 Task: Create in the project AgileCollab and in the Backlog issue 'Develop a new tool for automated testing of load testing and stress testing for web applications' a child issue 'Code optimization for energy-efficient image recognition', and assign it to team member softage.3@softage.net. Create in the project AgileCollab and in the Backlog issue 'Upgrade the user interface of a mobile application to improve usability and aesthetics' a child issue 'Email campaign open rate tracking and analysis', and assign it to team member softage.4@softage.net
Action: Mouse moved to (249, 71)
Screenshot: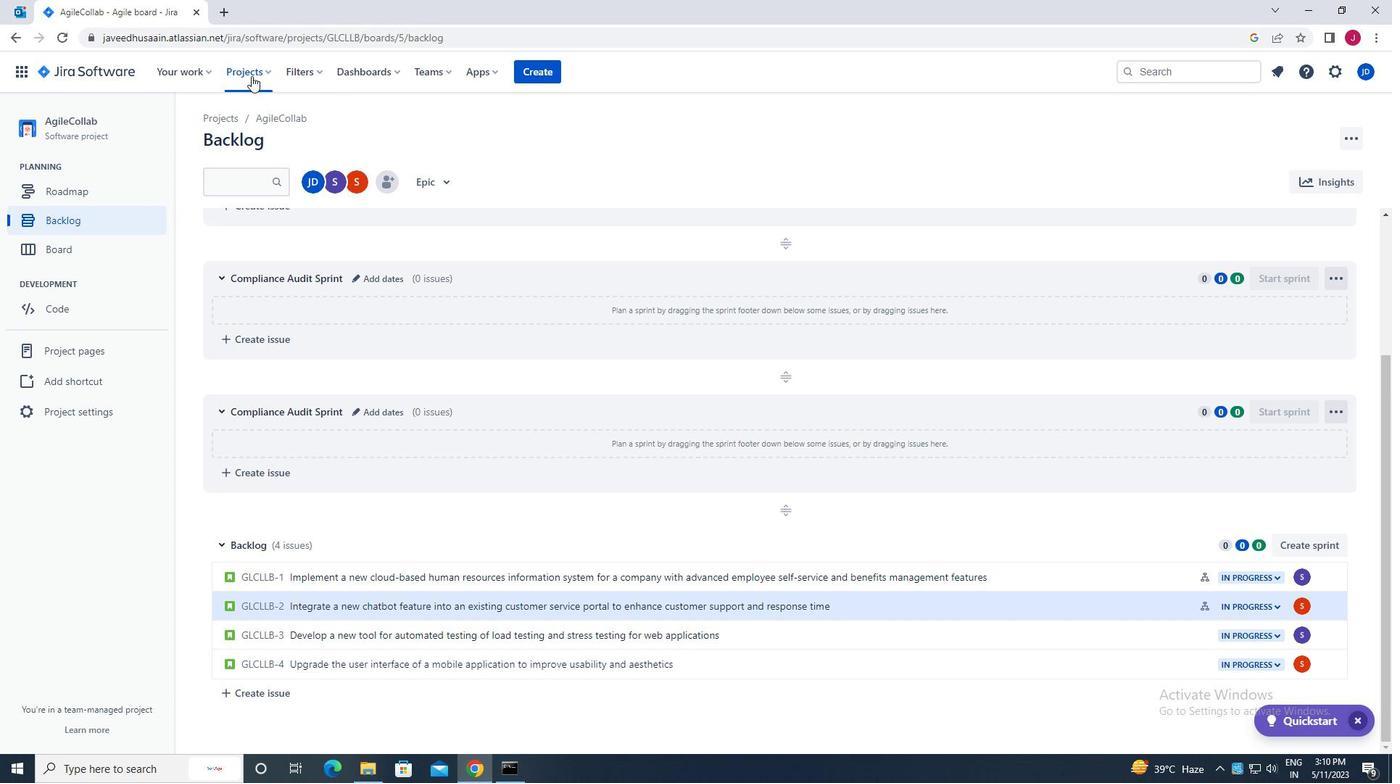 
Action: Mouse pressed left at (249, 71)
Screenshot: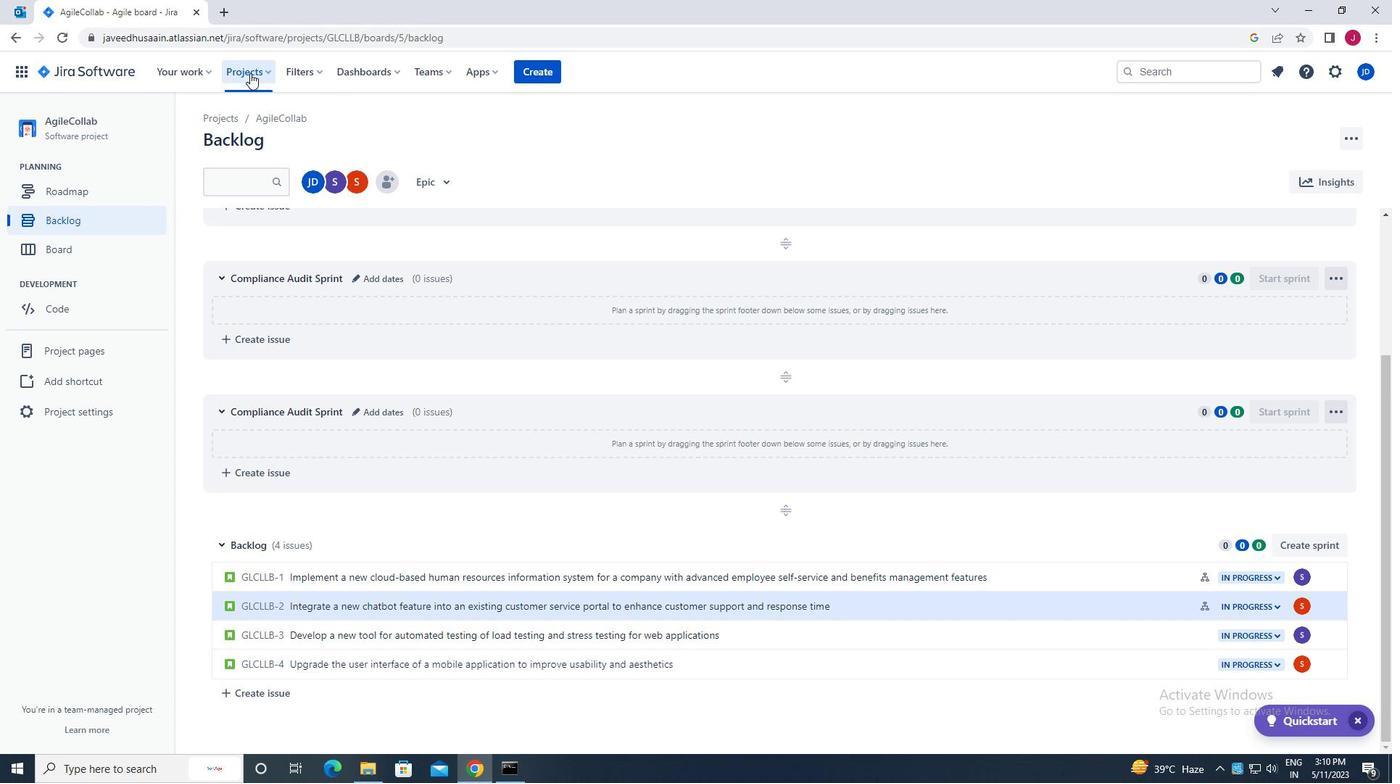 
Action: Mouse moved to (330, 134)
Screenshot: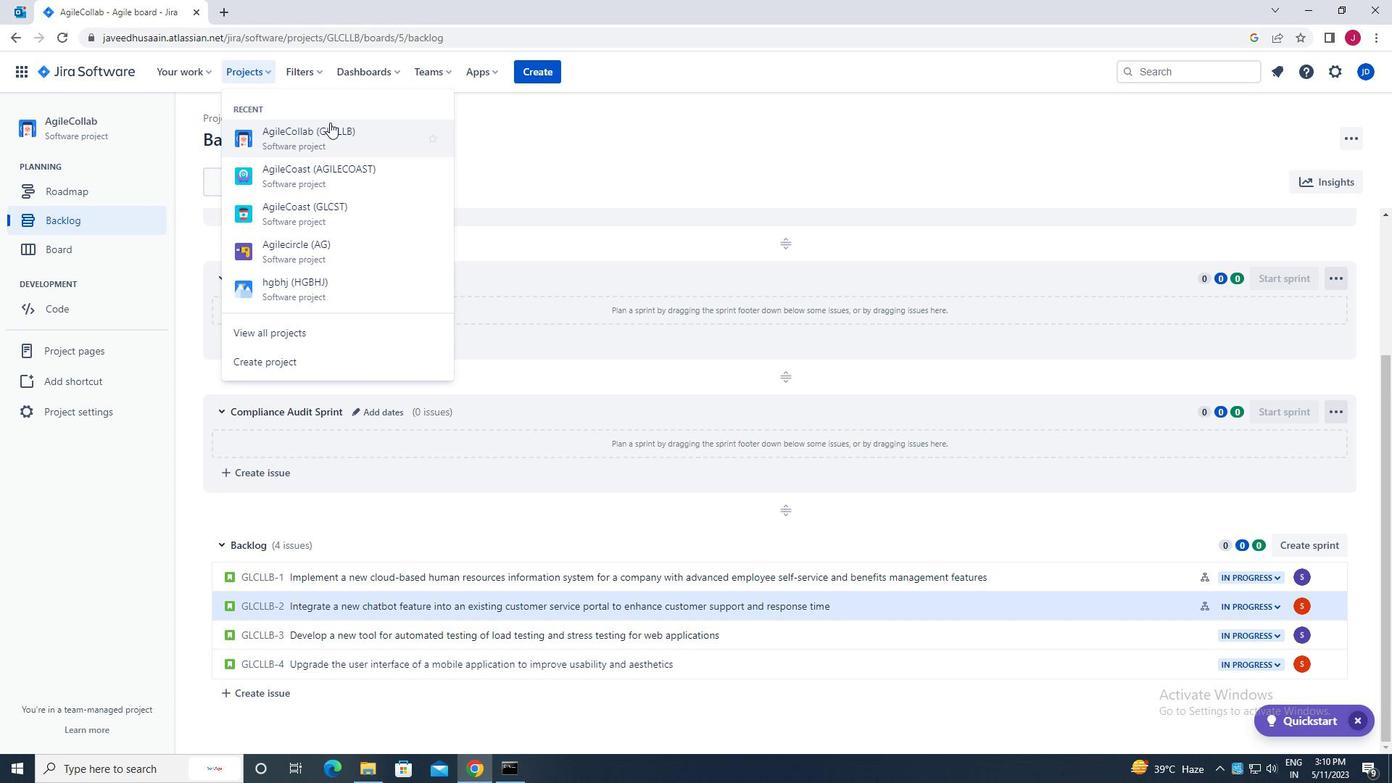 
Action: Mouse pressed left at (330, 134)
Screenshot: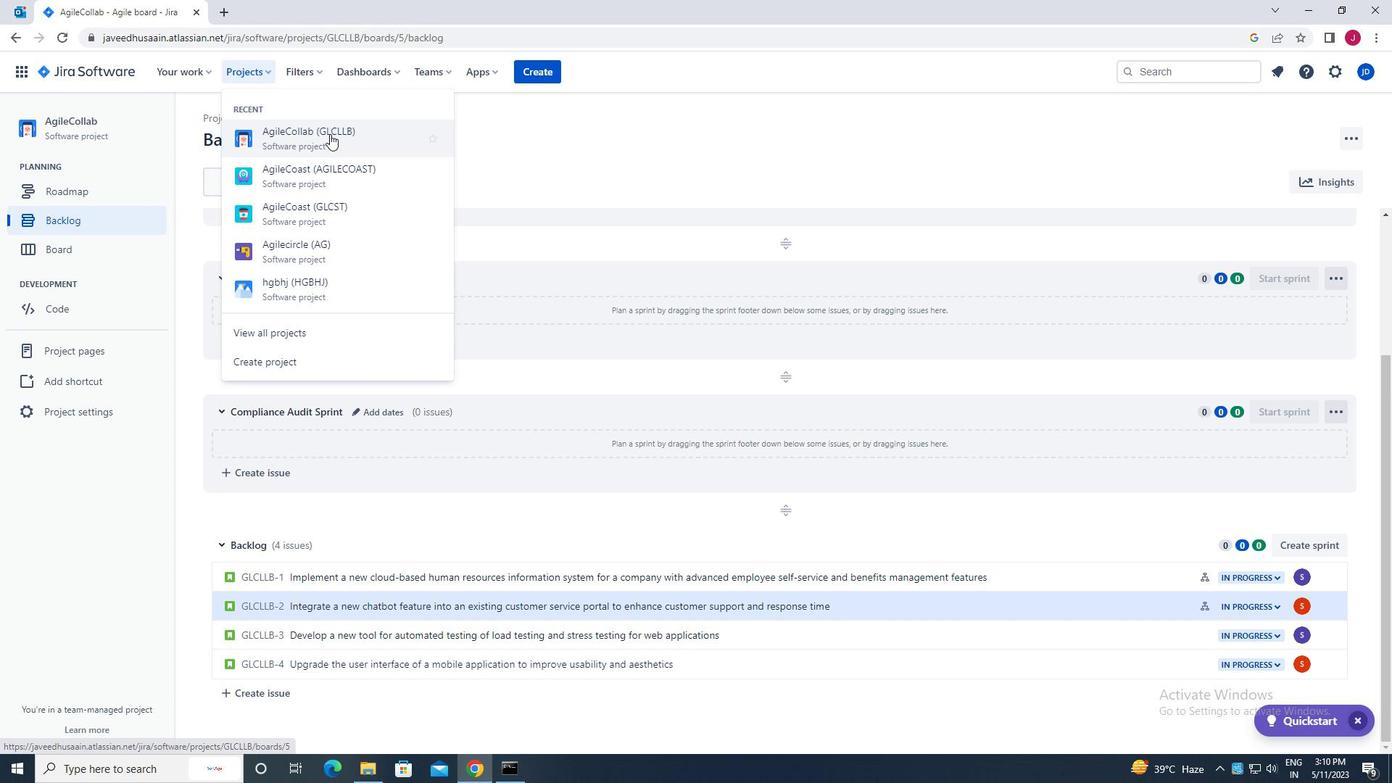 
Action: Mouse moved to (91, 222)
Screenshot: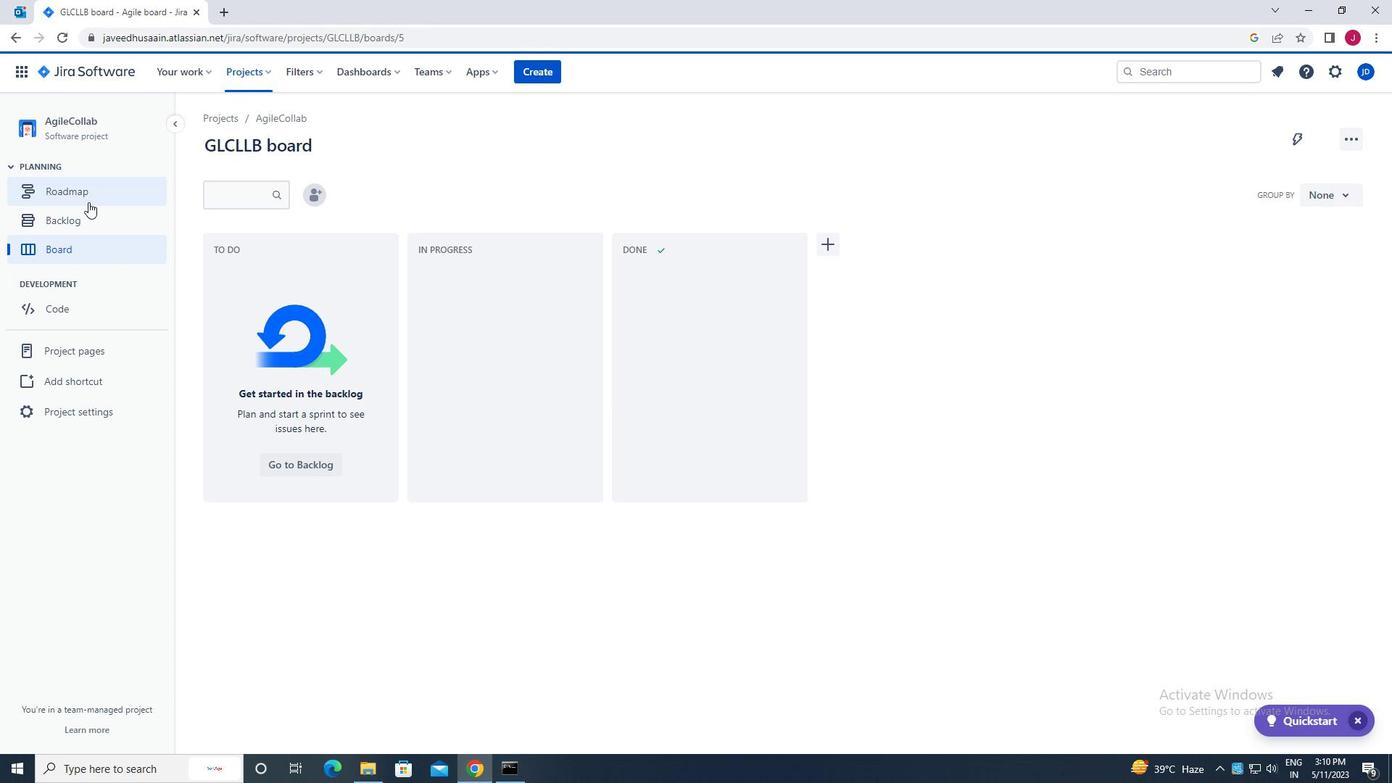 
Action: Mouse pressed left at (91, 222)
Screenshot: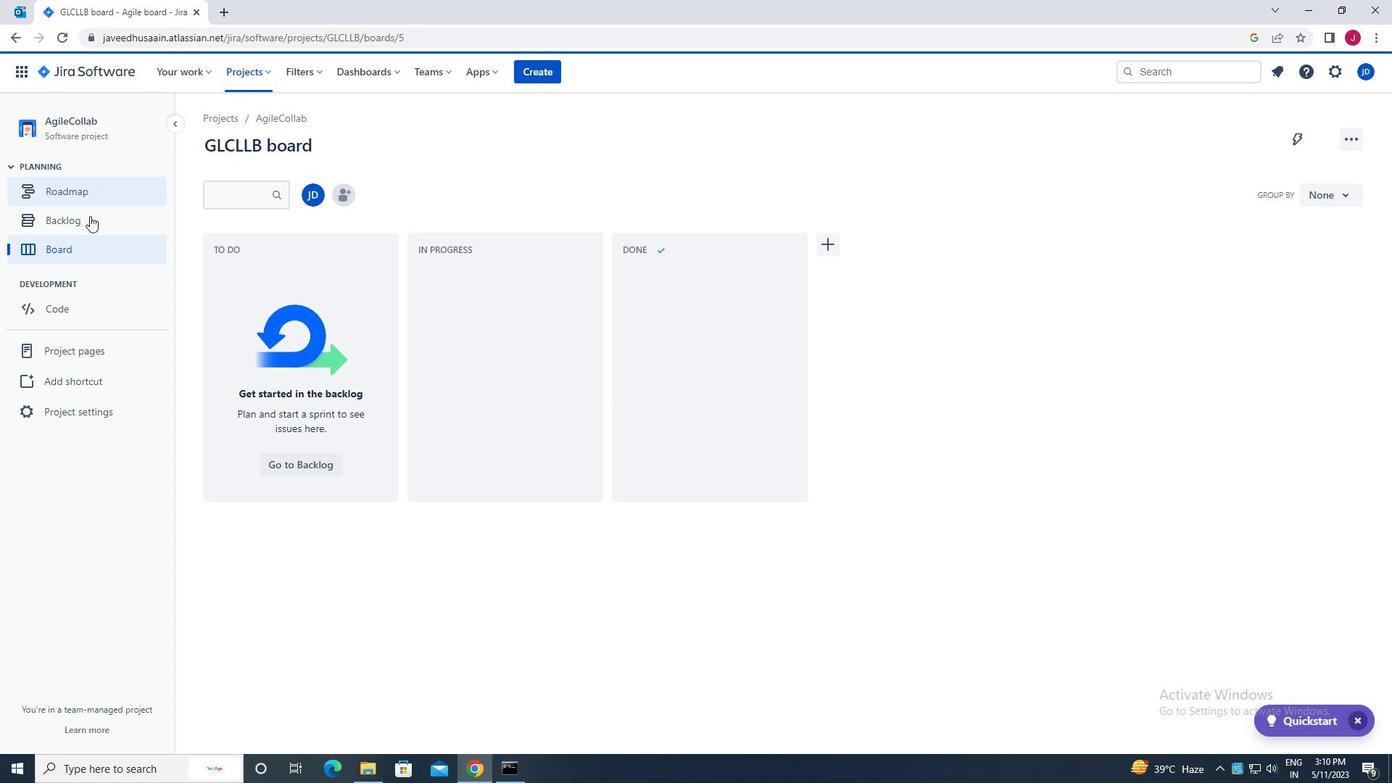 
Action: Mouse moved to (402, 516)
Screenshot: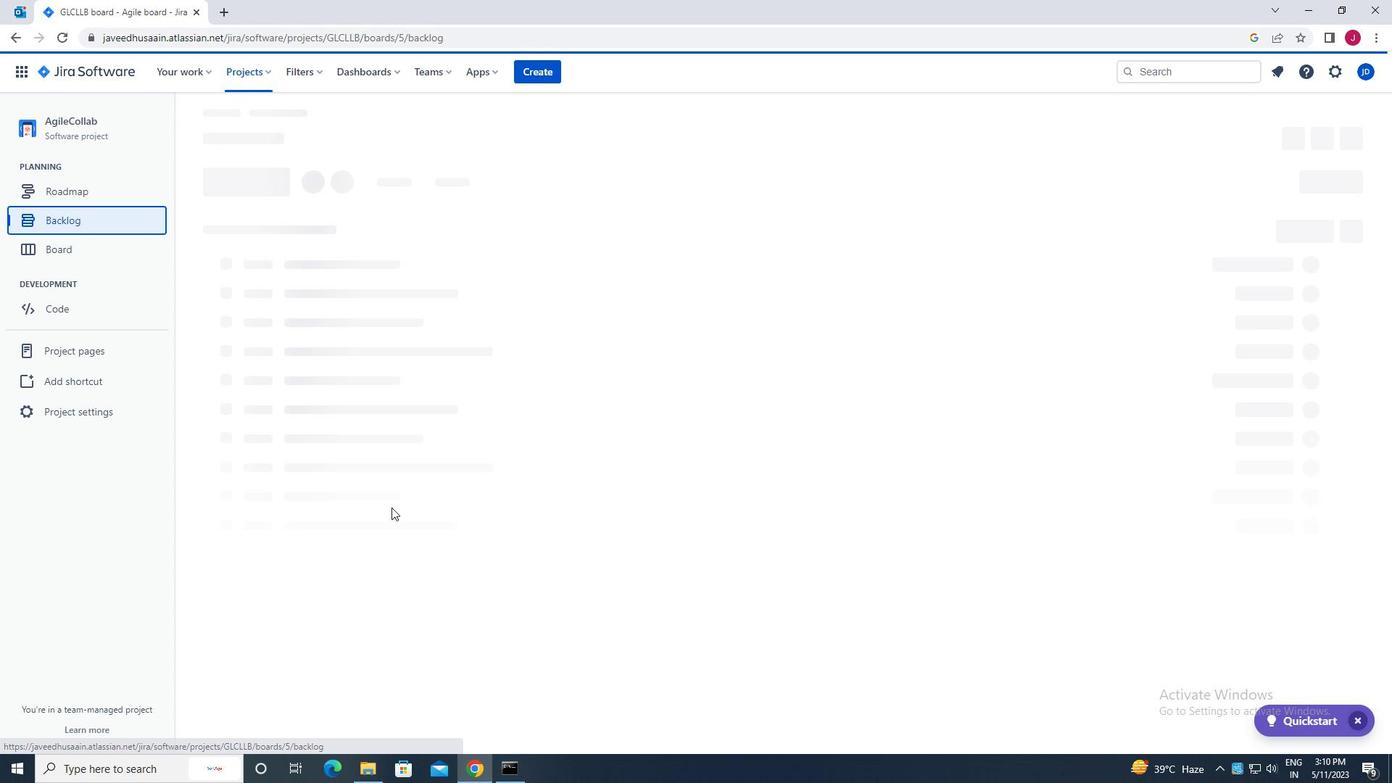 
Action: Mouse scrolled (402, 515) with delta (0, 0)
Screenshot: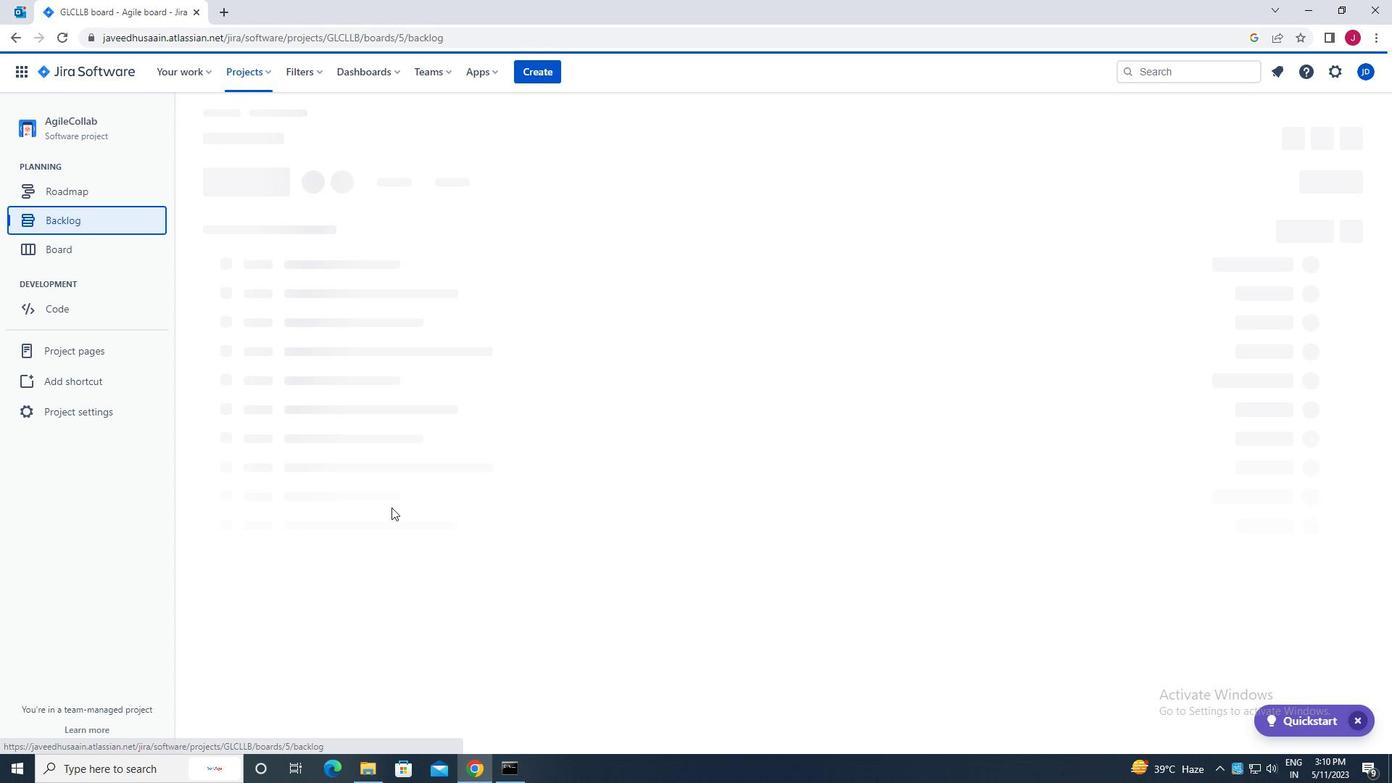 
Action: Mouse scrolled (402, 515) with delta (0, 0)
Screenshot: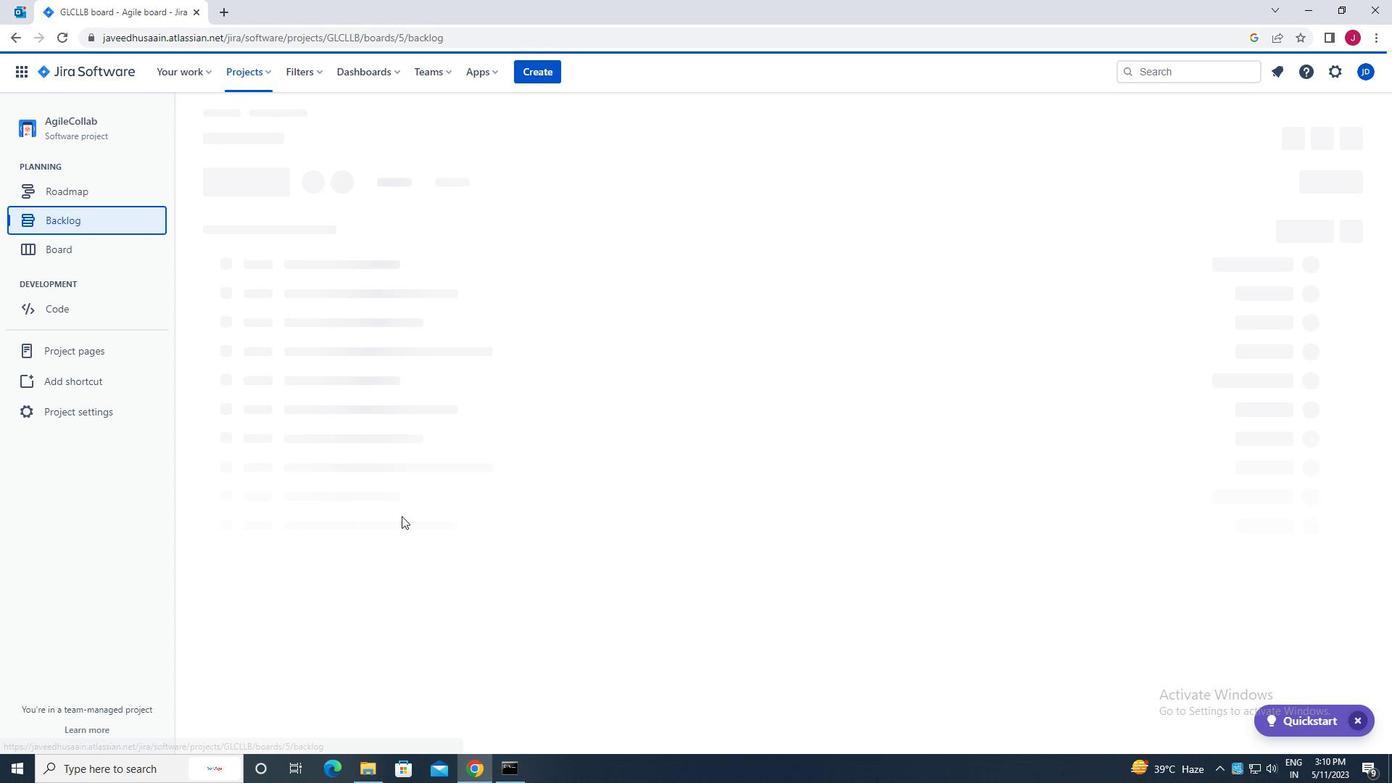 
Action: Mouse scrolled (402, 515) with delta (0, 0)
Screenshot: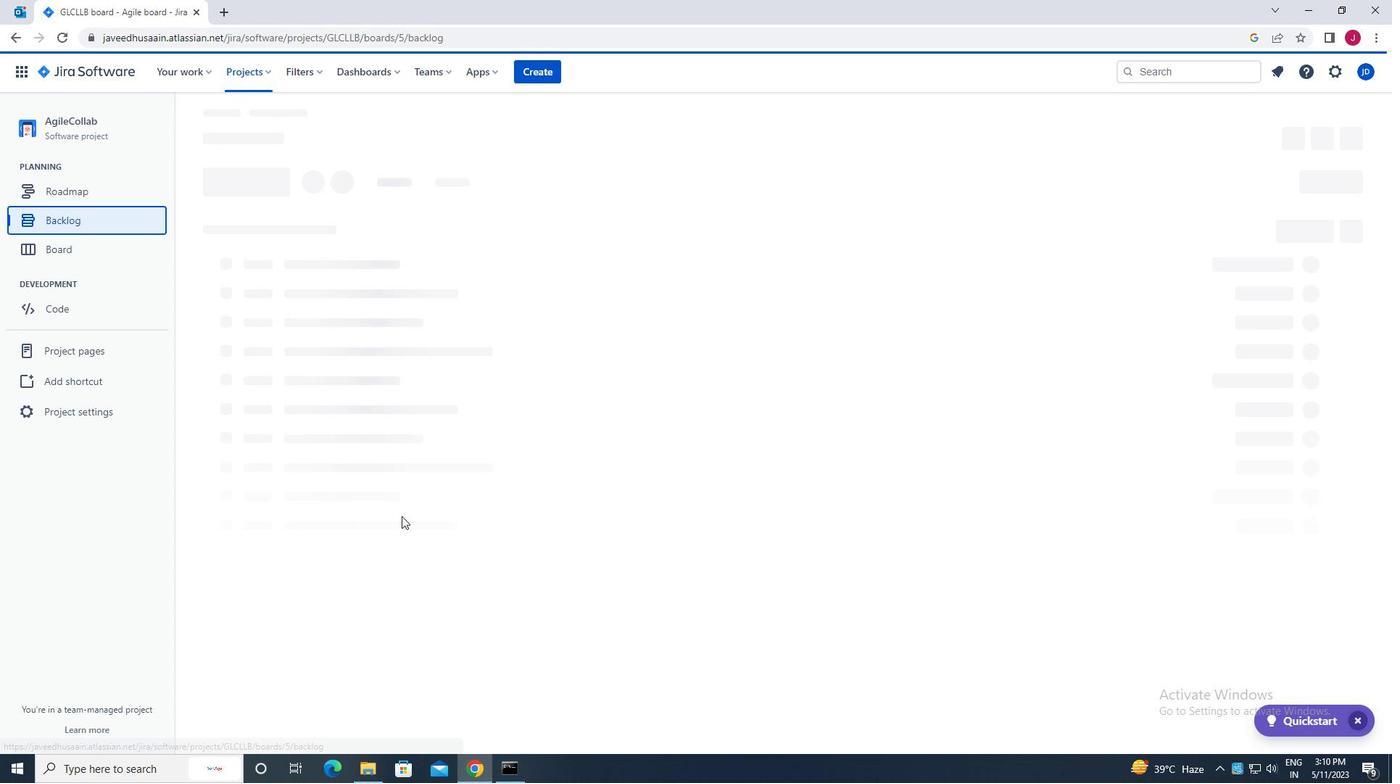 
Action: Mouse scrolled (402, 515) with delta (0, 0)
Screenshot: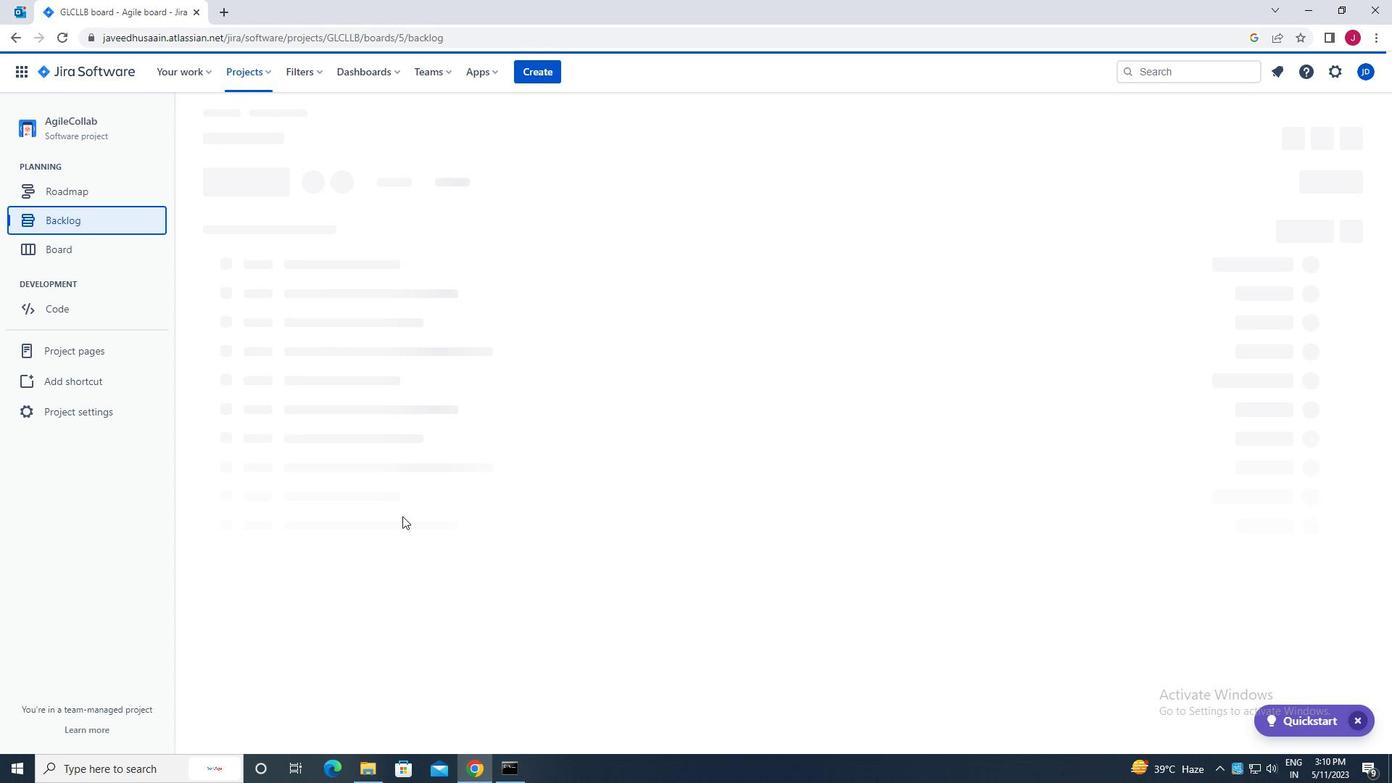 
Action: Mouse moved to (467, 560)
Screenshot: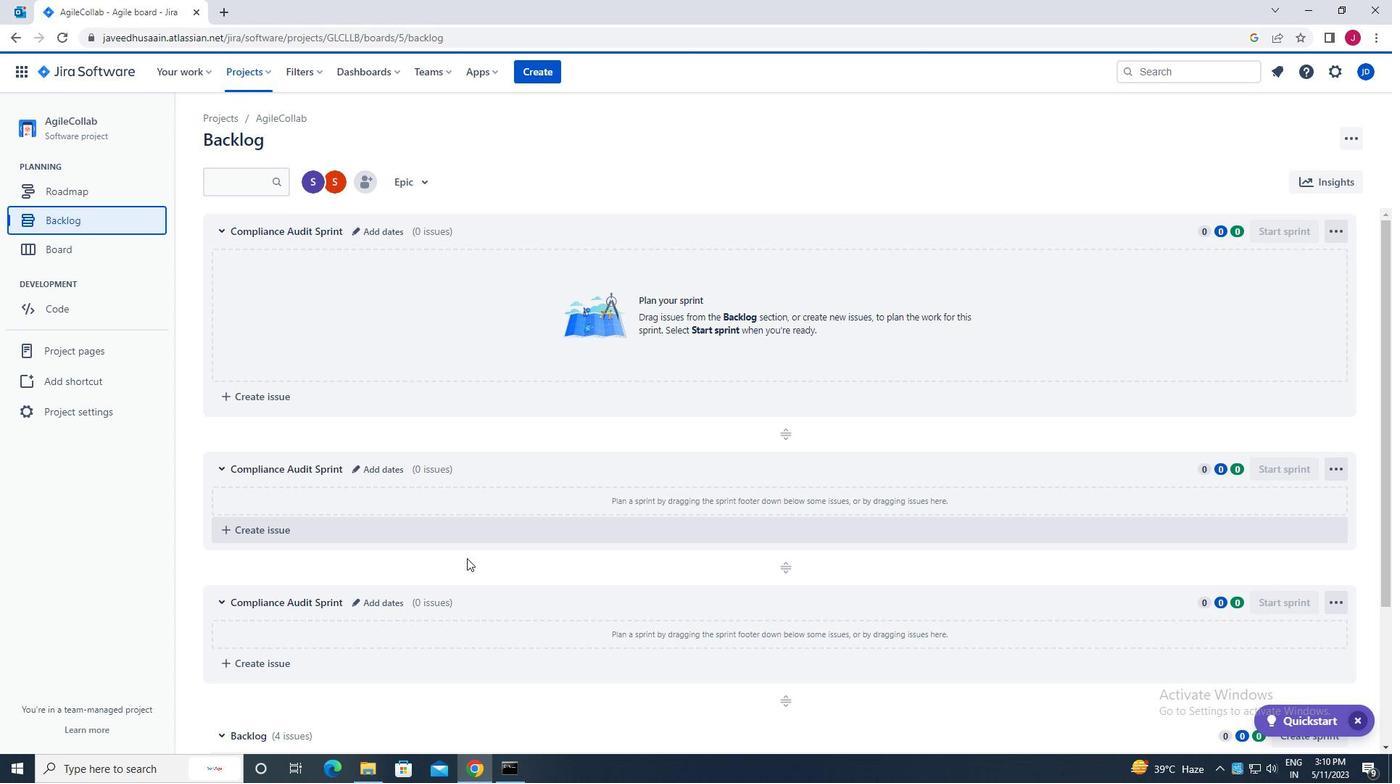 
Action: Mouse scrolled (467, 559) with delta (0, 0)
Screenshot: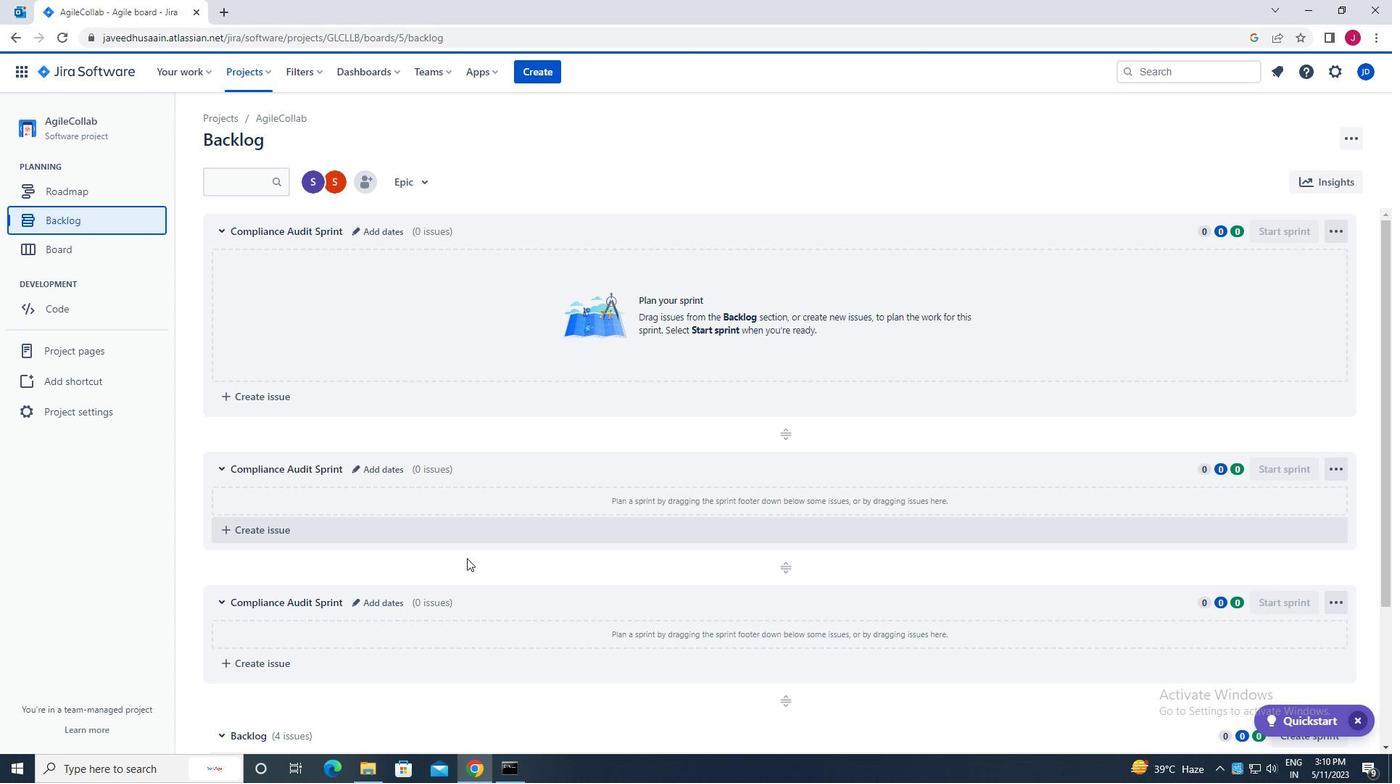 
Action: Mouse moved to (468, 560)
Screenshot: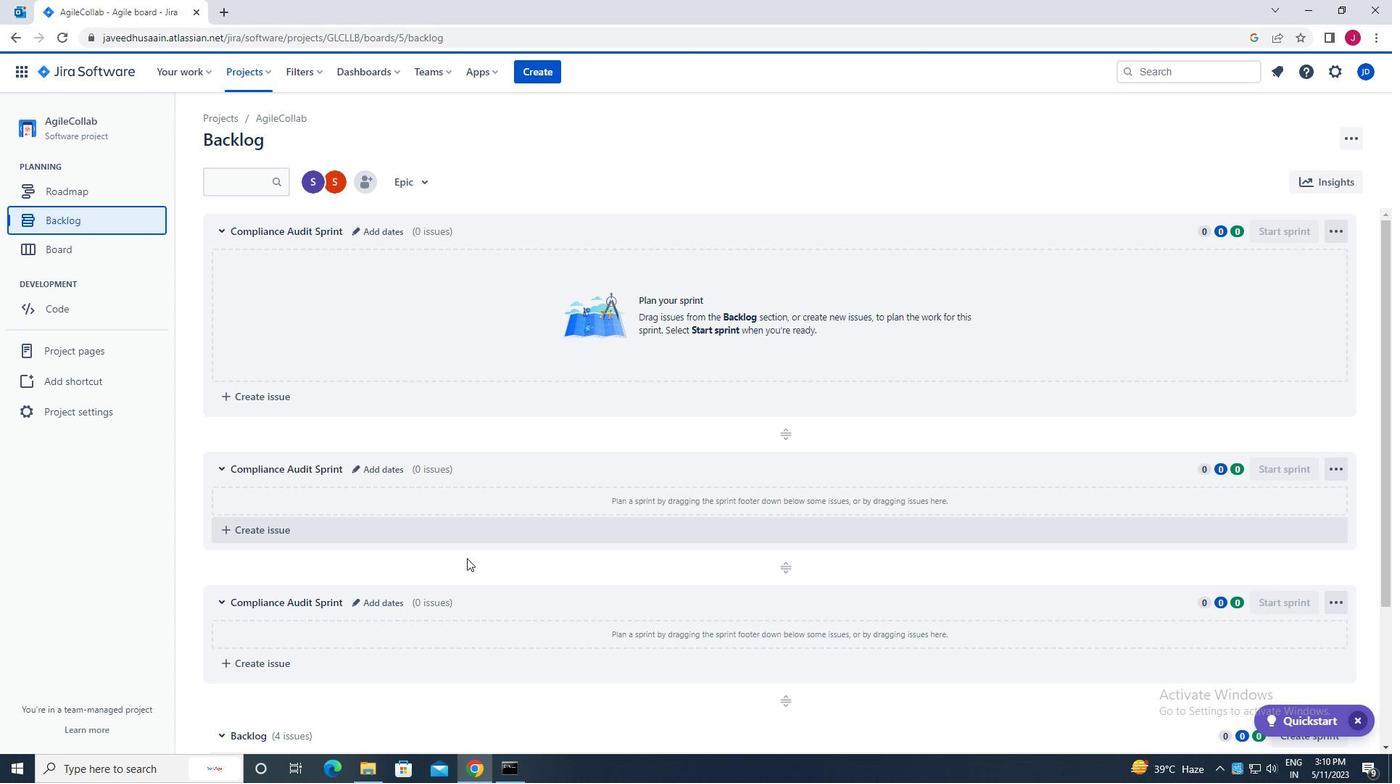 
Action: Mouse scrolled (468, 559) with delta (0, 0)
Screenshot: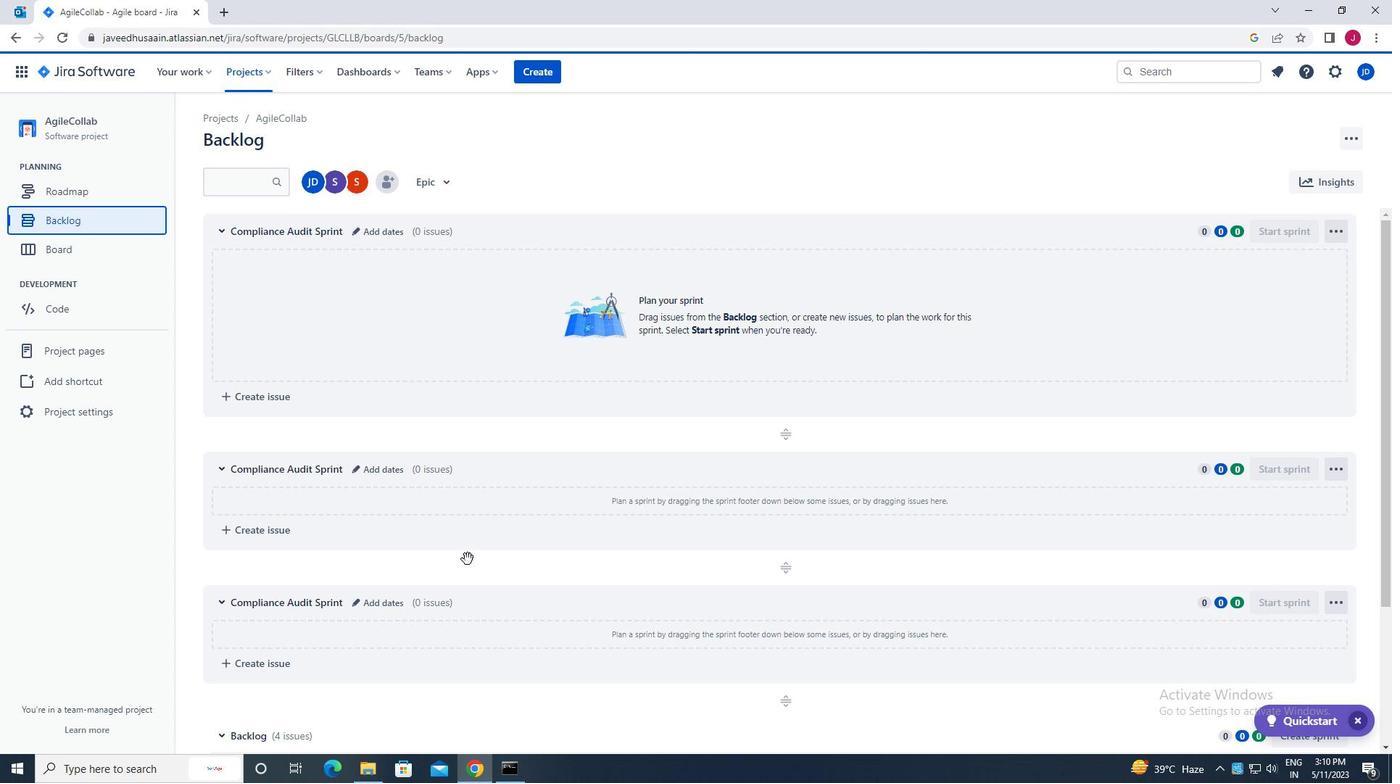 
Action: Mouse scrolled (468, 559) with delta (0, 0)
Screenshot: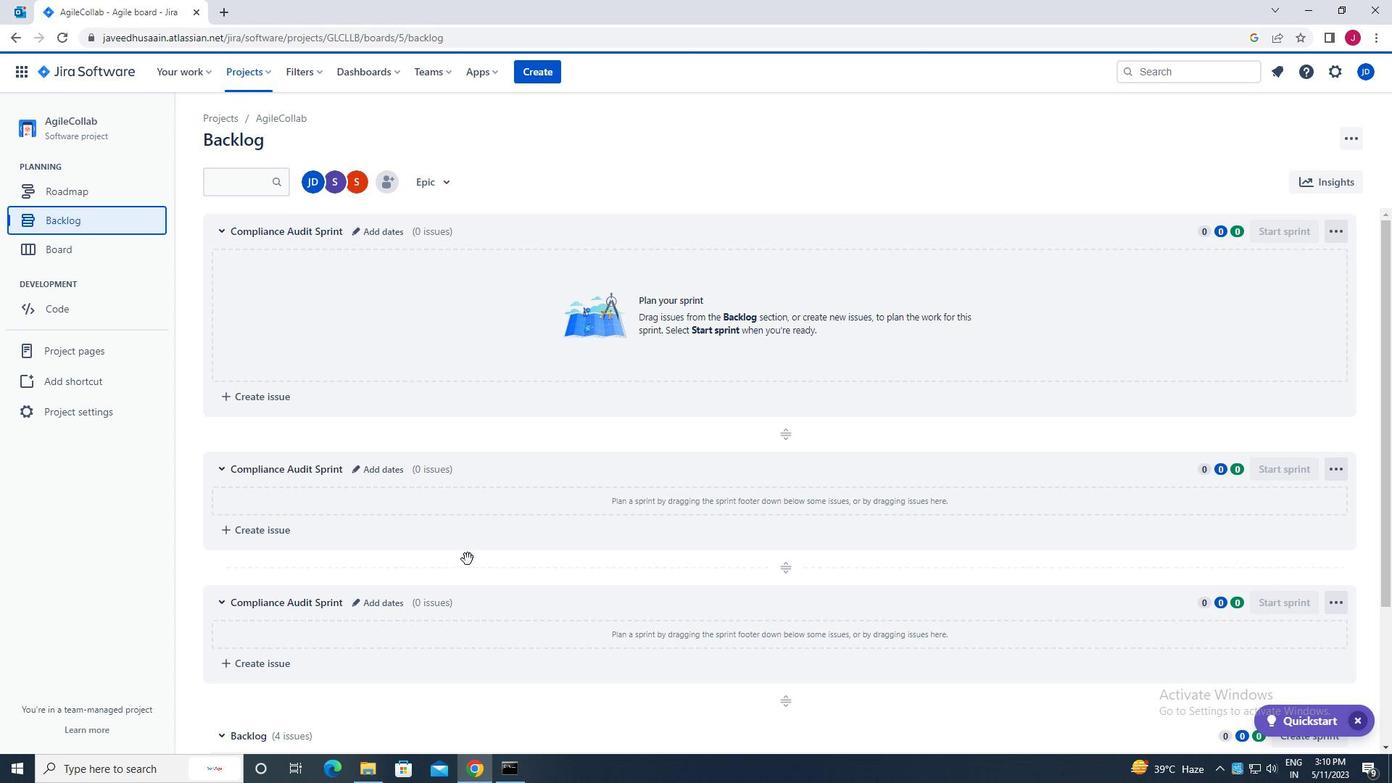 
Action: Mouse moved to (468, 560)
Screenshot: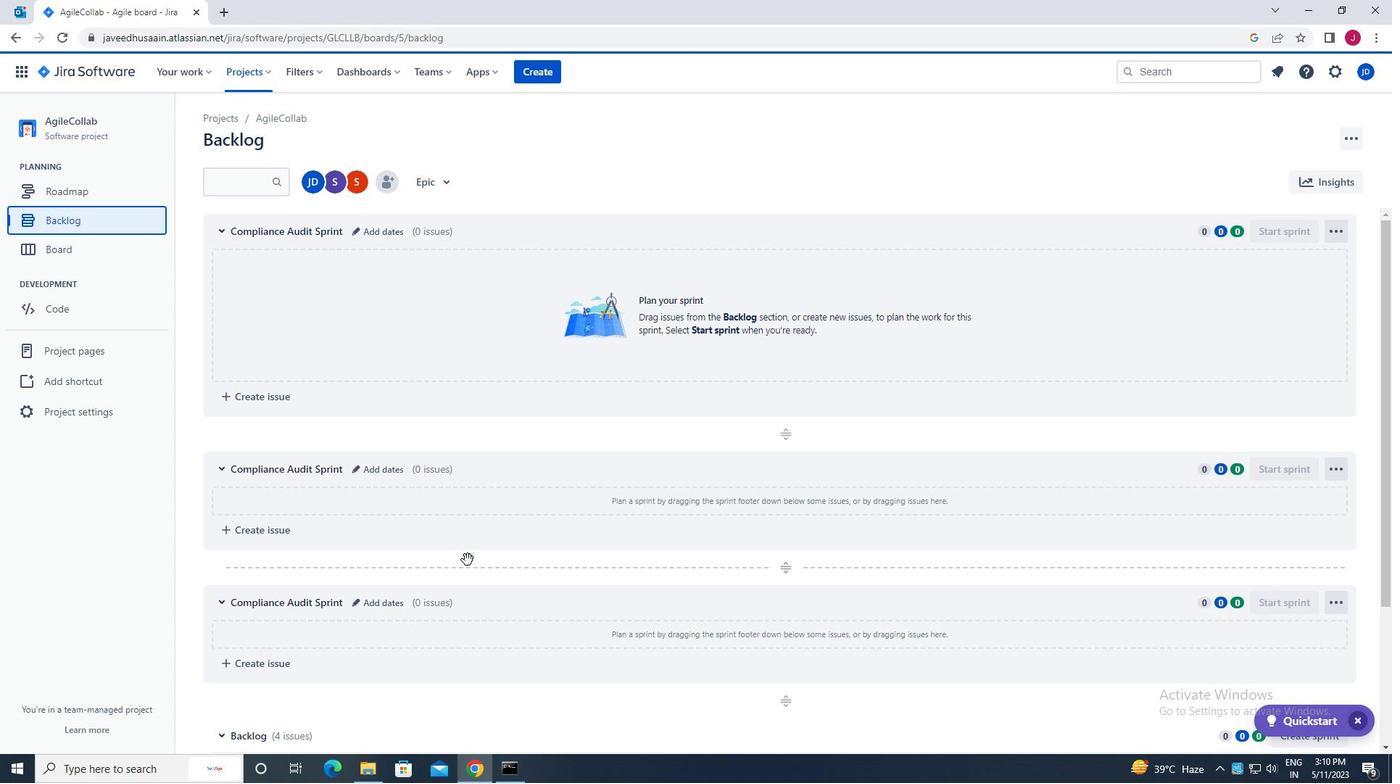 
Action: Mouse scrolled (468, 559) with delta (0, 0)
Screenshot: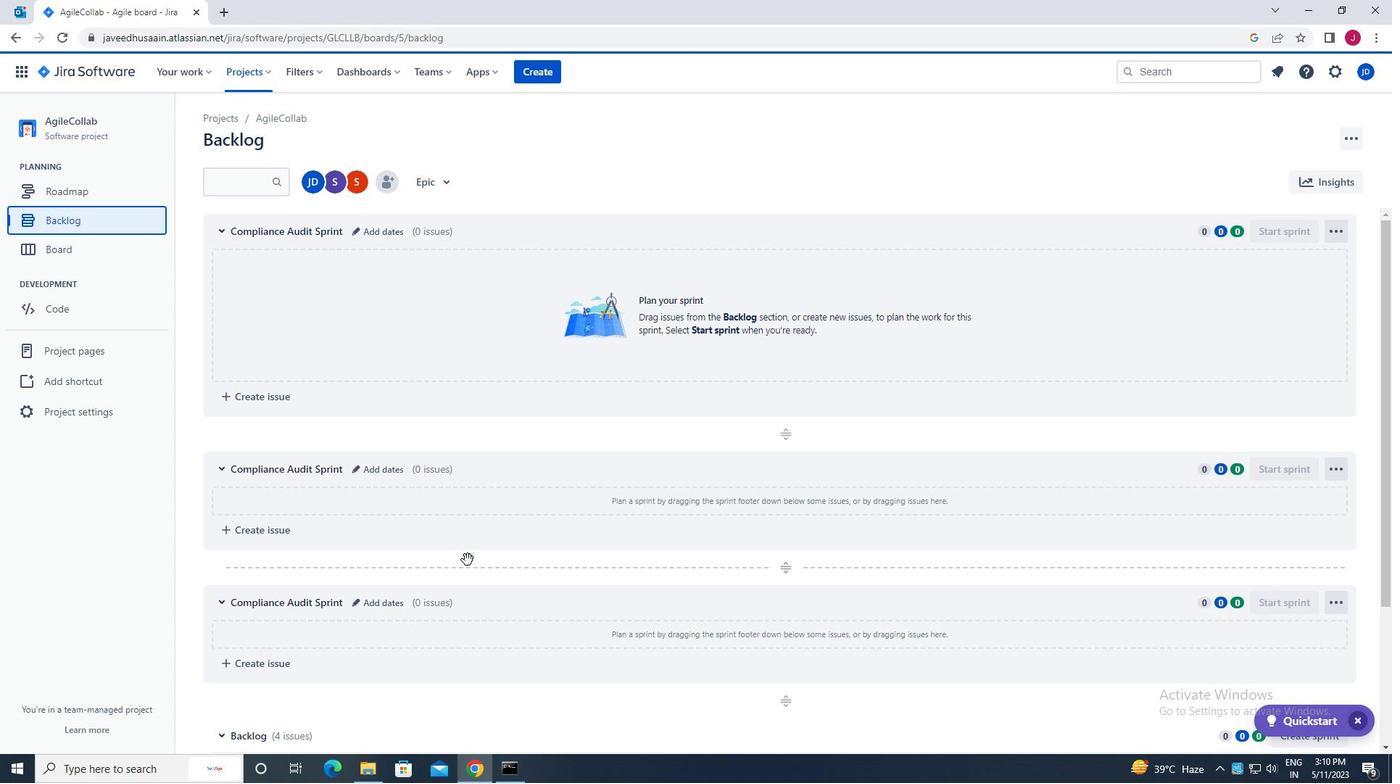 
Action: Mouse scrolled (468, 559) with delta (0, 0)
Screenshot: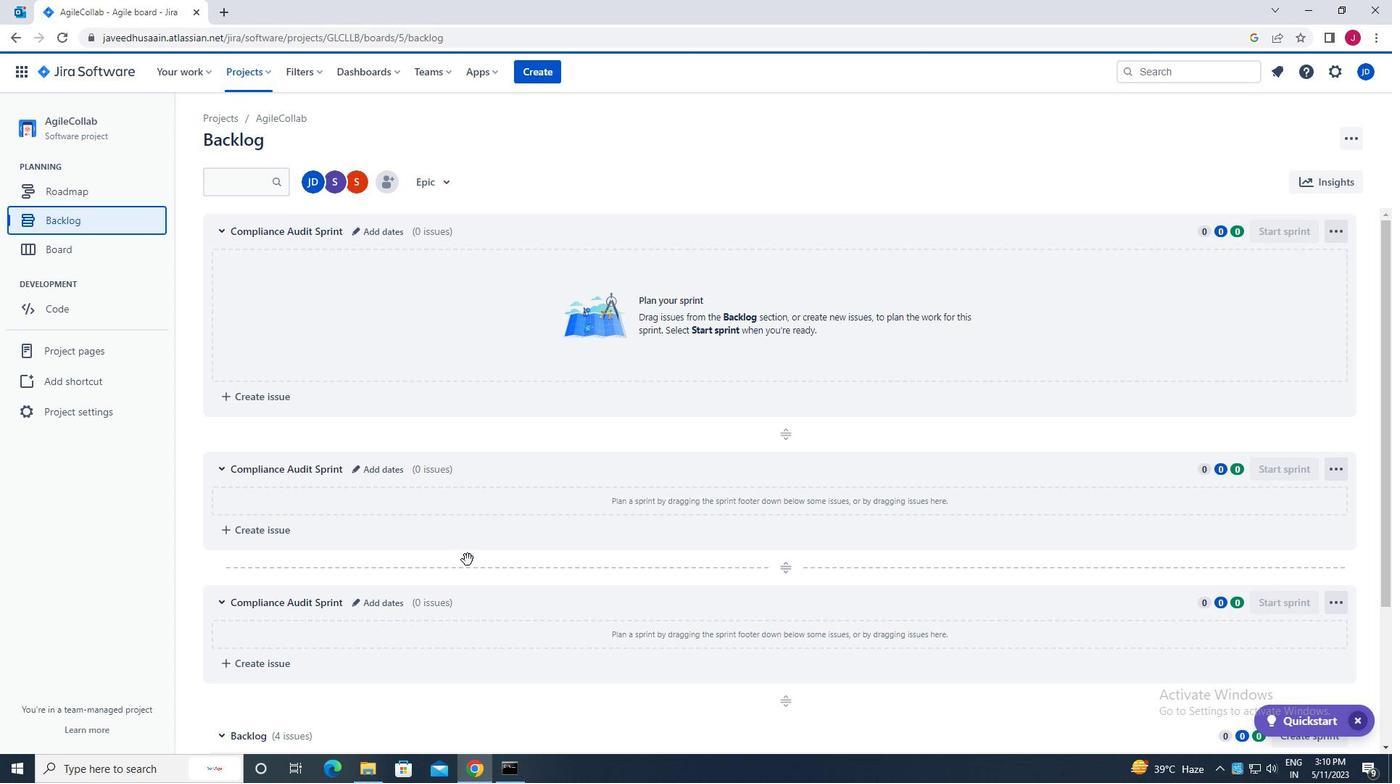 
Action: Mouse moved to (469, 561)
Screenshot: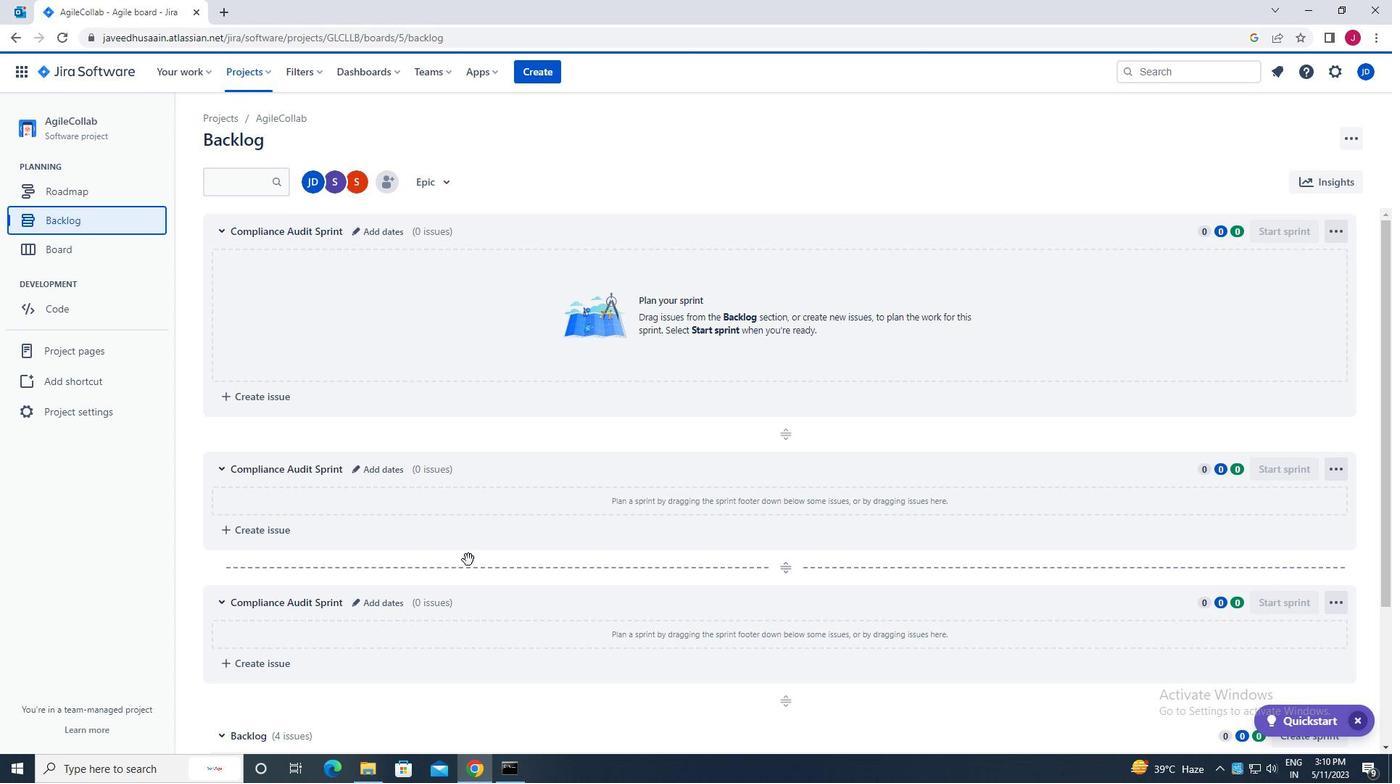 
Action: Mouse scrolled (469, 560) with delta (0, 0)
Screenshot: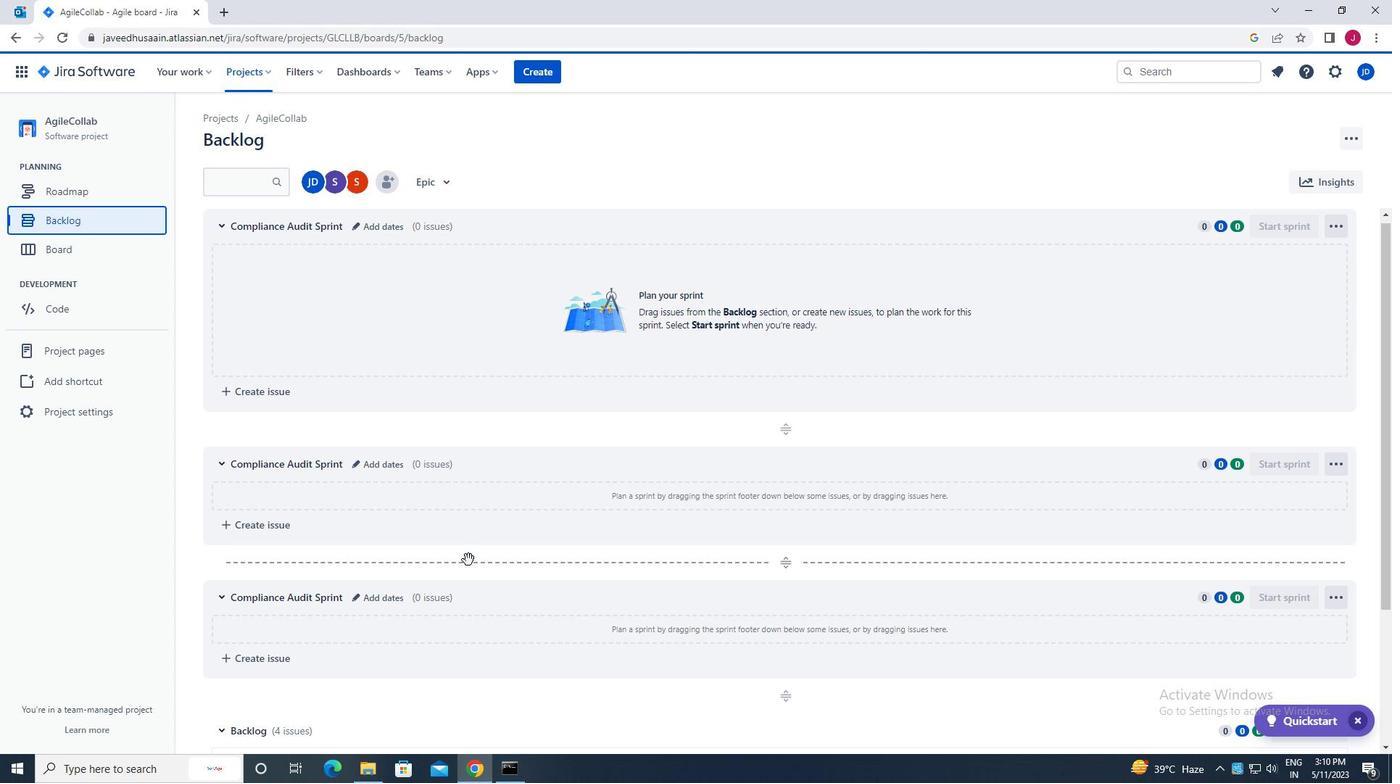 
Action: Mouse scrolled (469, 560) with delta (0, 0)
Screenshot: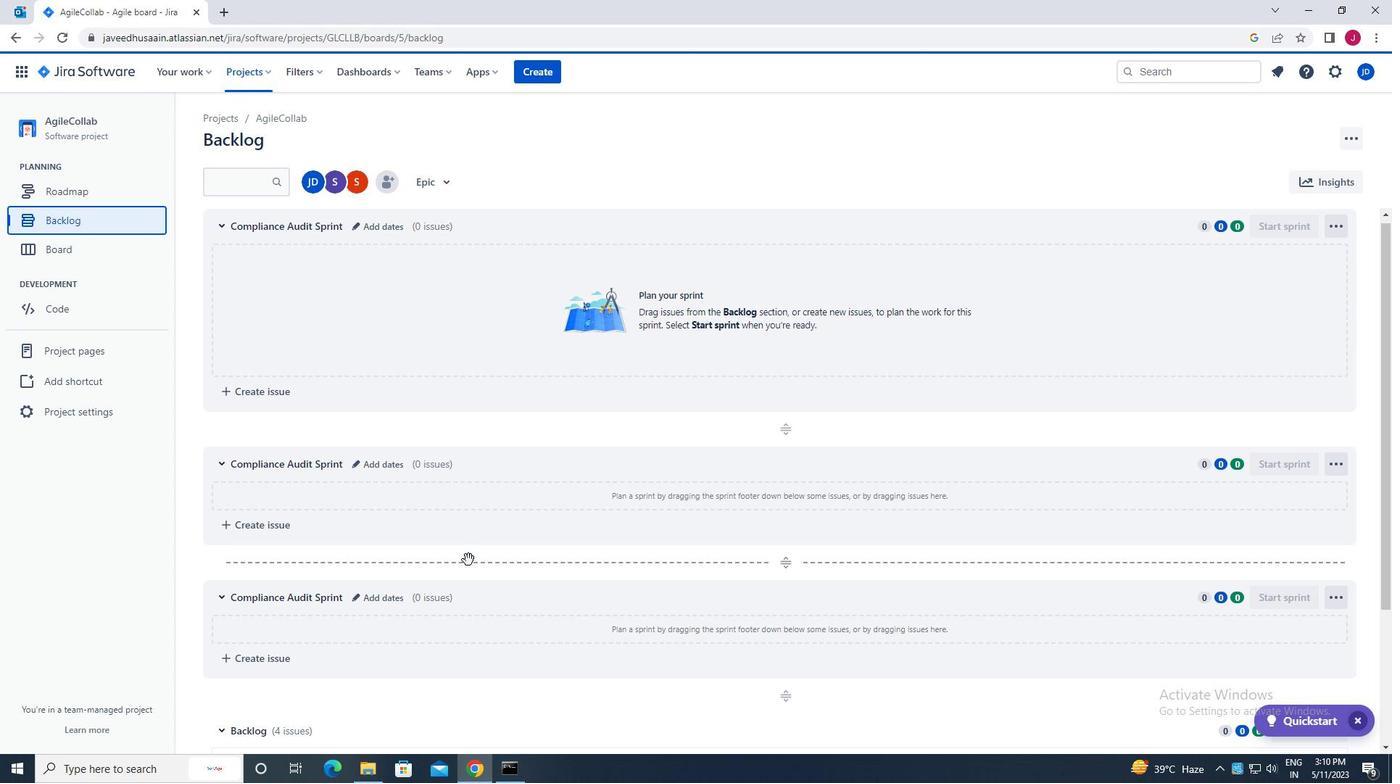 
Action: Mouse scrolled (469, 560) with delta (0, 0)
Screenshot: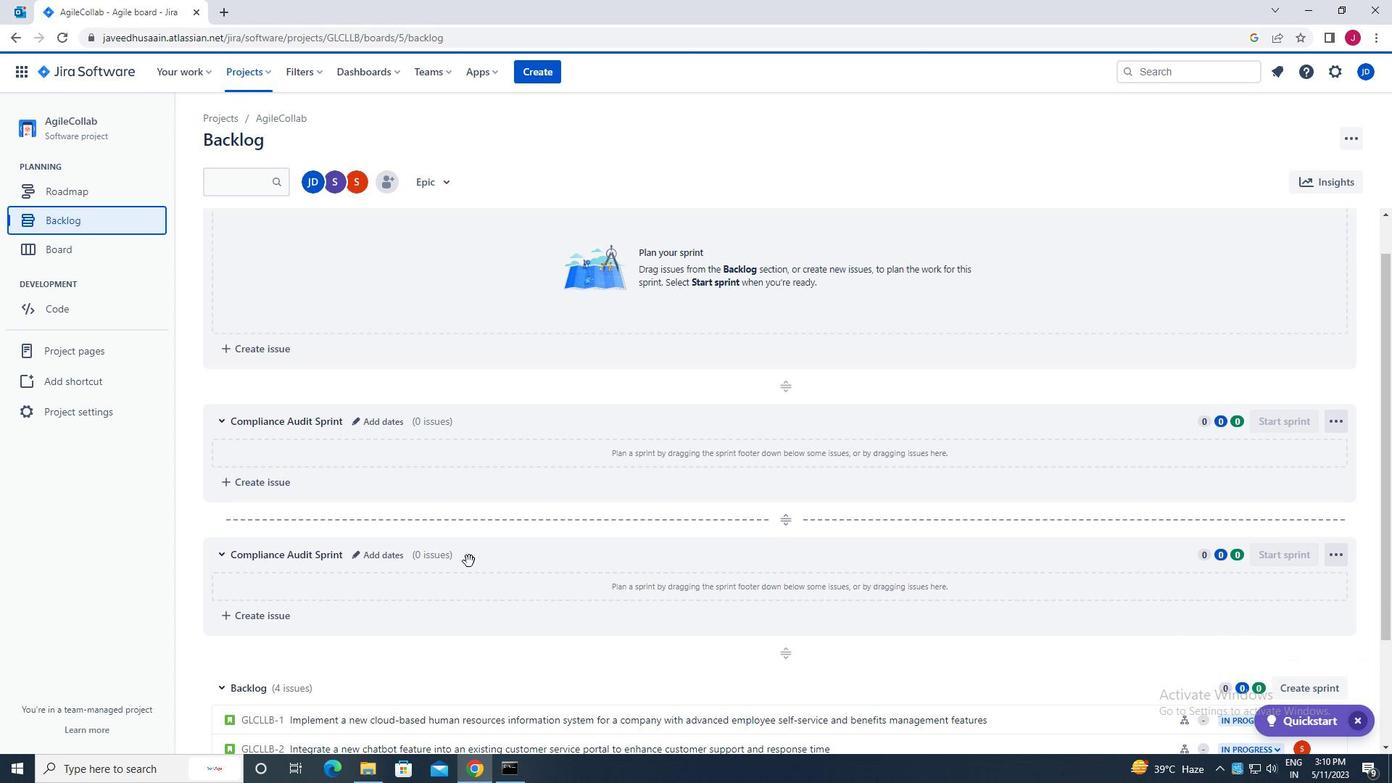 
Action: Mouse scrolled (469, 560) with delta (0, 0)
Screenshot: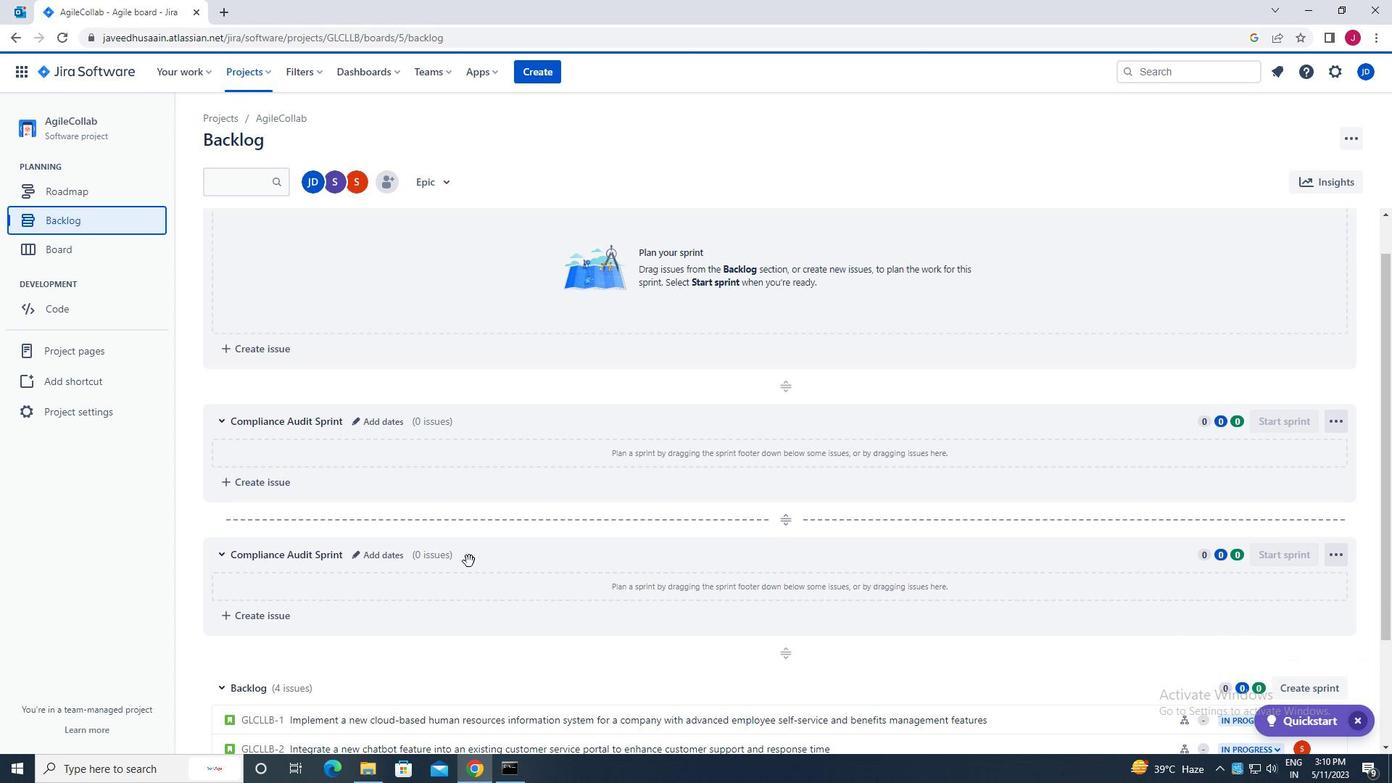 
Action: Mouse scrolled (469, 560) with delta (0, 0)
Screenshot: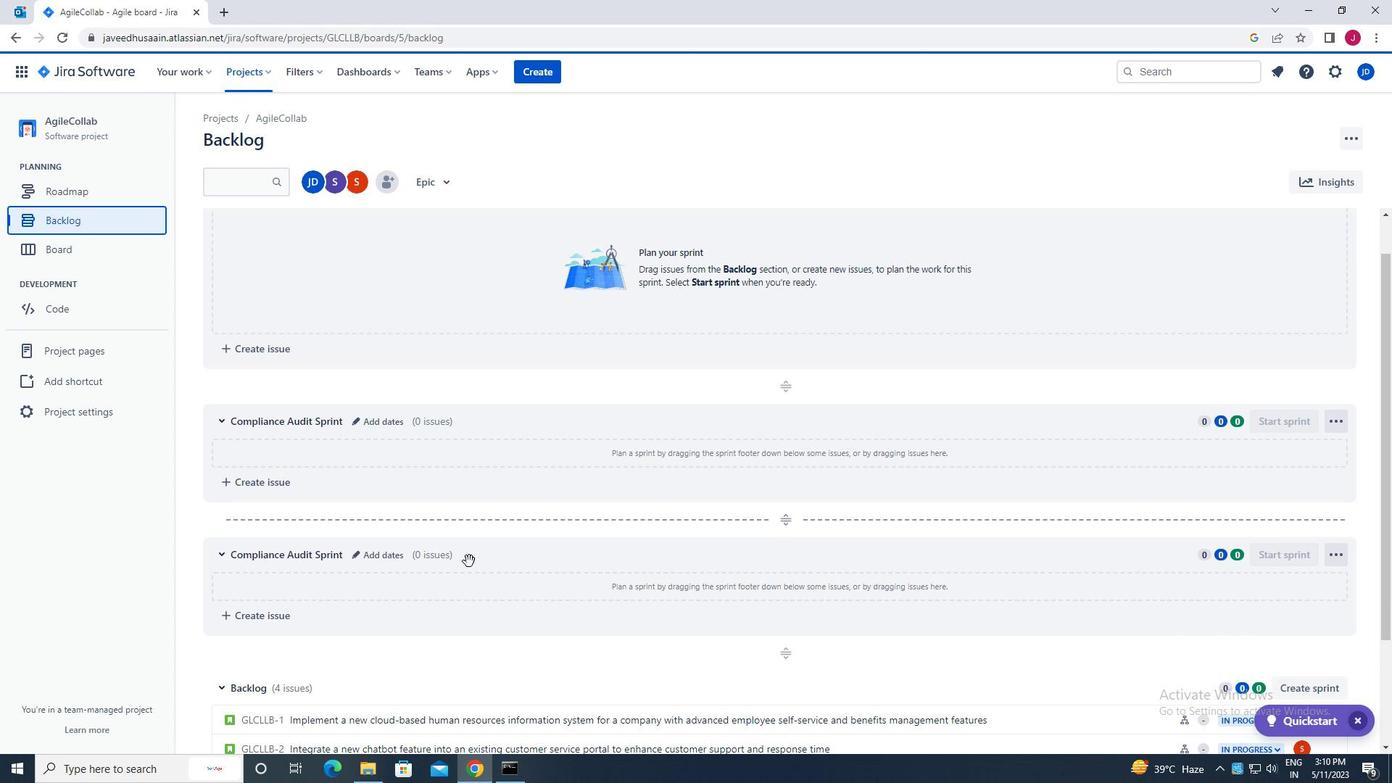 
Action: Mouse moved to (470, 564)
Screenshot: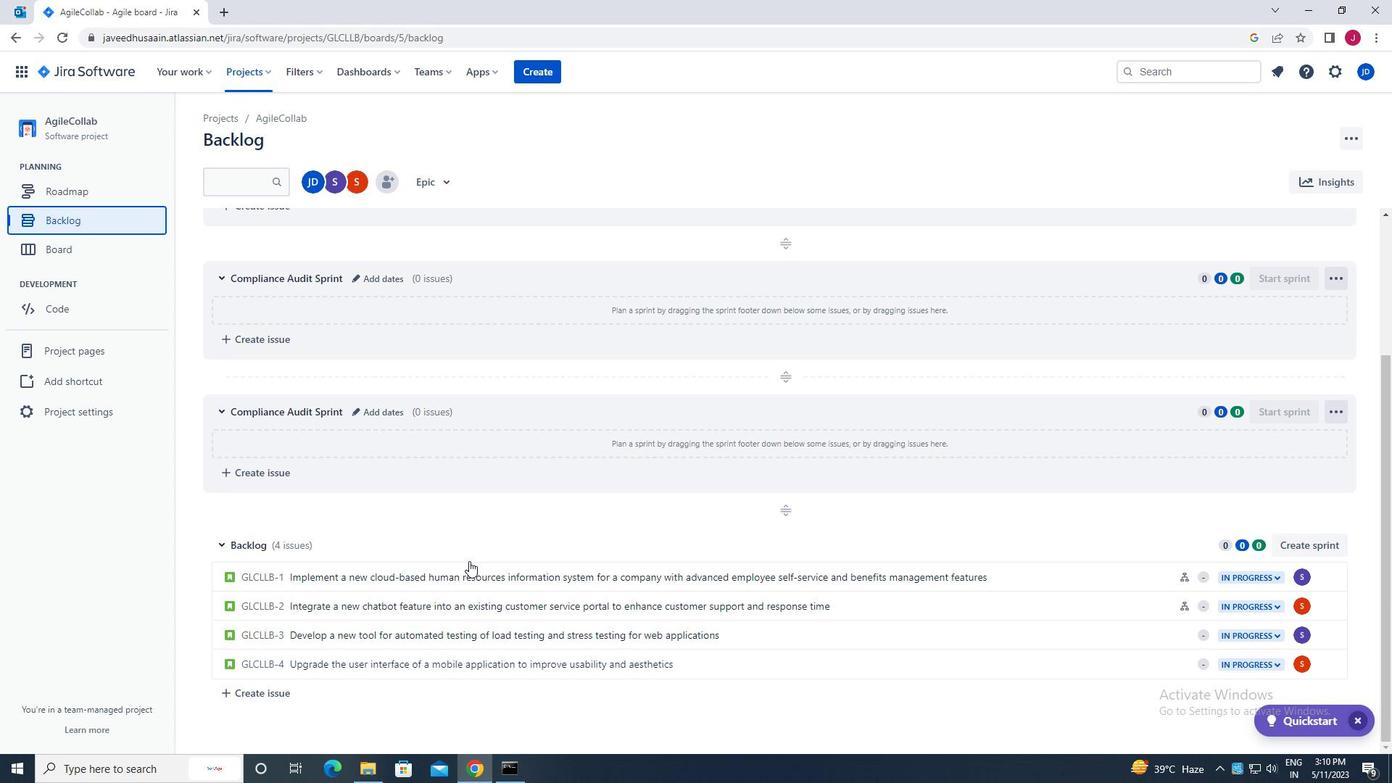 
Action: Mouse scrolled (470, 563) with delta (0, 0)
Screenshot: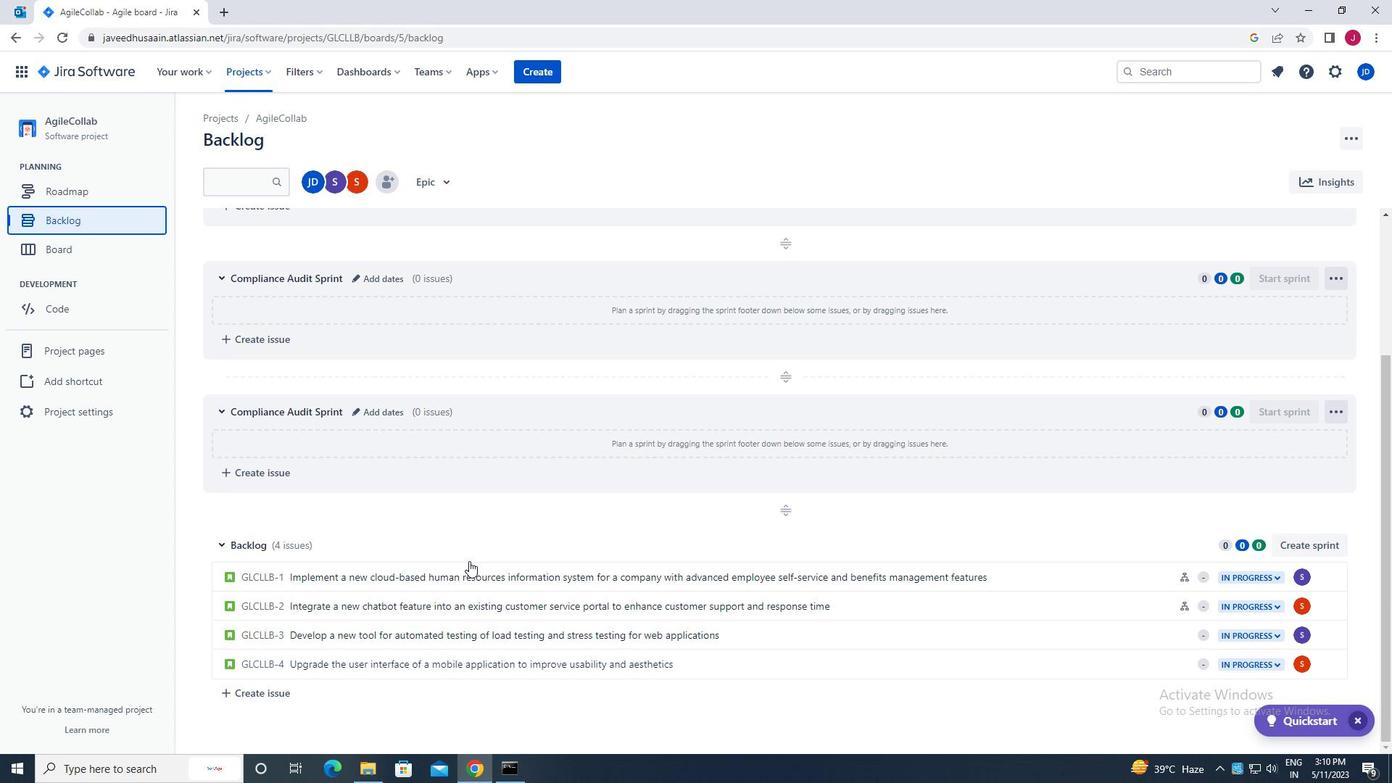 
Action: Mouse scrolled (470, 563) with delta (0, 0)
Screenshot: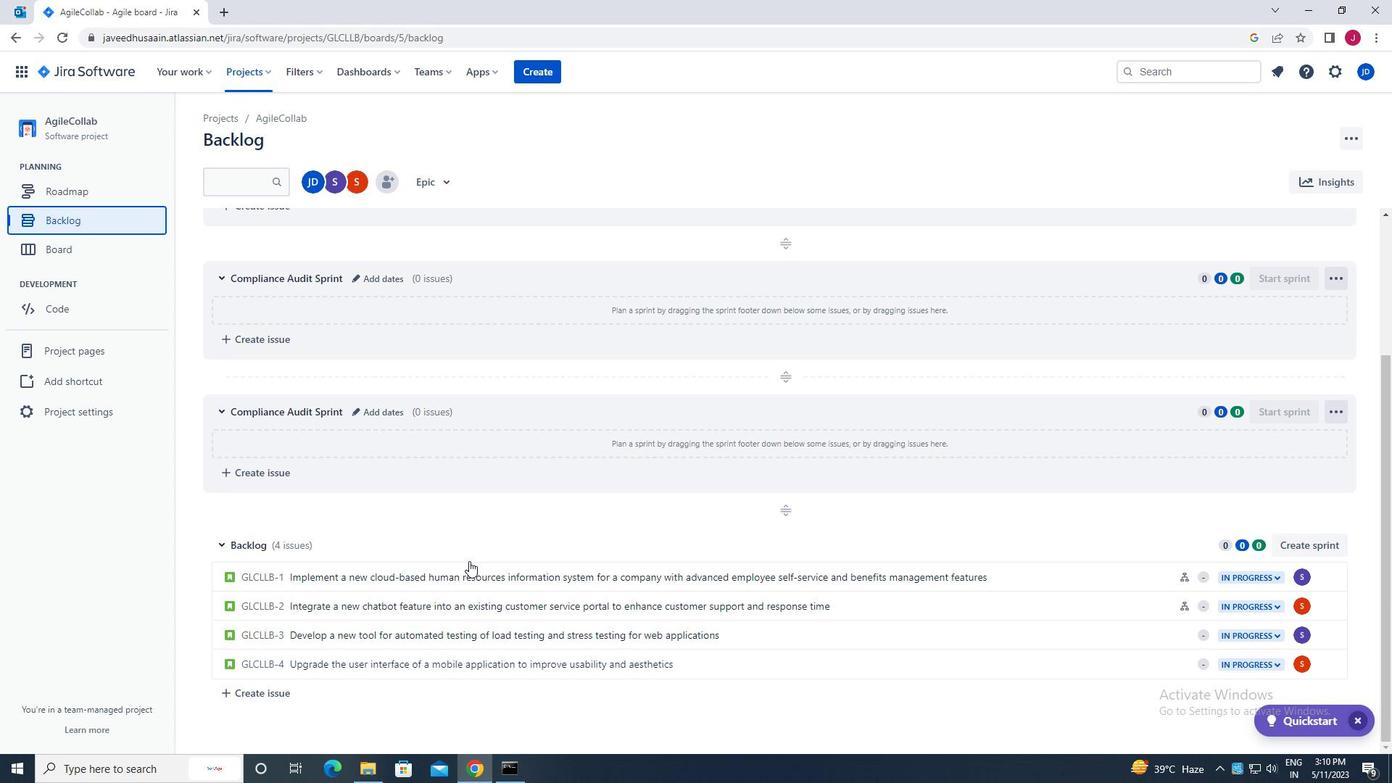 
Action: Mouse moved to (472, 564)
Screenshot: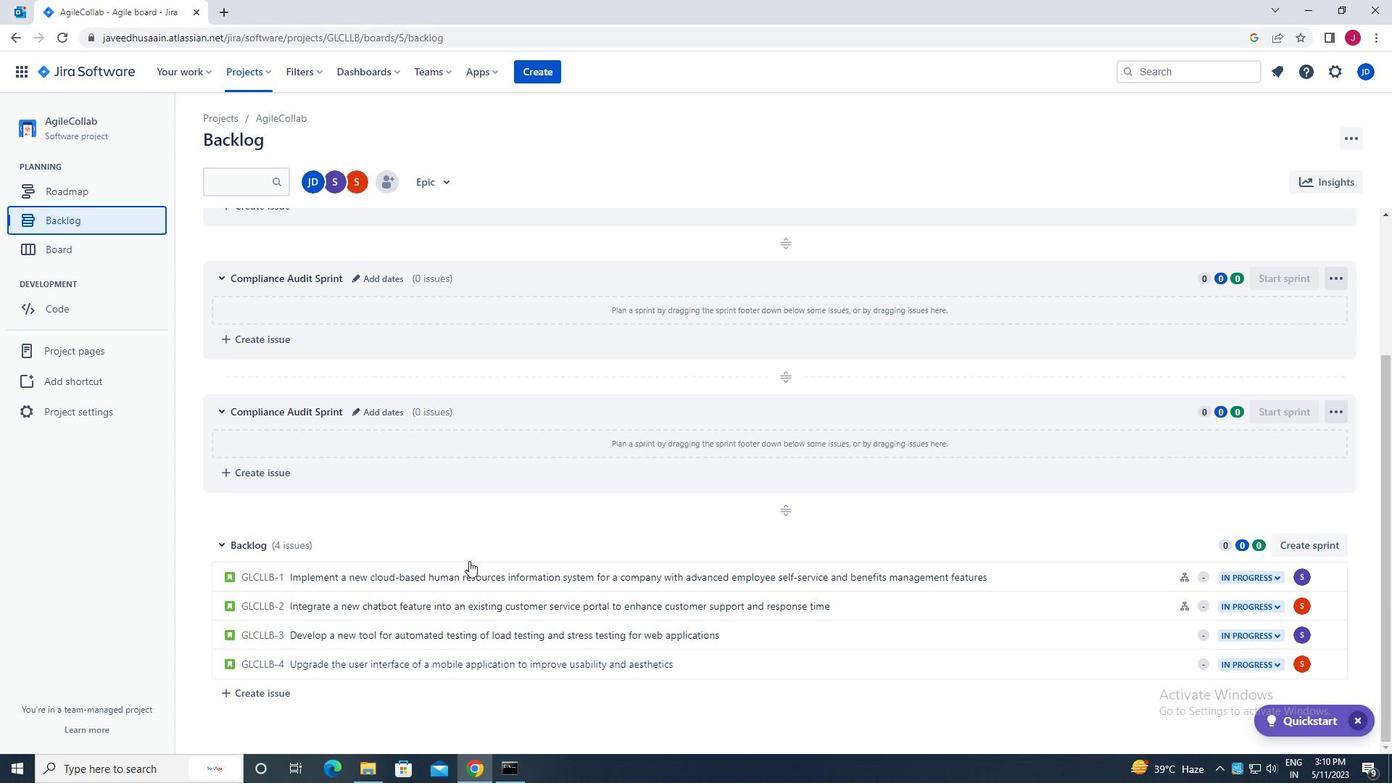 
Action: Mouse scrolled (472, 563) with delta (0, 0)
Screenshot: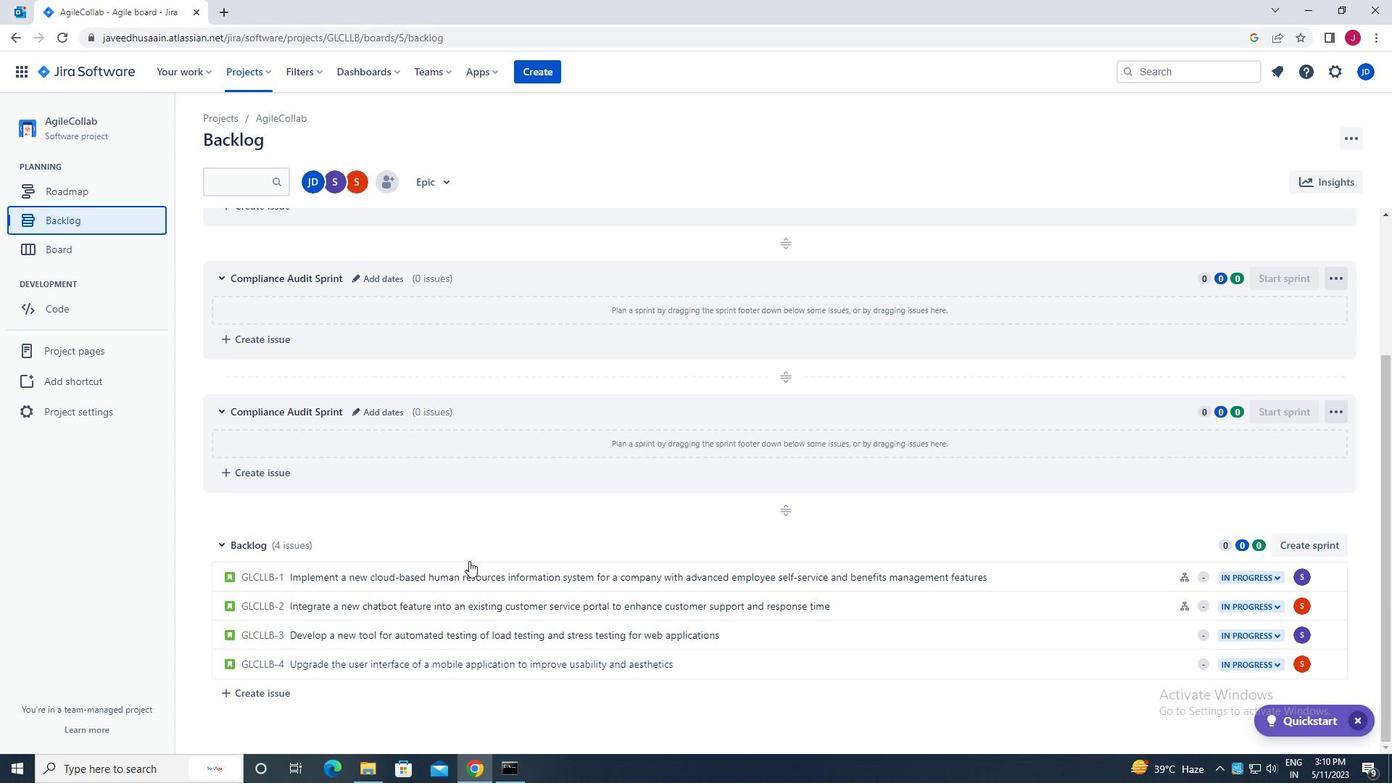
Action: Mouse scrolled (472, 563) with delta (0, 0)
Screenshot: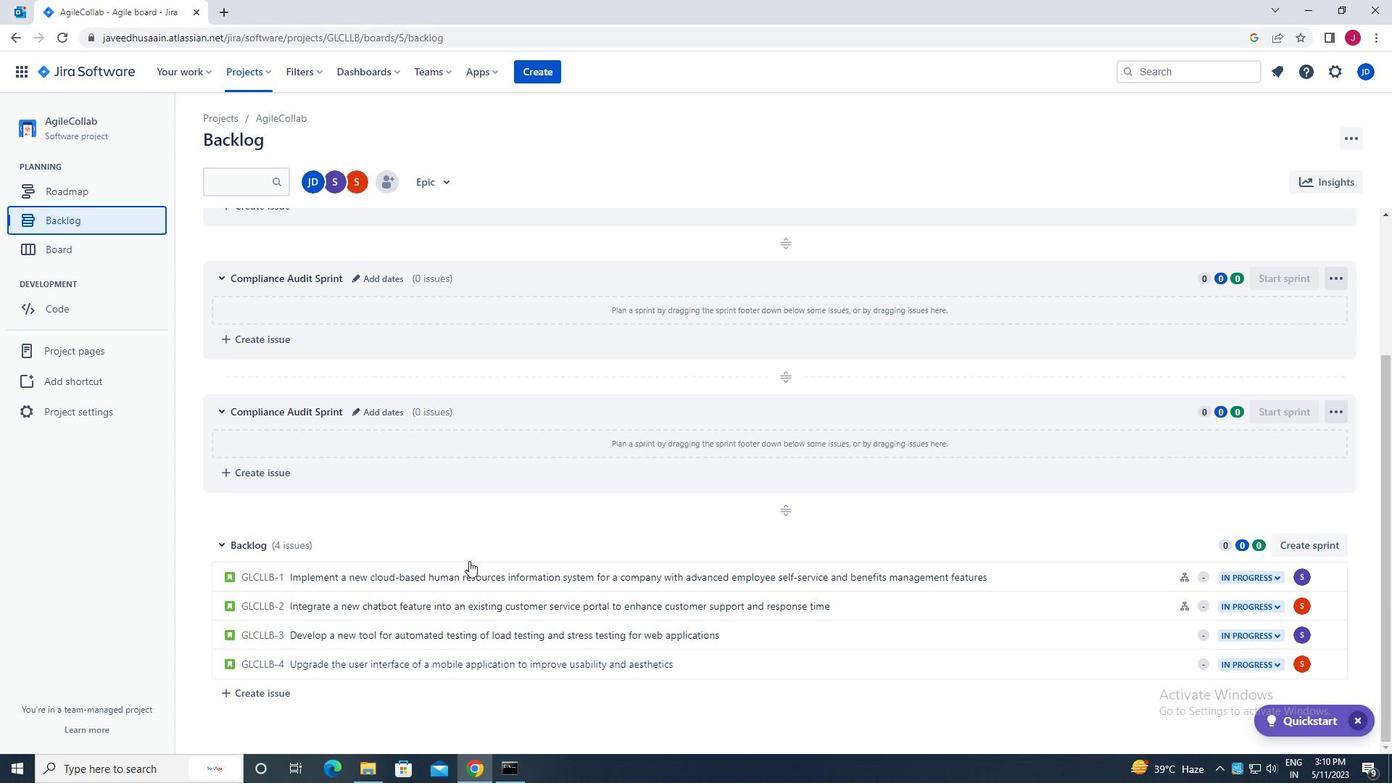 
Action: Mouse scrolled (472, 563) with delta (0, 0)
Screenshot: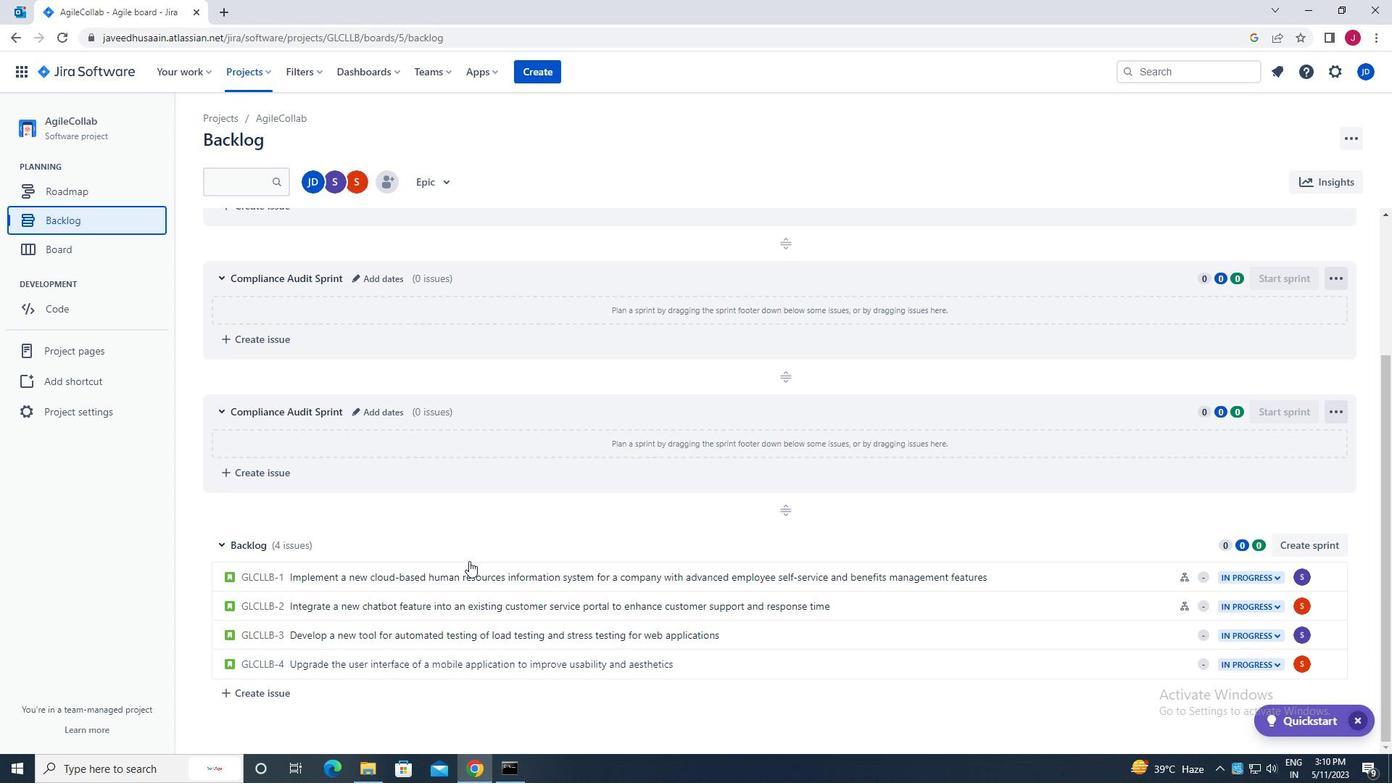 
Action: Mouse moved to (1128, 639)
Screenshot: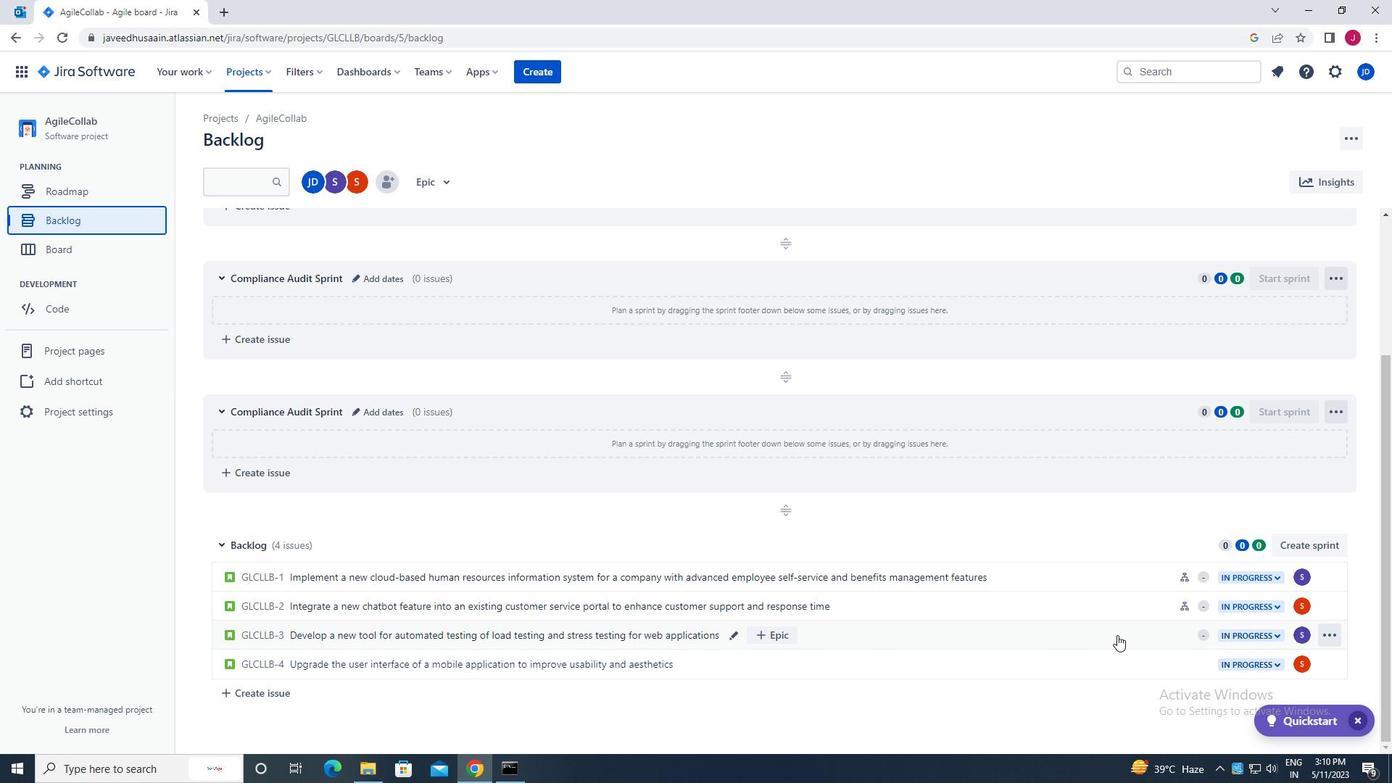 
Action: Mouse pressed left at (1128, 639)
Screenshot: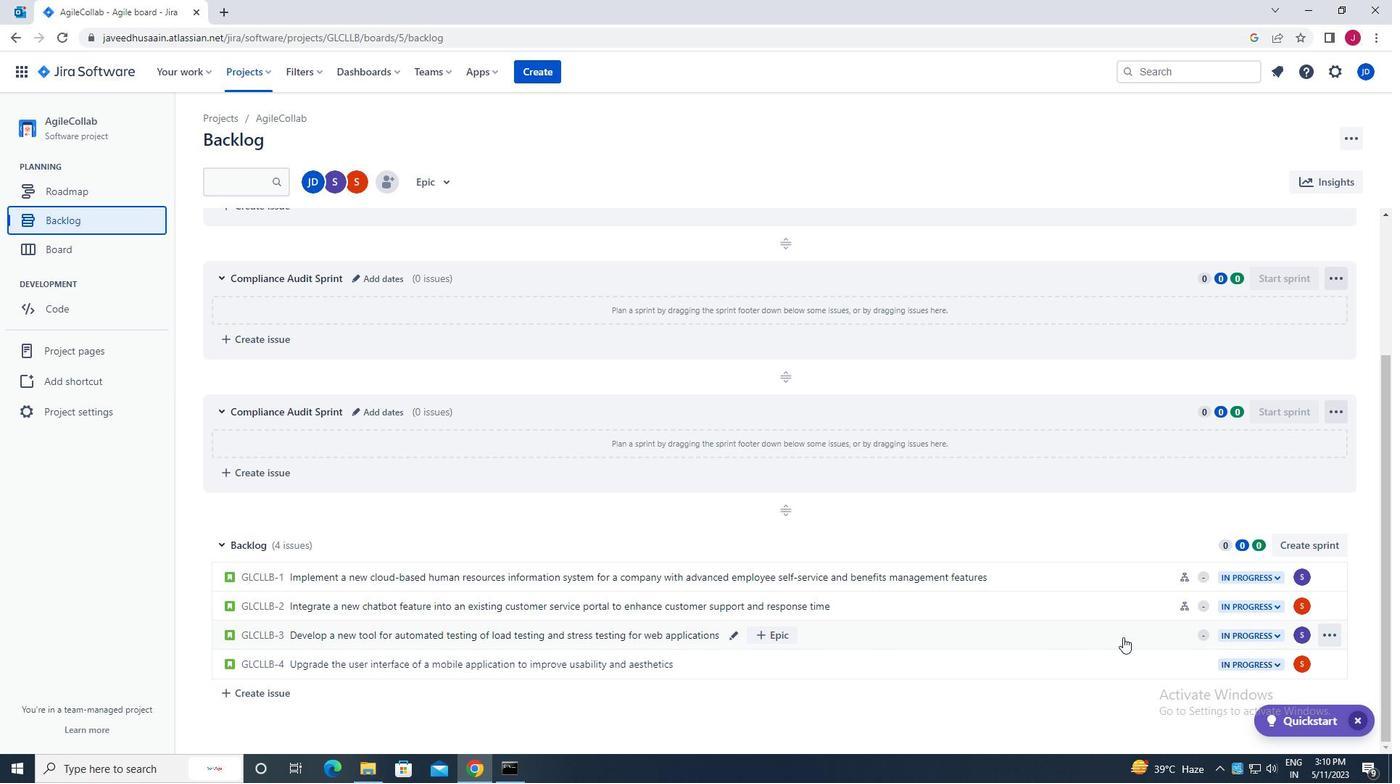 
Action: Mouse moved to (1132, 334)
Screenshot: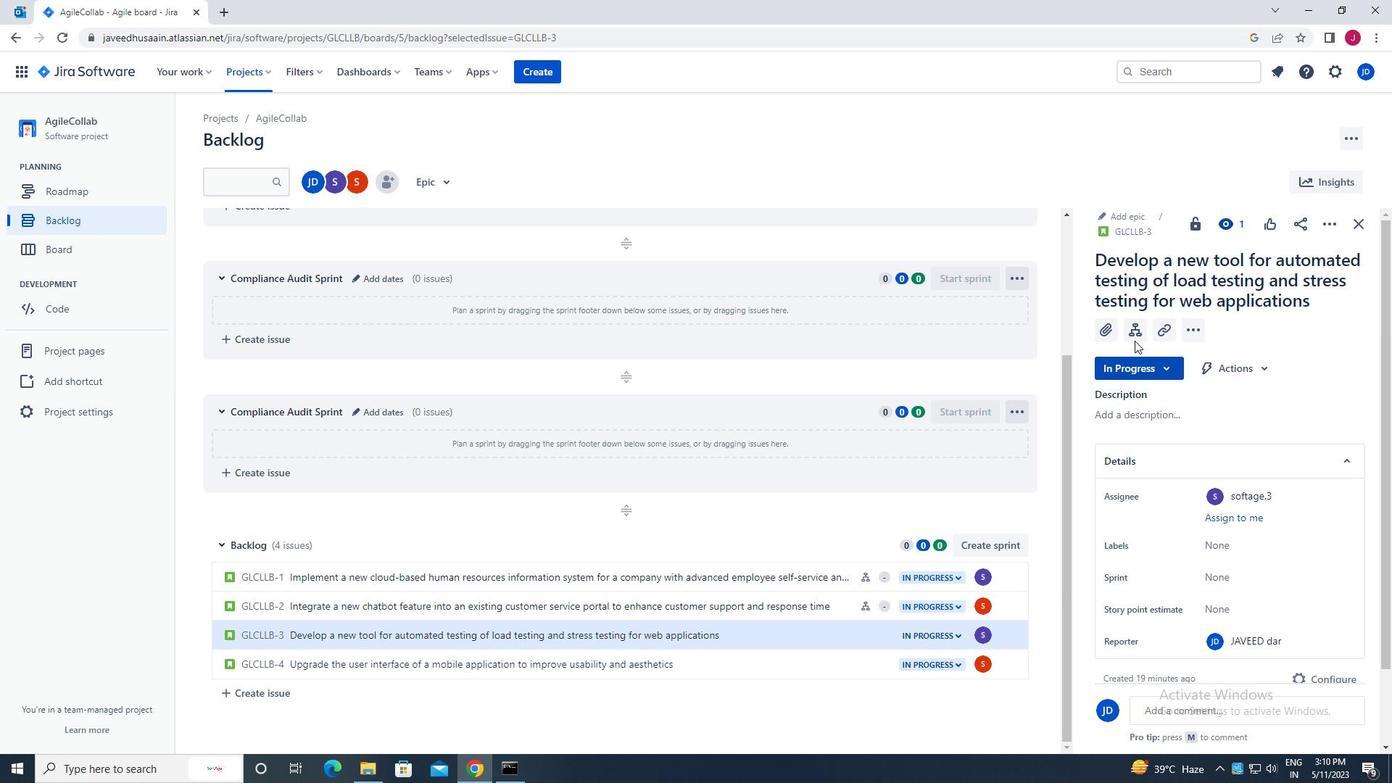 
Action: Mouse pressed left at (1132, 334)
Screenshot: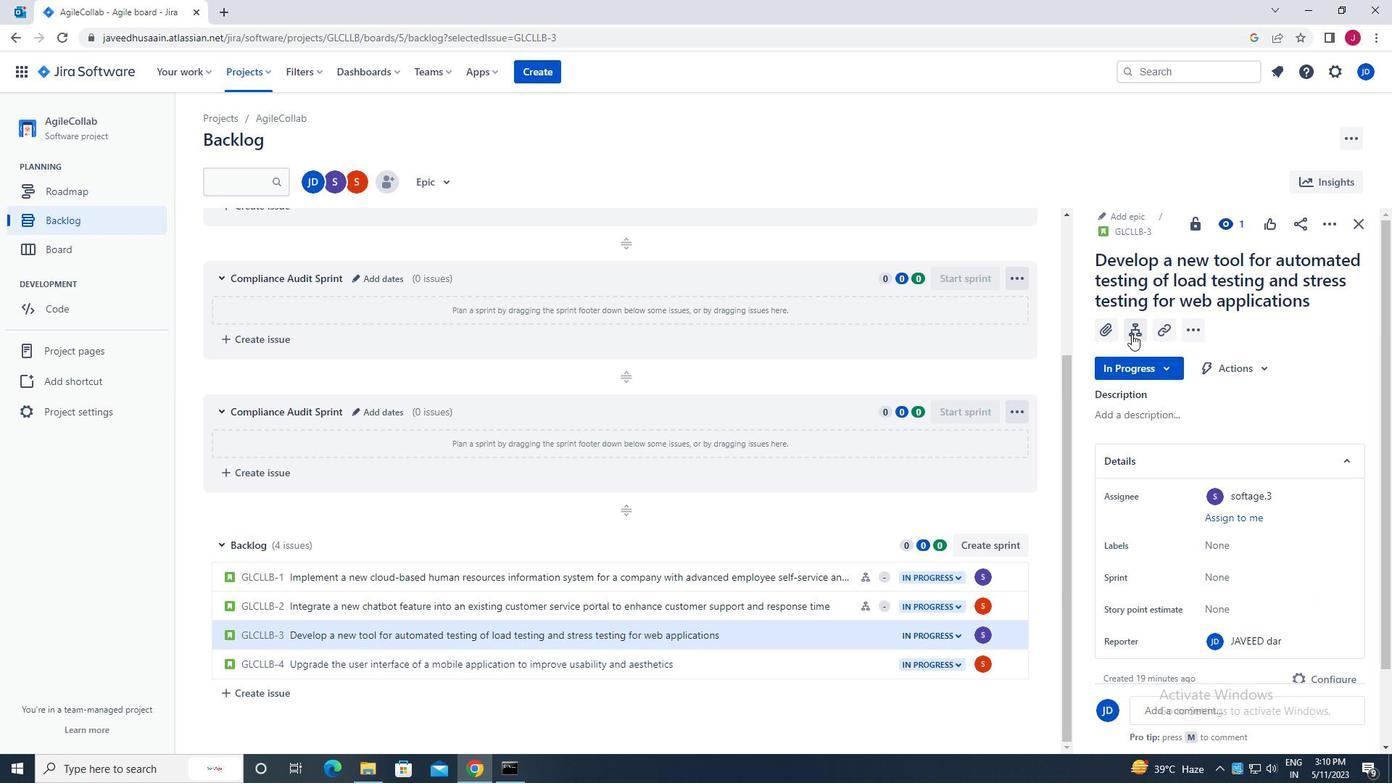 
Action: Mouse moved to (1126, 467)
Screenshot: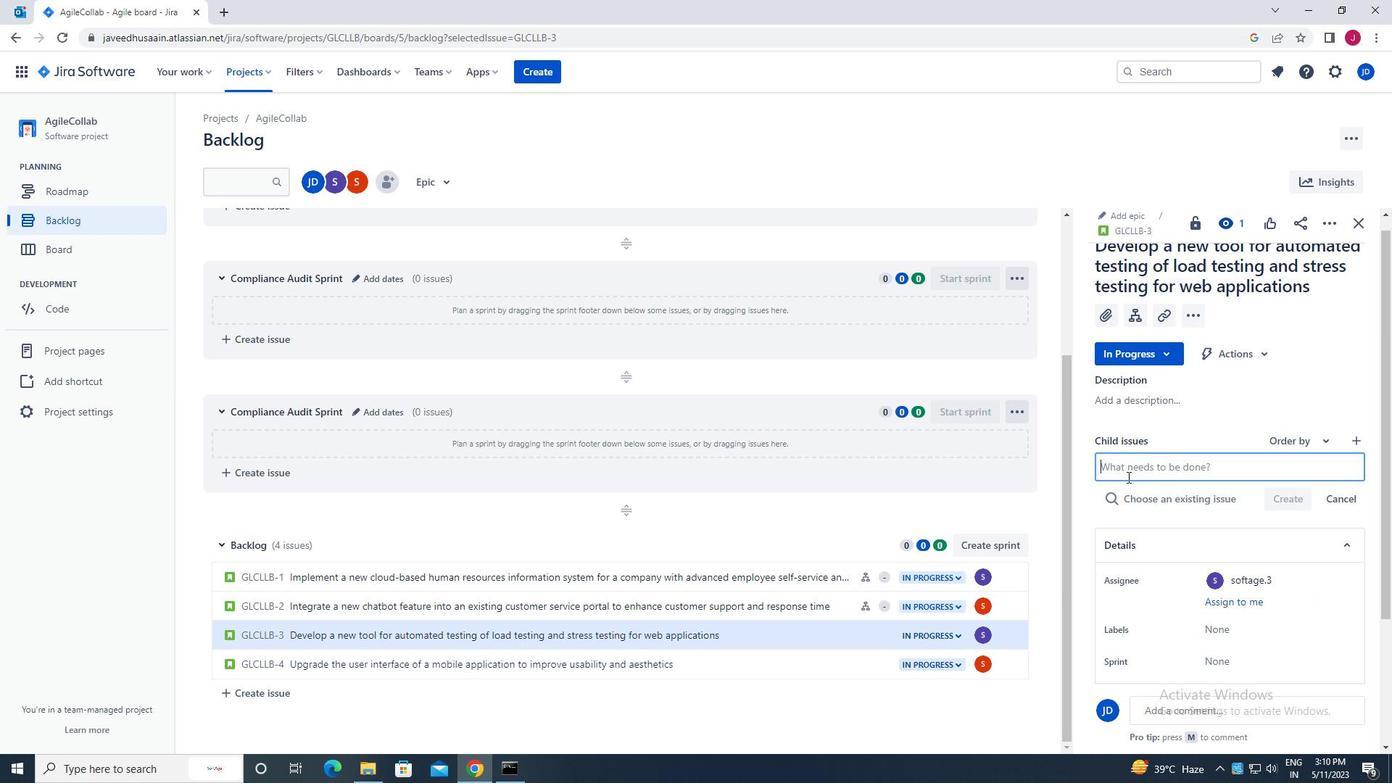 
Action: Mouse pressed left at (1126, 467)
Screenshot: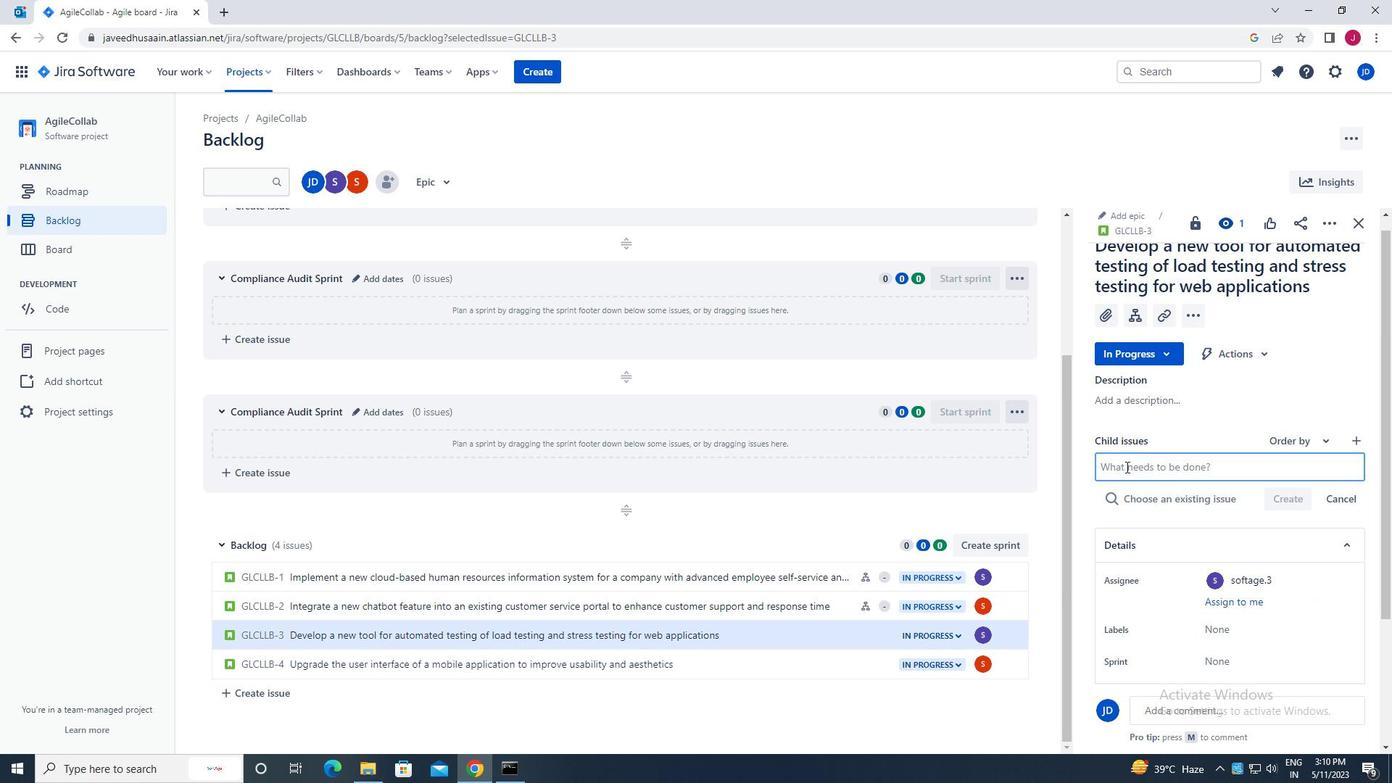 
Action: Key pressed <Key.caps_lock>c<Key.caps_lock>ode<Key.space>optimization<Key.backspace><Key.backspace><Key.backspace><Key.backspace><Key.backspace><Key.backspace><Key.backspace><Key.backspace><Key.backspace><Key.backspace><Key.backspace><Key.backspace><Key.backspace><Key.backspace><Key.backspace><Key.backspace><Key.backspace><Key.backspace><Key.backspace><Key.backspace><Key.backspace><Key.backspace>c<Key.caps_lock>ode<Key.space>optimization<Key.space>for<Key.space>energy-efficient<Key.space>image<Key.space>recognition<Key.enter>
Screenshot: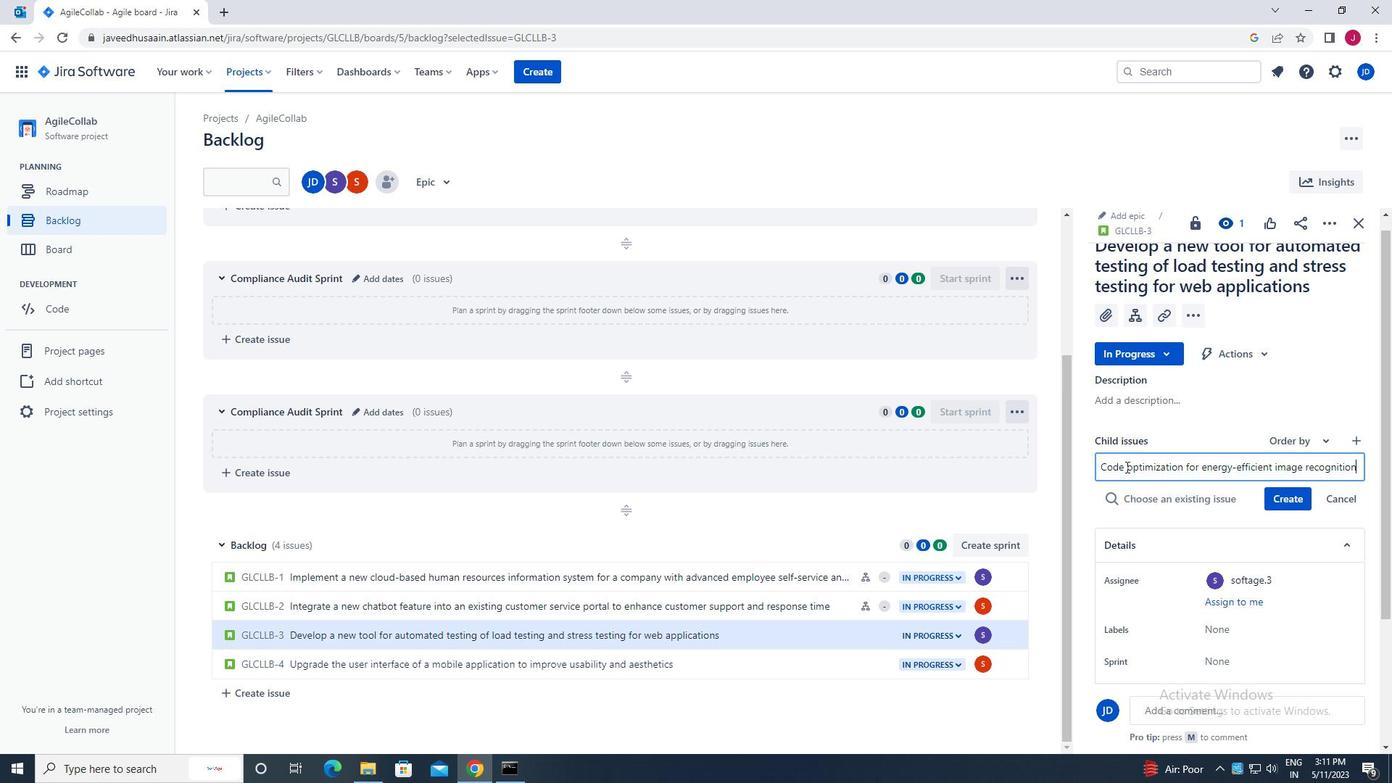 
Action: Mouse moved to (1302, 472)
Screenshot: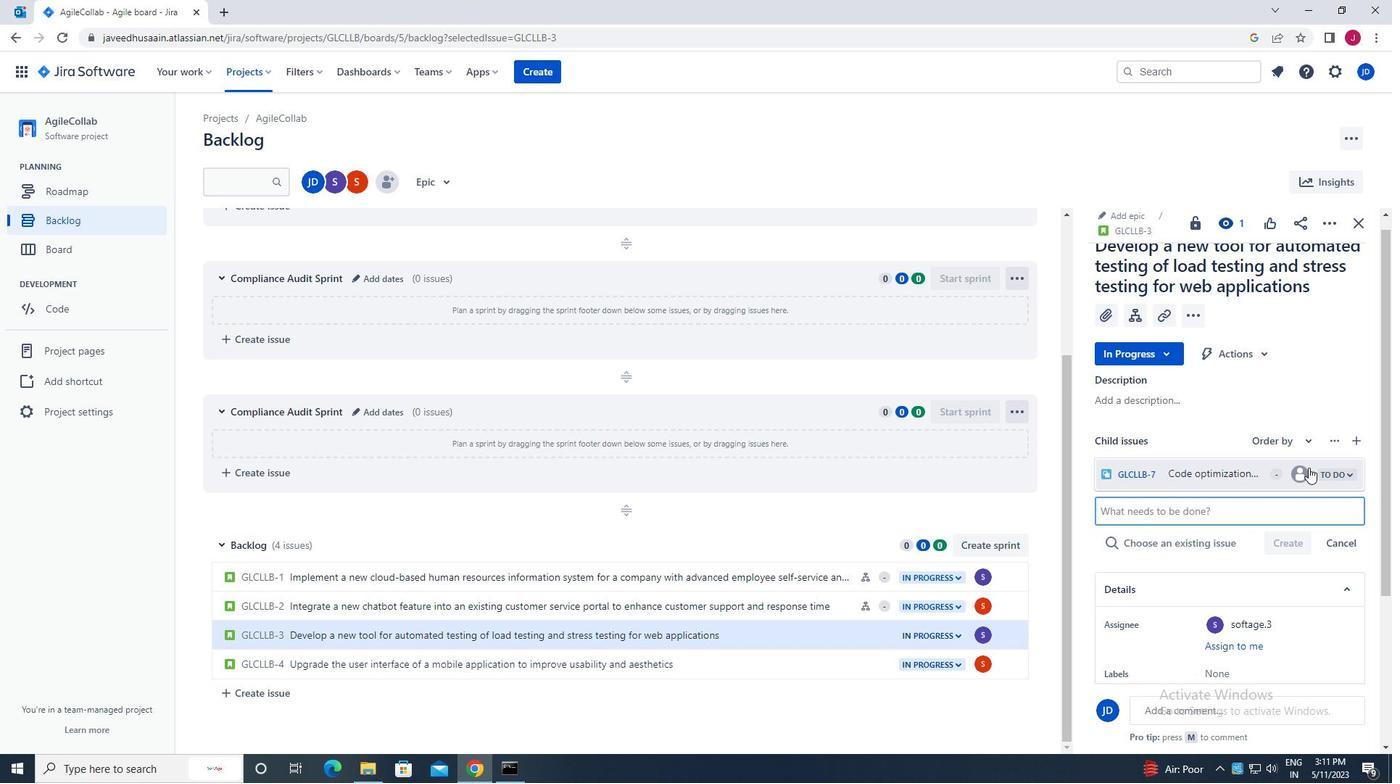 
Action: Mouse pressed left at (1302, 472)
Screenshot: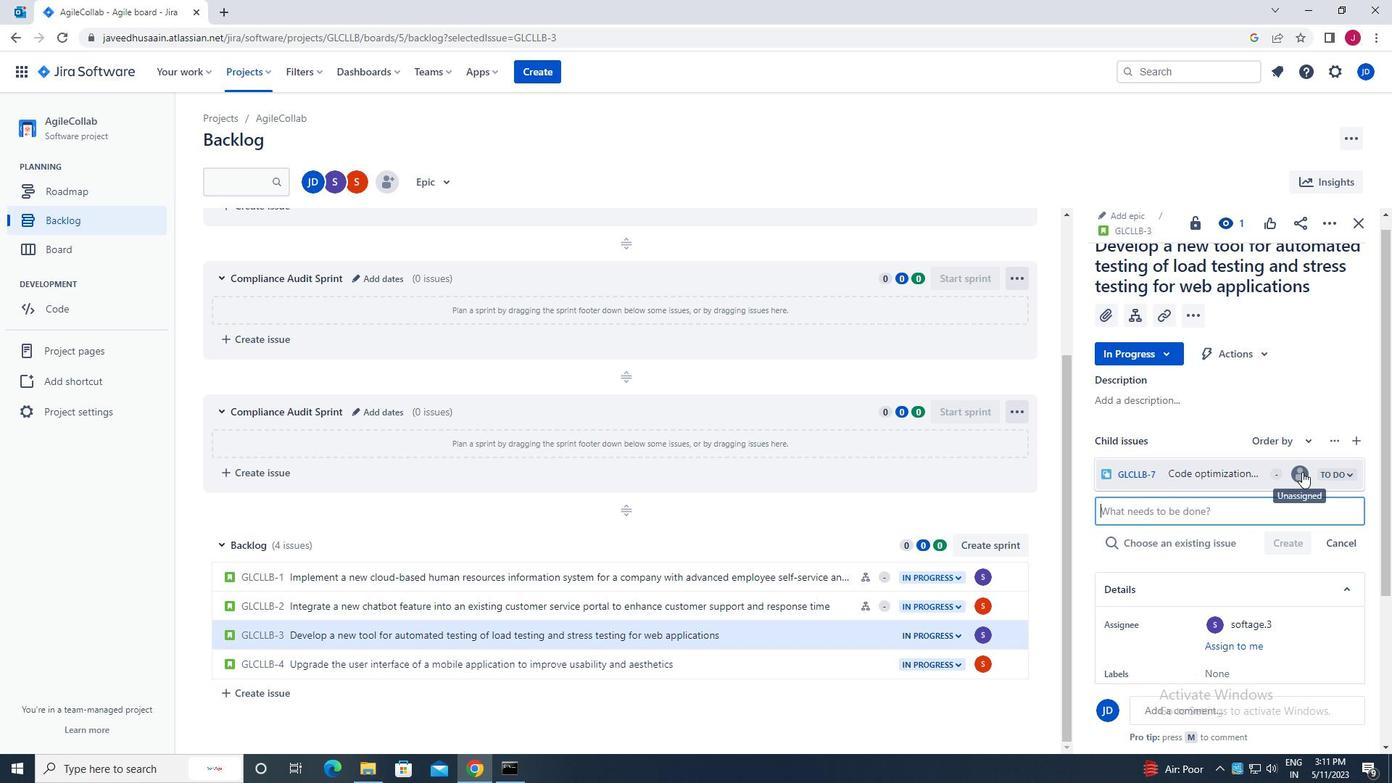 
Action: Mouse moved to (1117, 560)
Screenshot: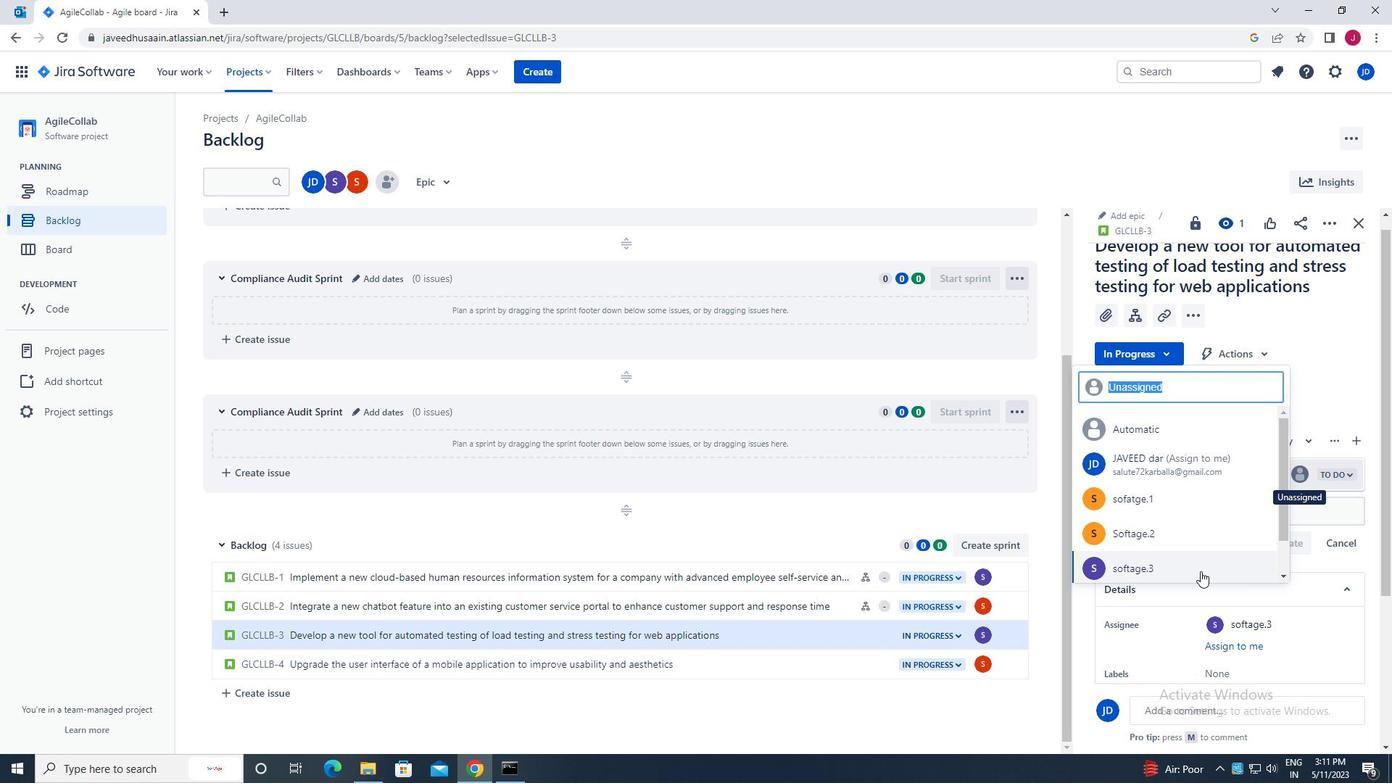 
Action: Mouse scrolled (1117, 560) with delta (0, 0)
Screenshot: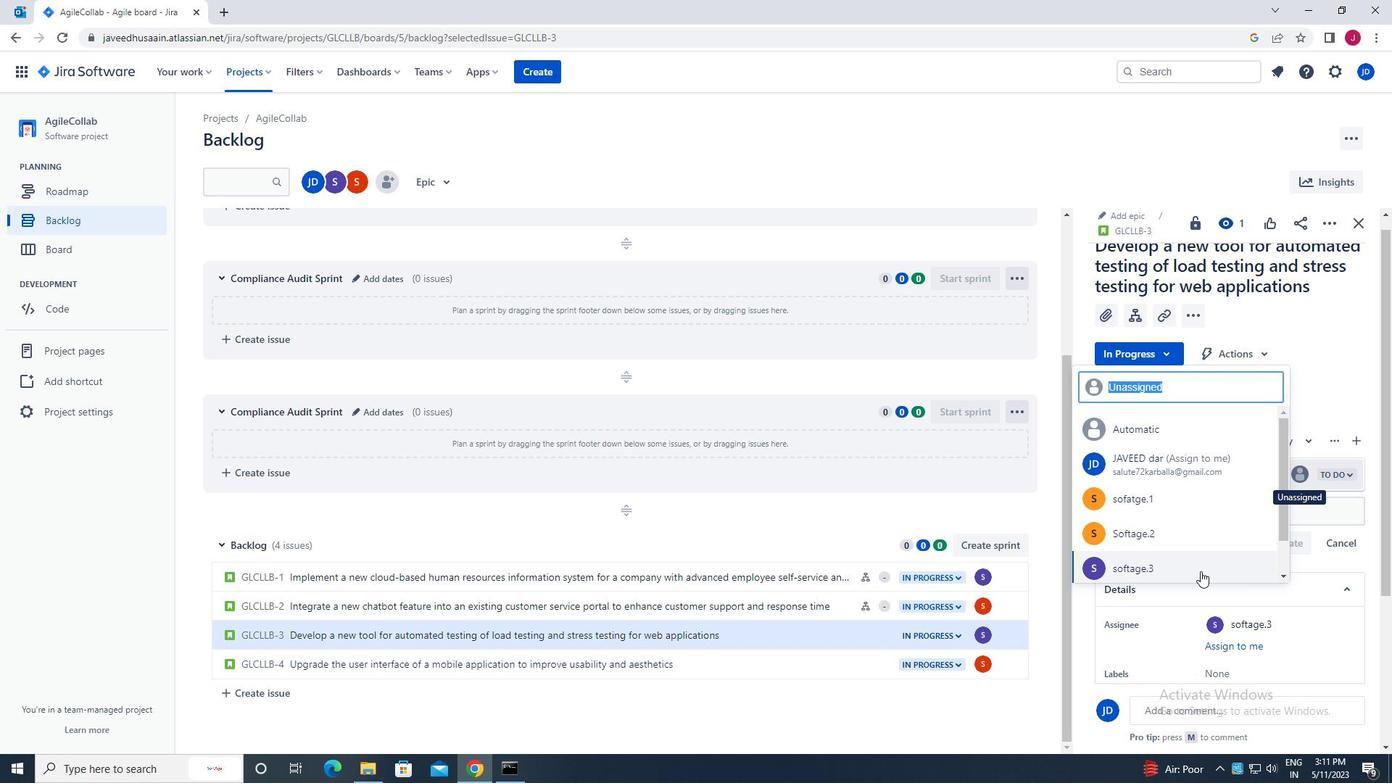 
Action: Mouse scrolled (1117, 560) with delta (0, 0)
Screenshot: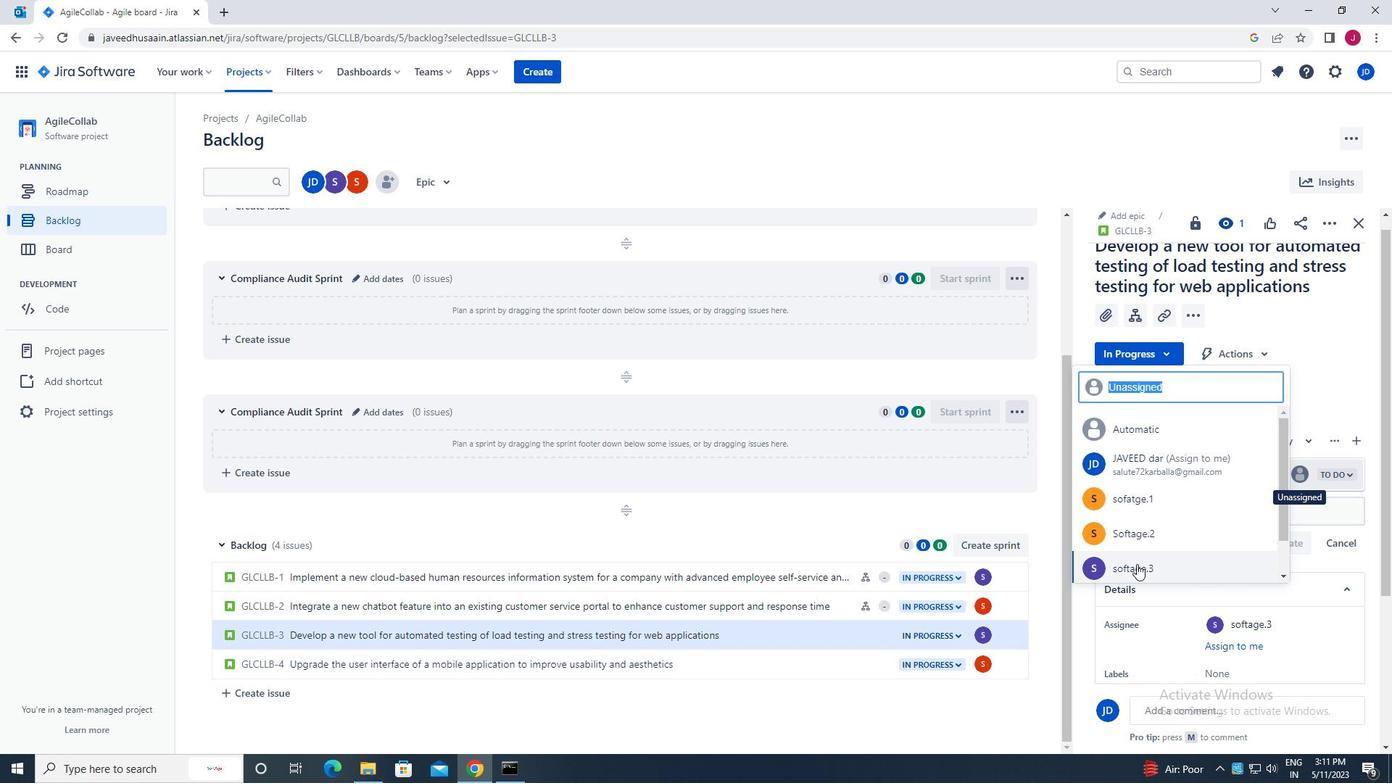 
Action: Mouse scrolled (1117, 560) with delta (0, 0)
Screenshot: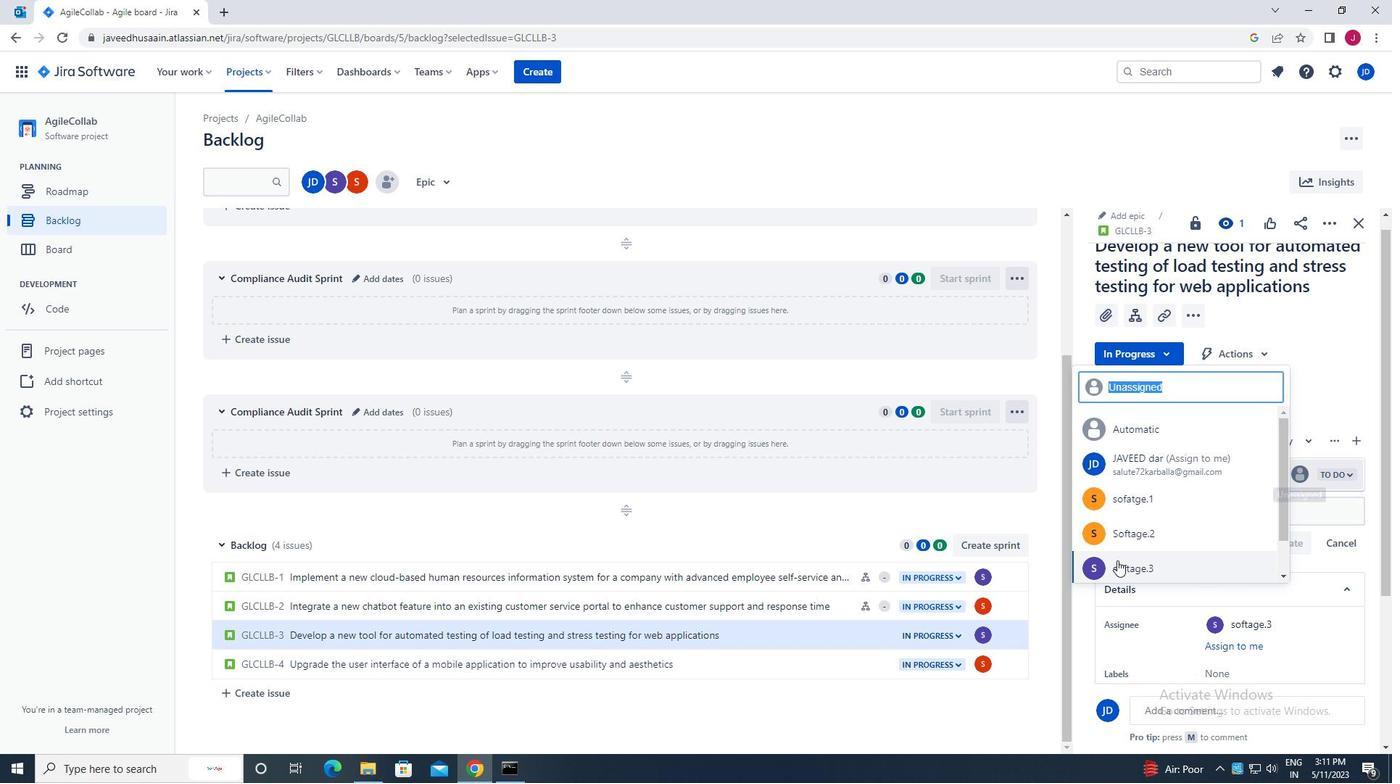 
Action: Mouse moved to (1140, 525)
Screenshot: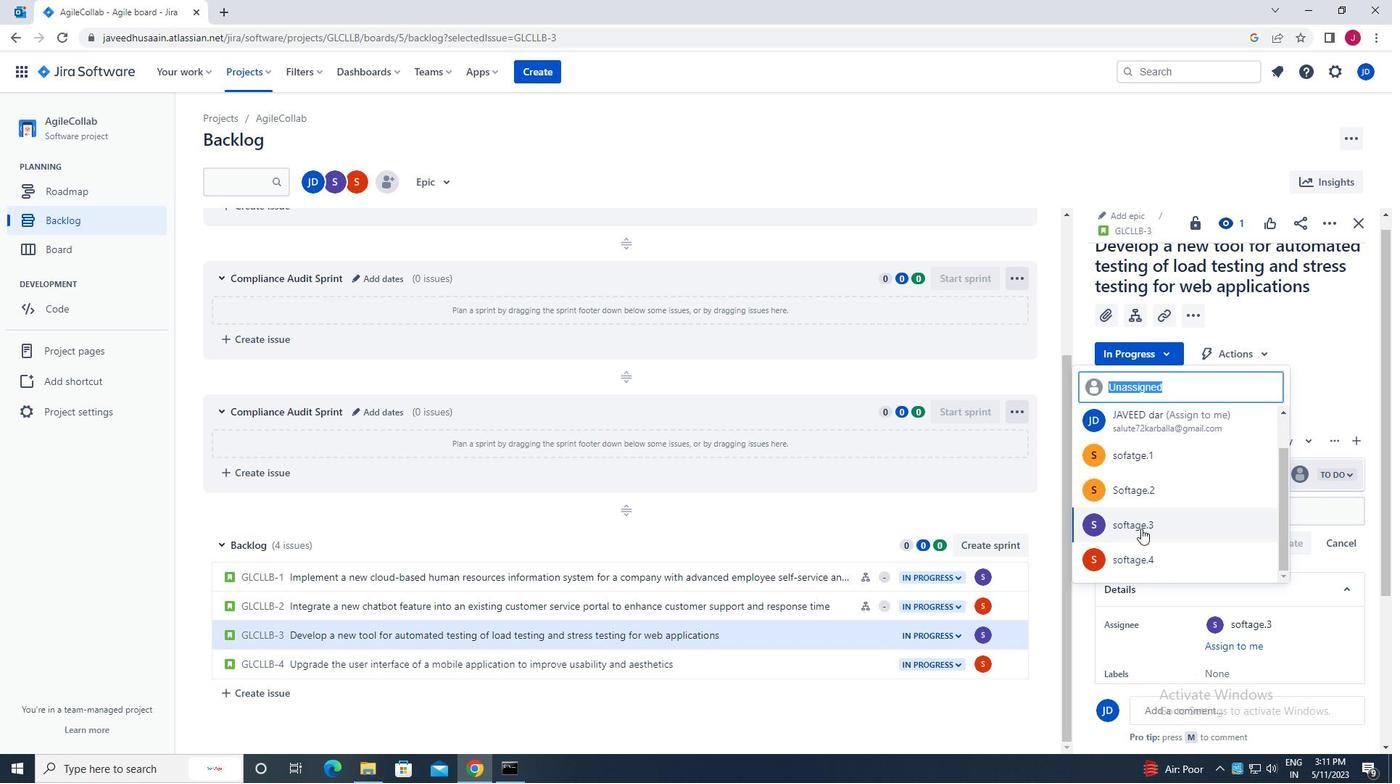 
Action: Mouse pressed left at (1140, 525)
Screenshot: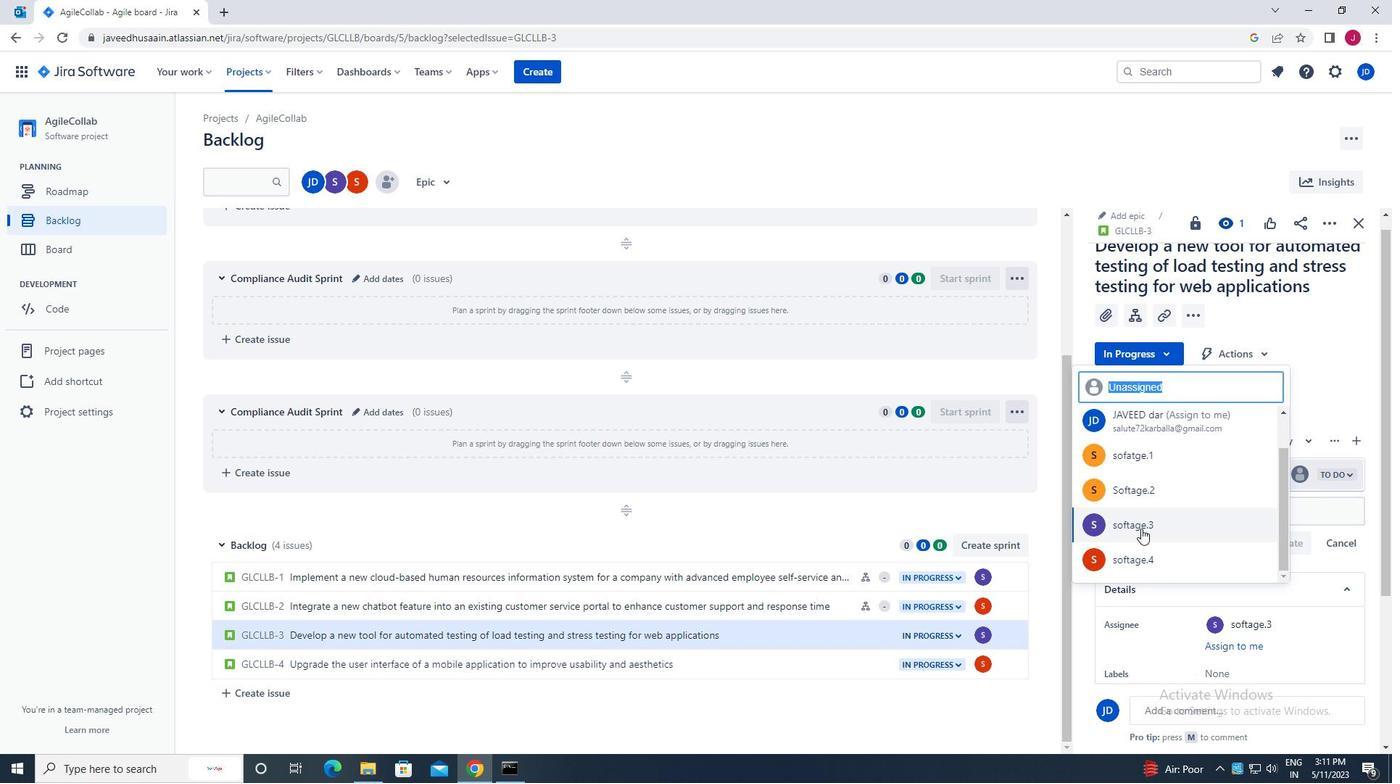 
Action: Mouse moved to (1358, 227)
Screenshot: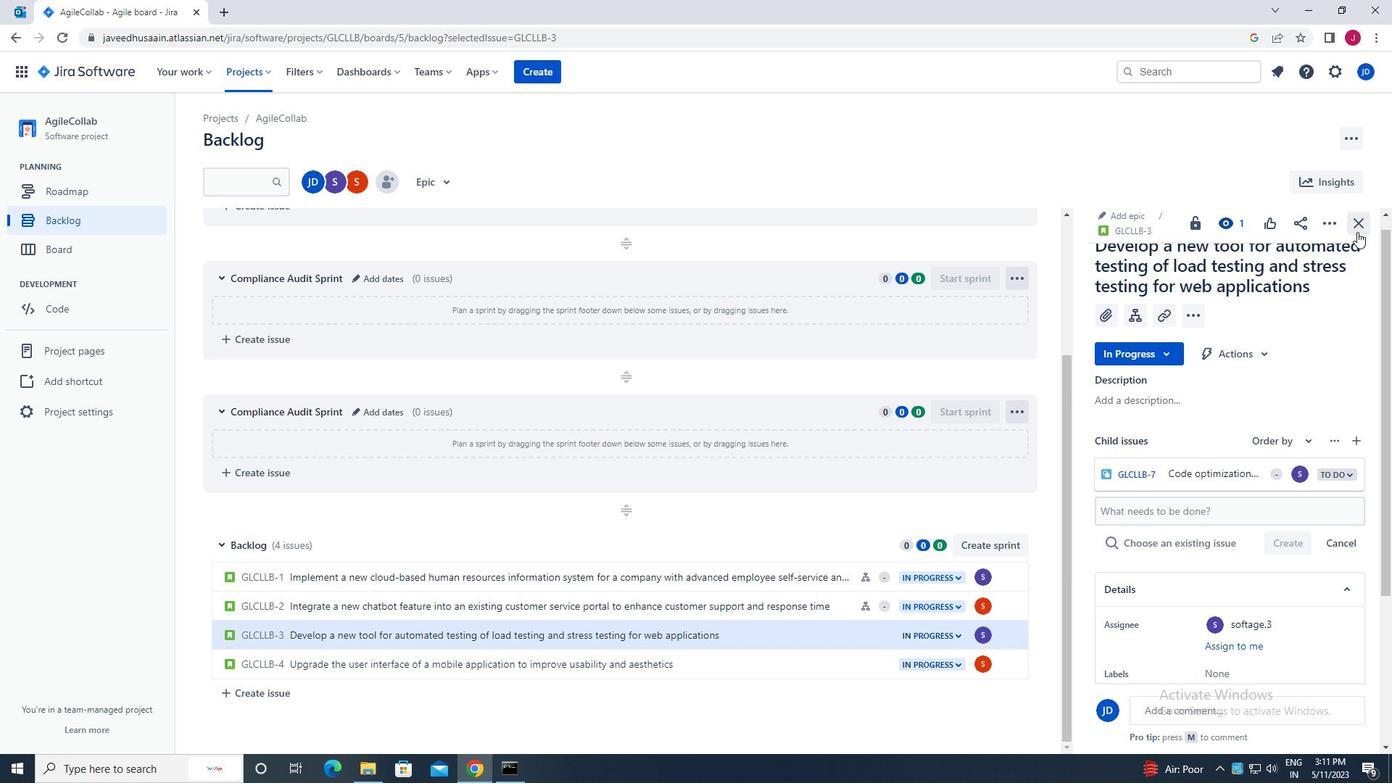 
Action: Mouse pressed left at (1358, 227)
Screenshot: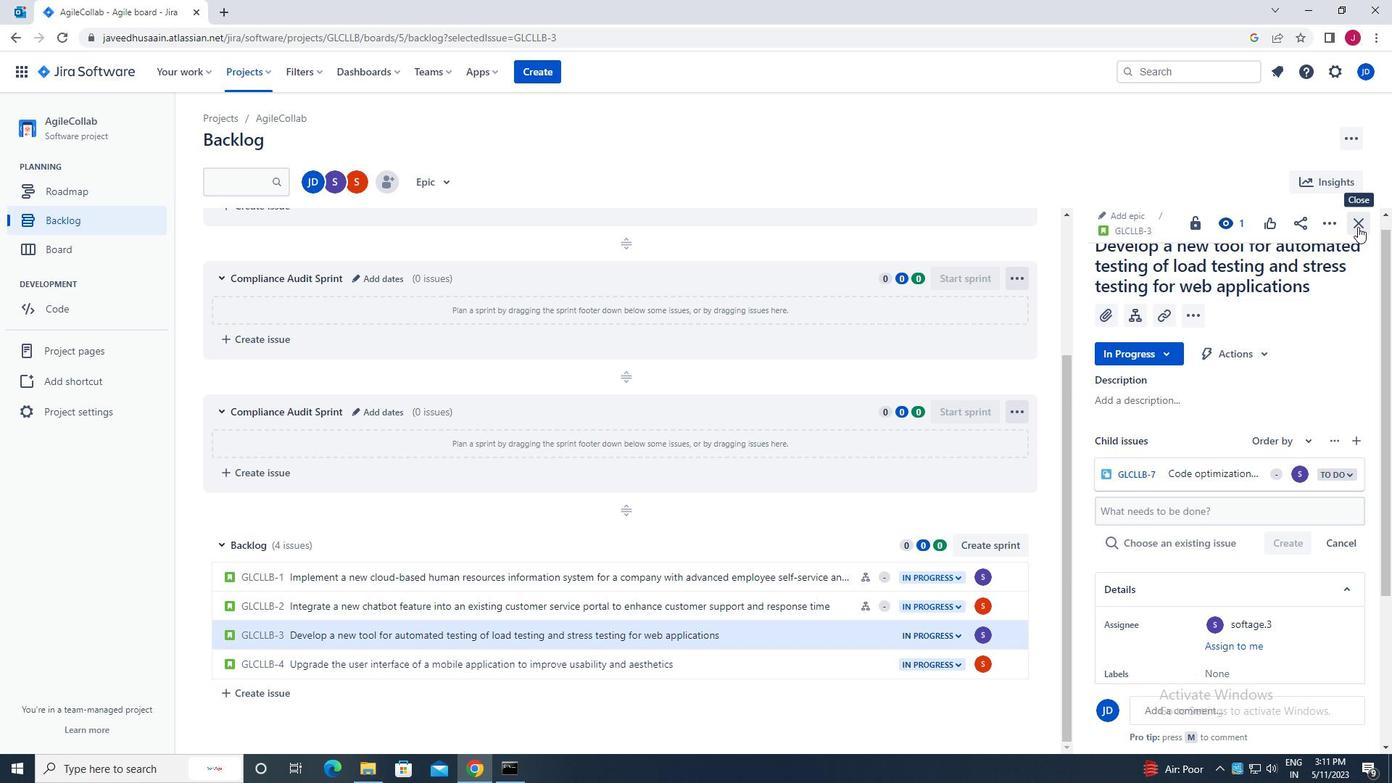 
Action: Mouse moved to (1133, 495)
Screenshot: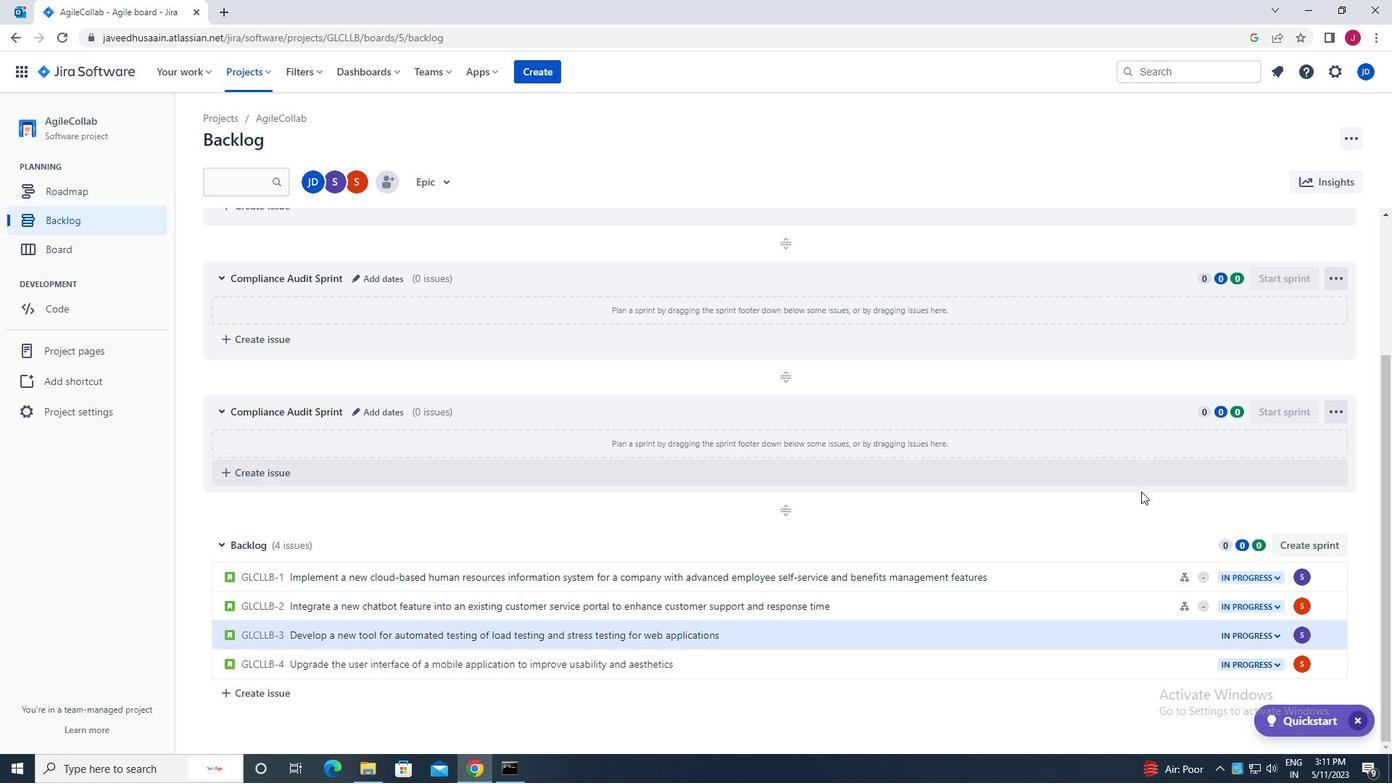 
Action: Mouse scrolled (1133, 494) with delta (0, 0)
Screenshot: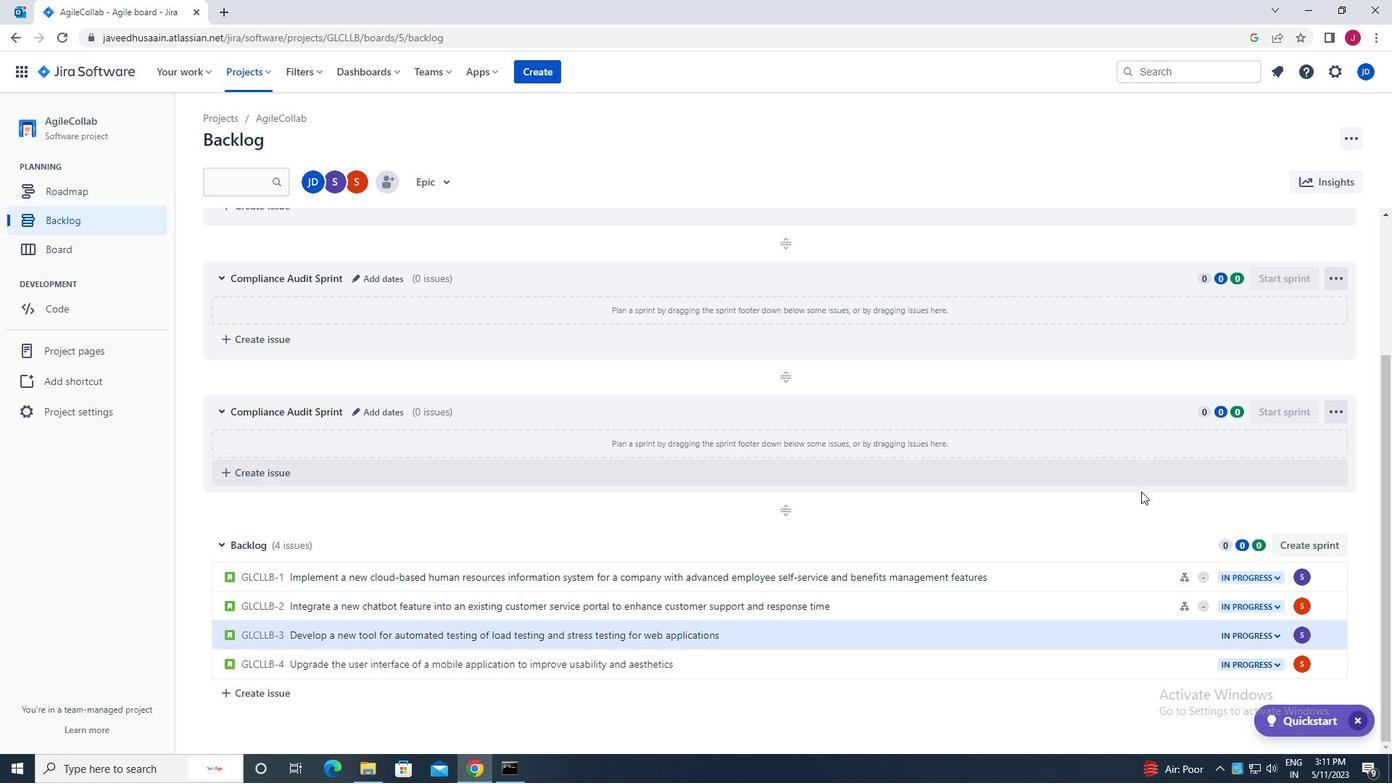 
Action: Mouse moved to (983, 664)
Screenshot: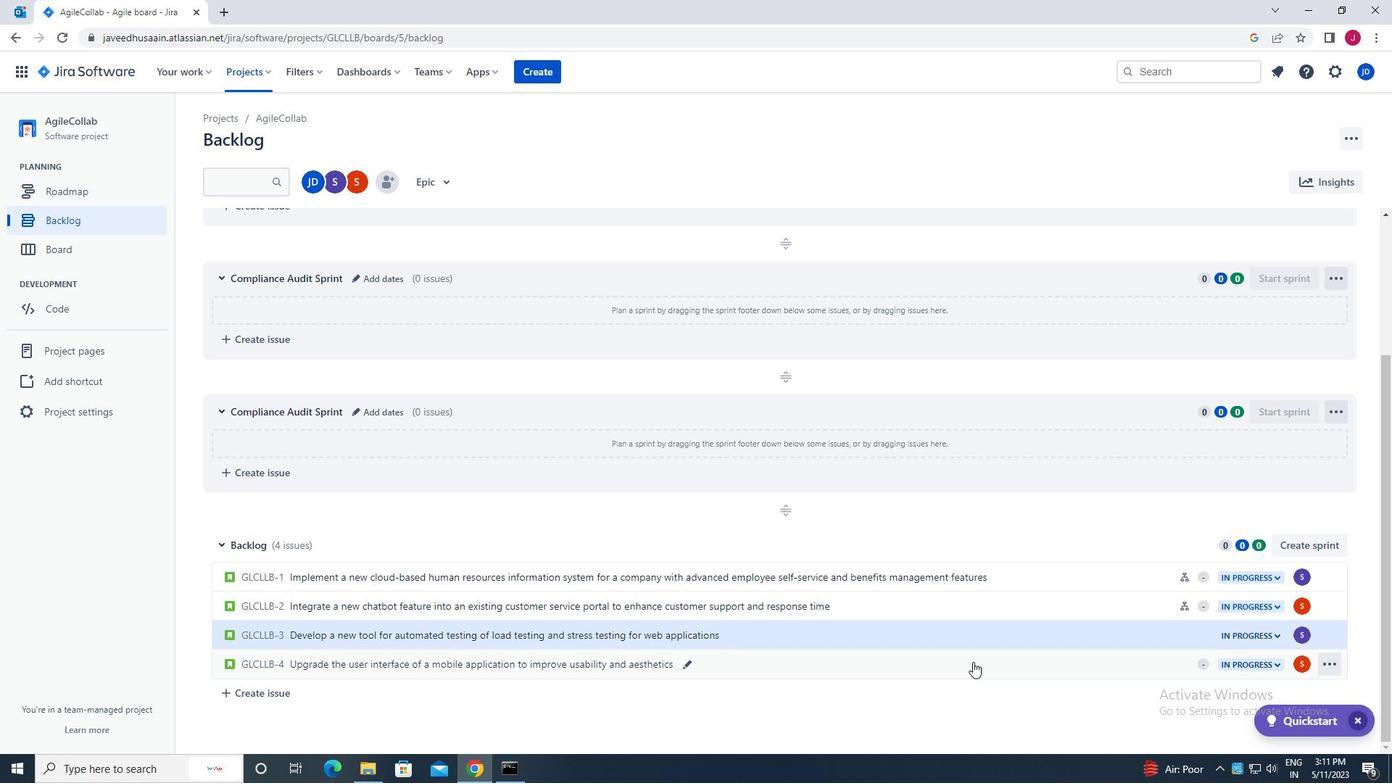 
Action: Mouse pressed left at (983, 664)
Screenshot: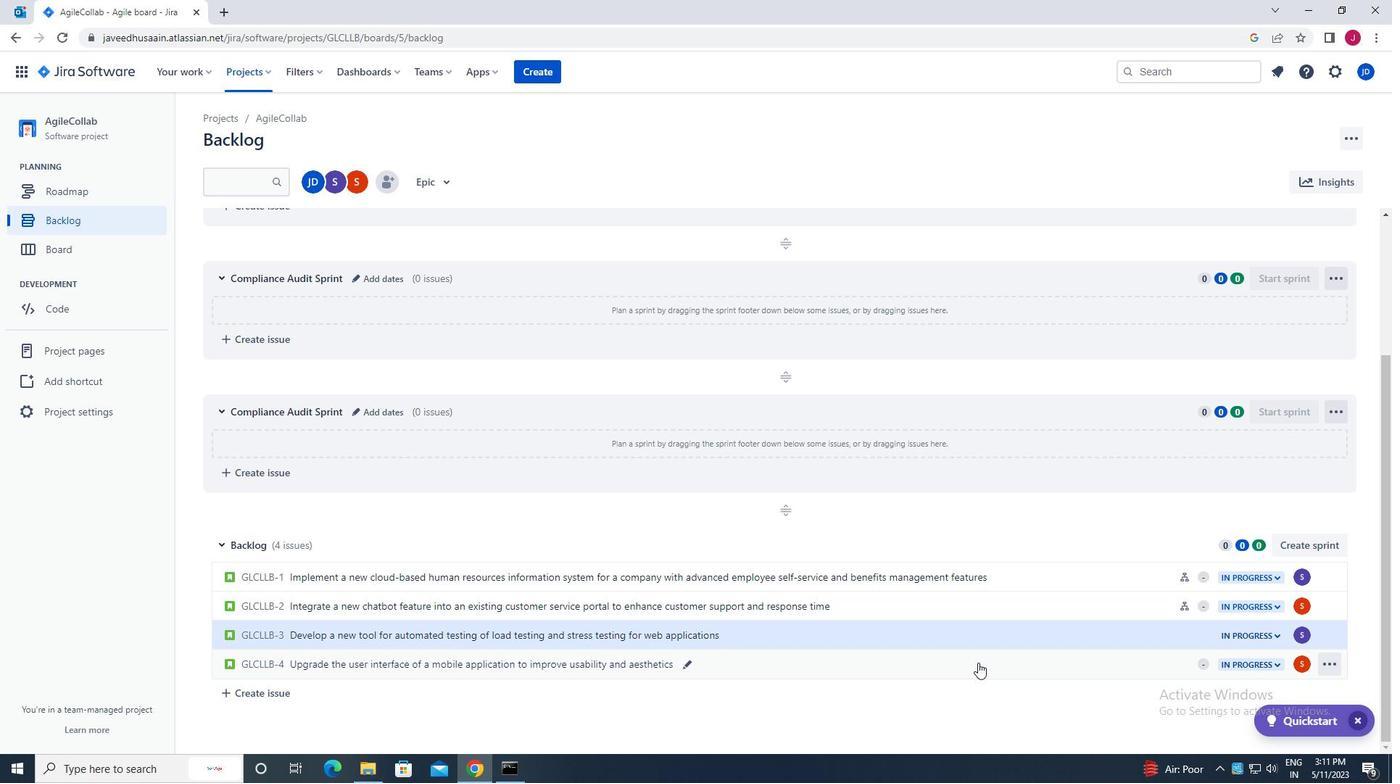 
Action: Mouse moved to (1132, 665)
Screenshot: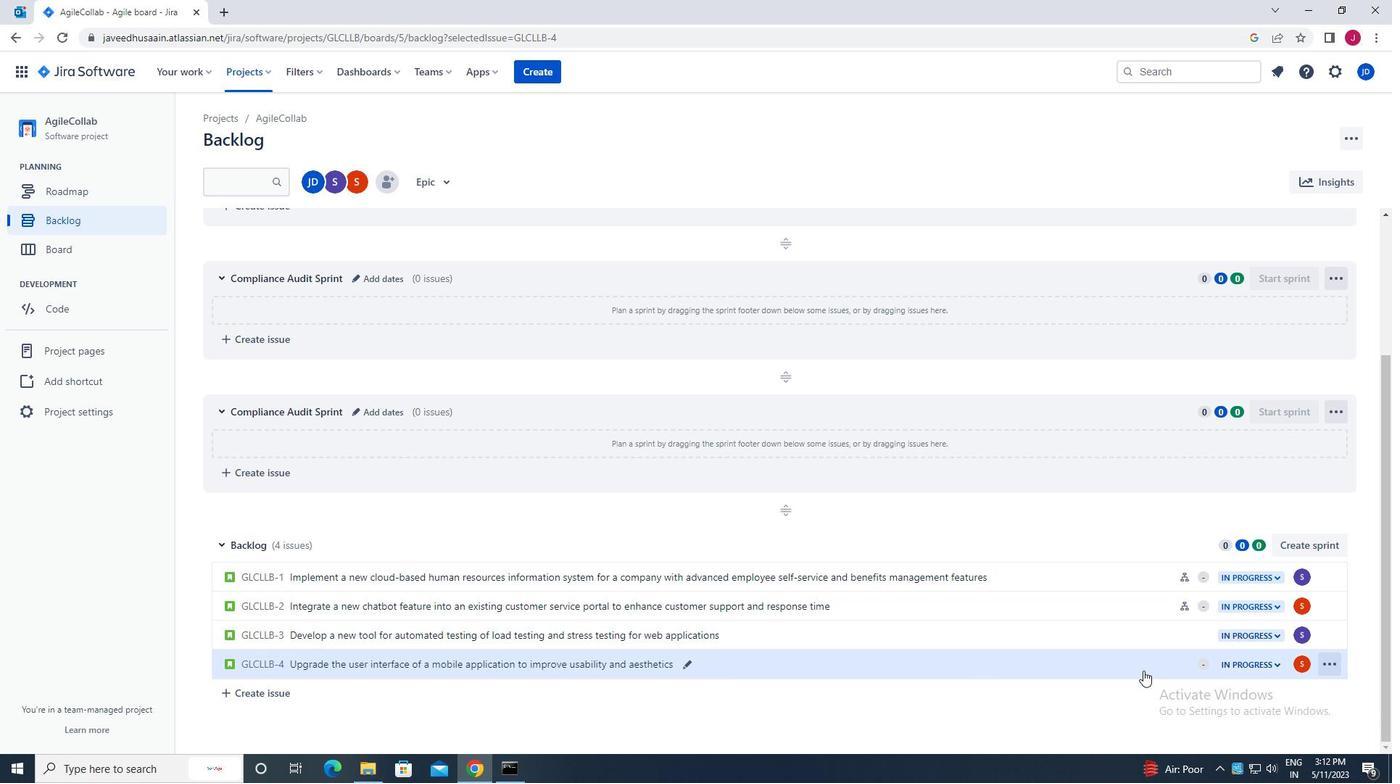
Action: Mouse pressed left at (1132, 665)
Screenshot: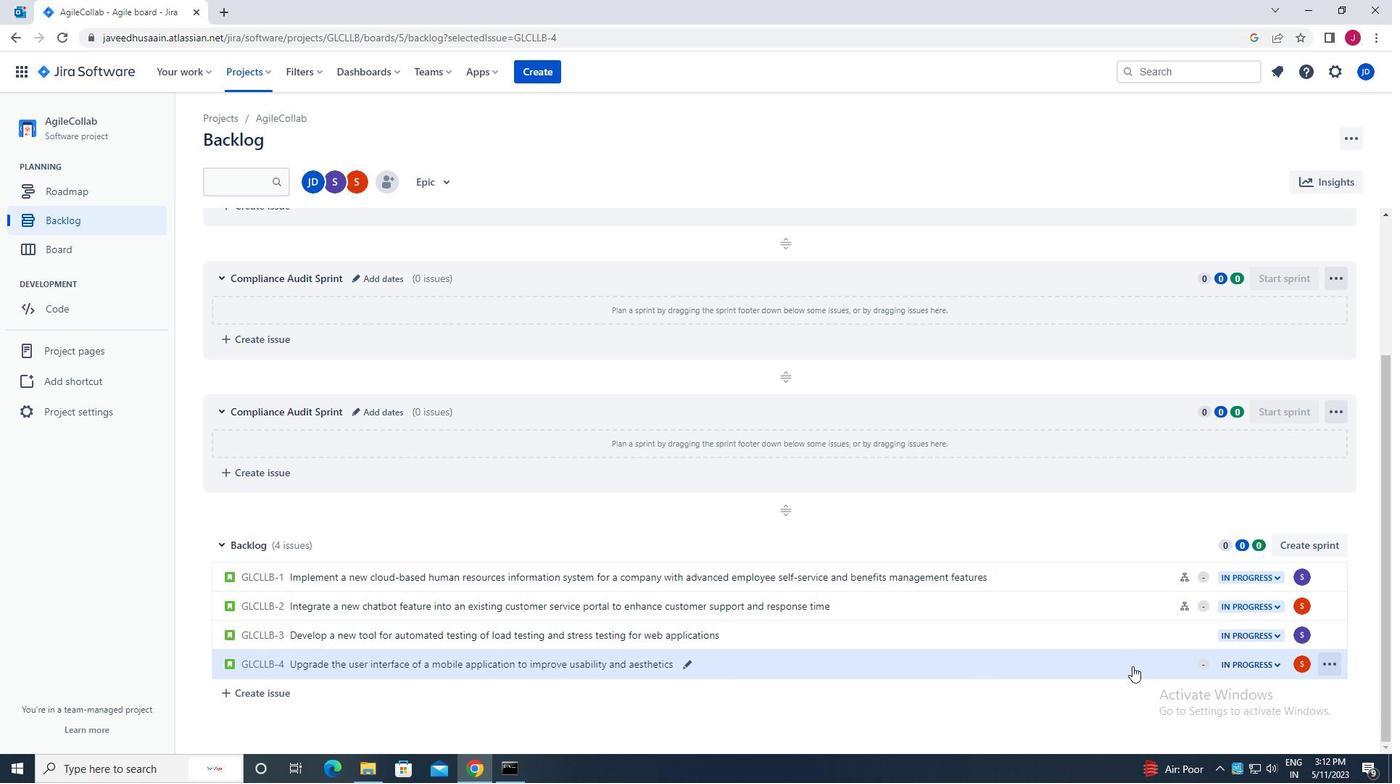 
Action: Mouse moved to (1138, 327)
Screenshot: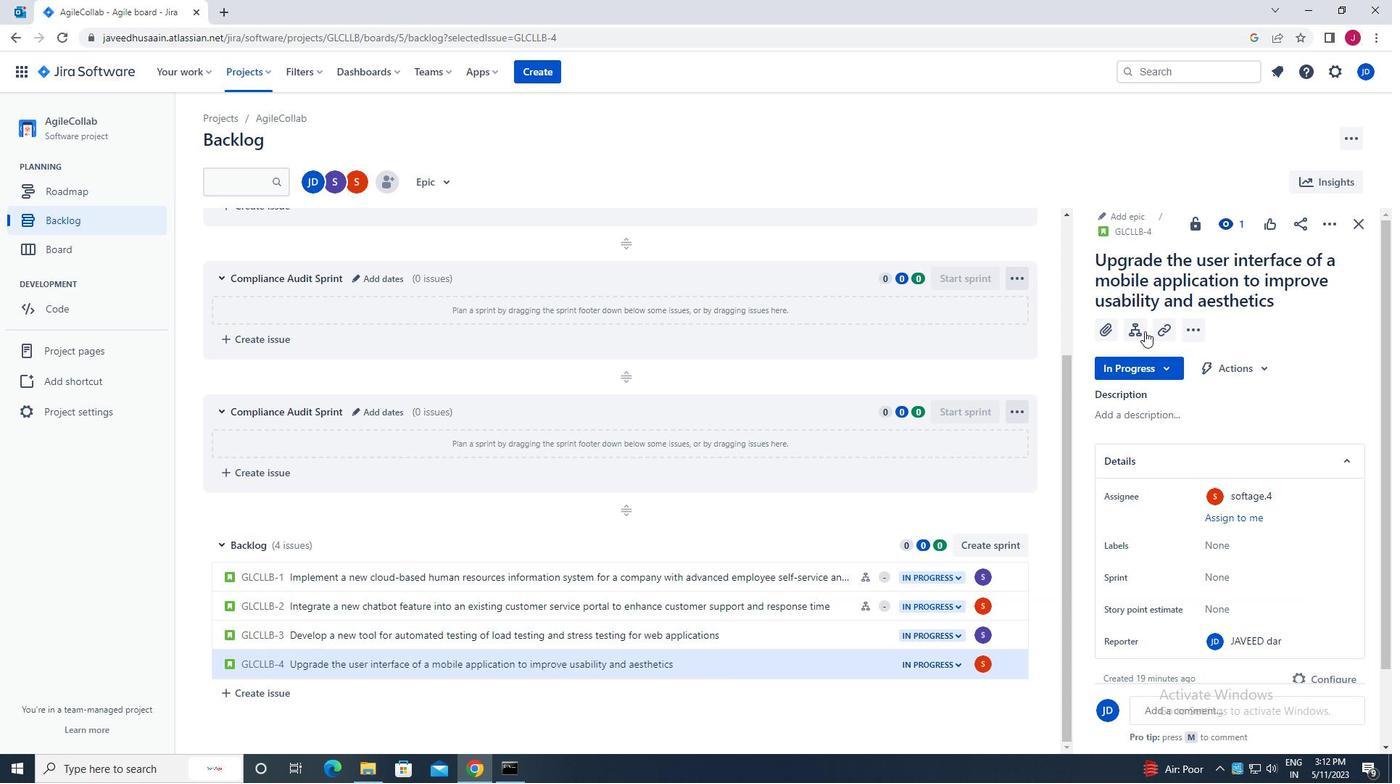 
Action: Mouse pressed left at (1138, 327)
Screenshot: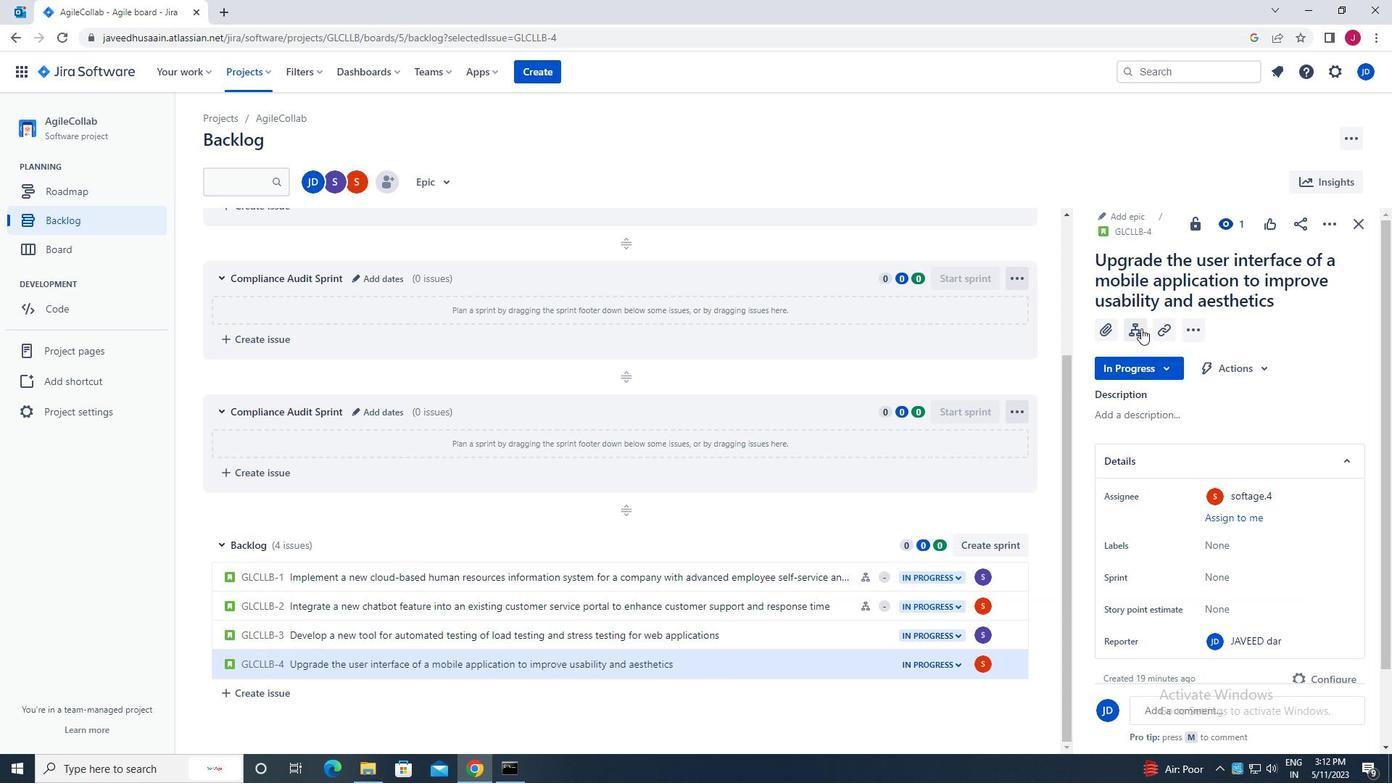 
Action: Mouse moved to (1164, 467)
Screenshot: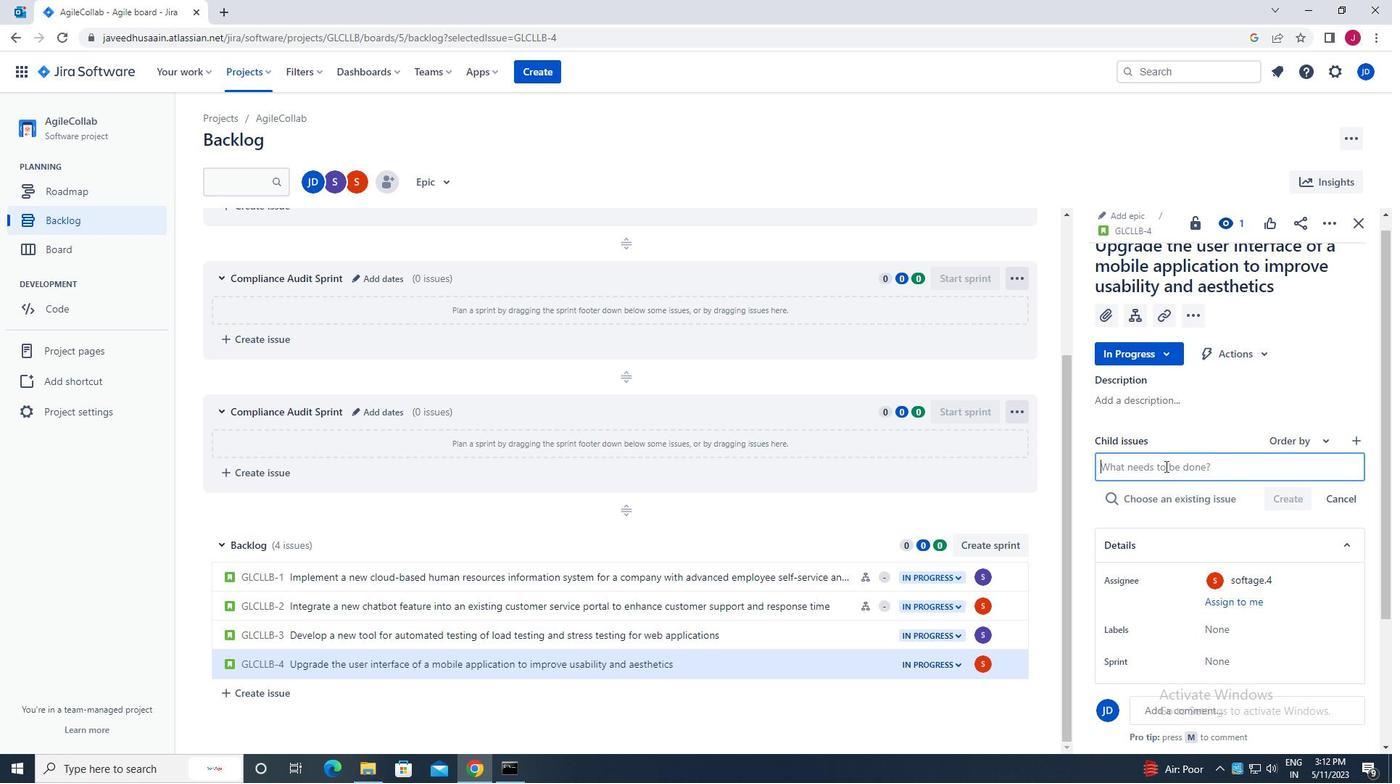 
Action: Mouse pressed left at (1164, 467)
Screenshot: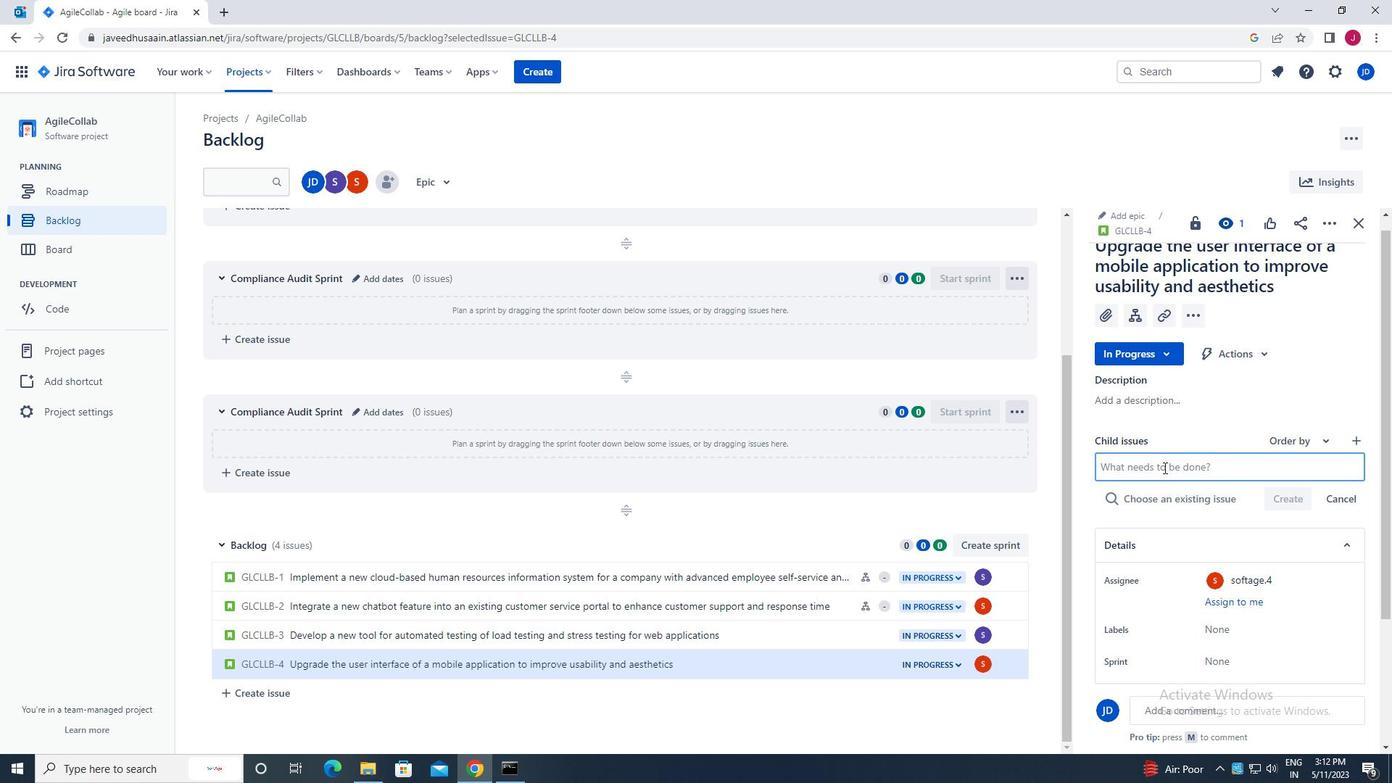 
Action: Key pressed <Key.caps_lock>e<Key.caps_lock>mail<Key.space>campaign<Key.space>open<Key.space>rate<Key.space>tracking<Key.space>and<Key.space>analysis<Key.enter>
Screenshot: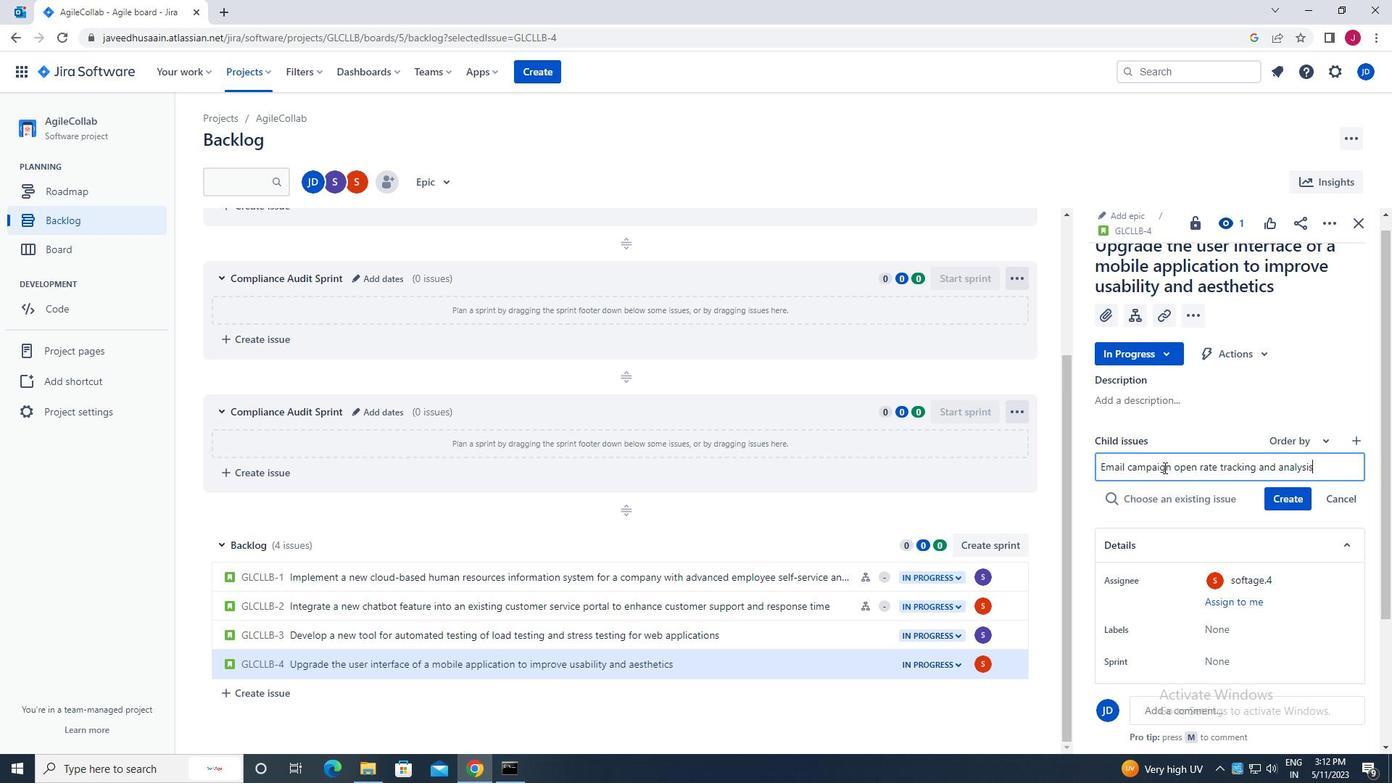 
Action: Mouse moved to (1304, 472)
Screenshot: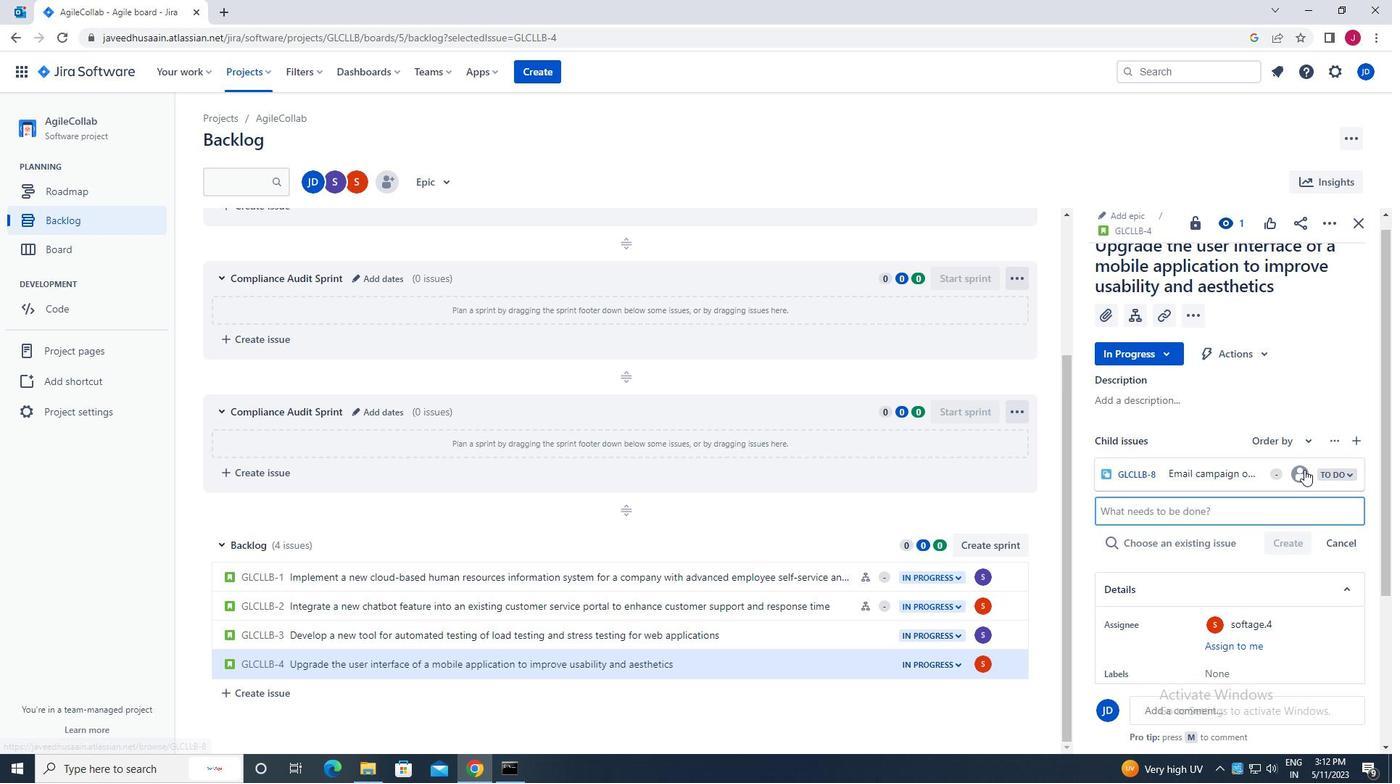 
Action: Mouse pressed left at (1304, 472)
Screenshot: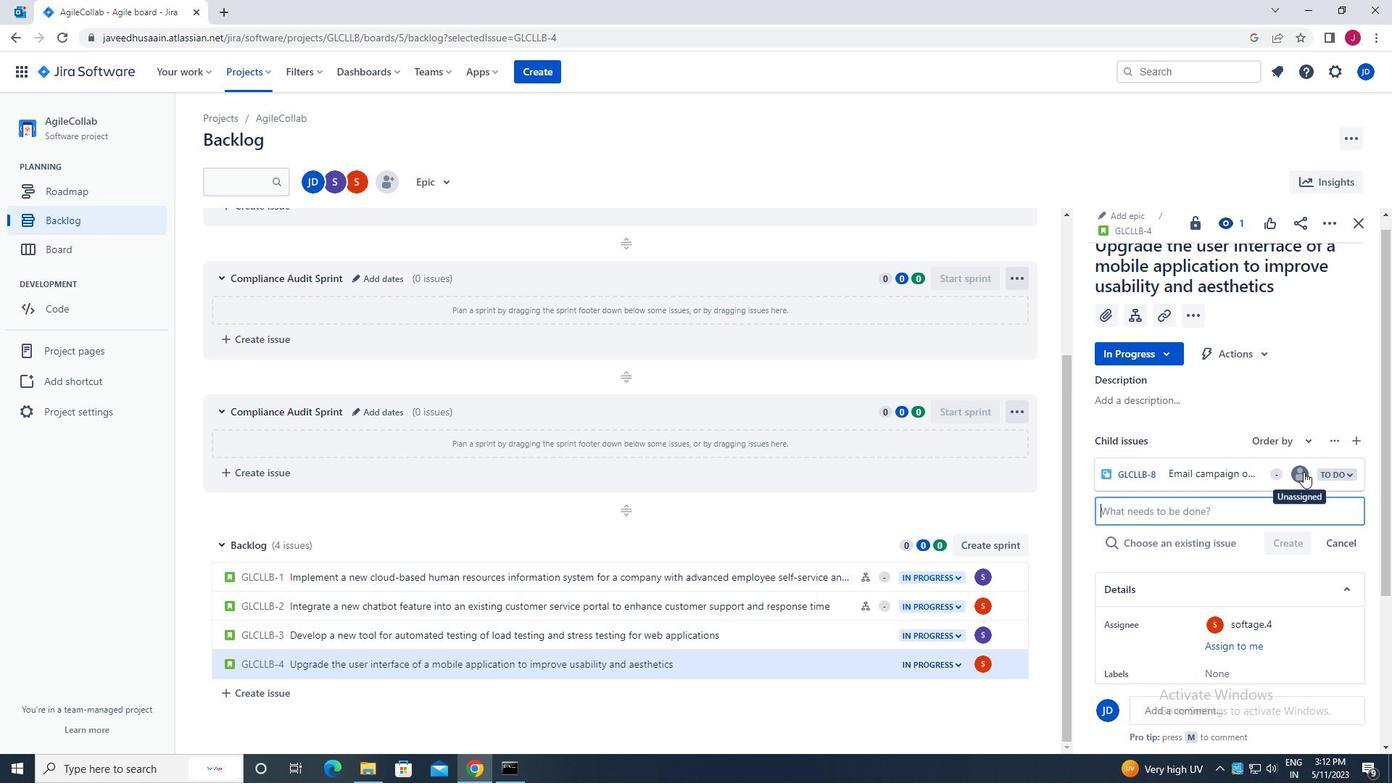
Action: Mouse moved to (1207, 540)
Screenshot: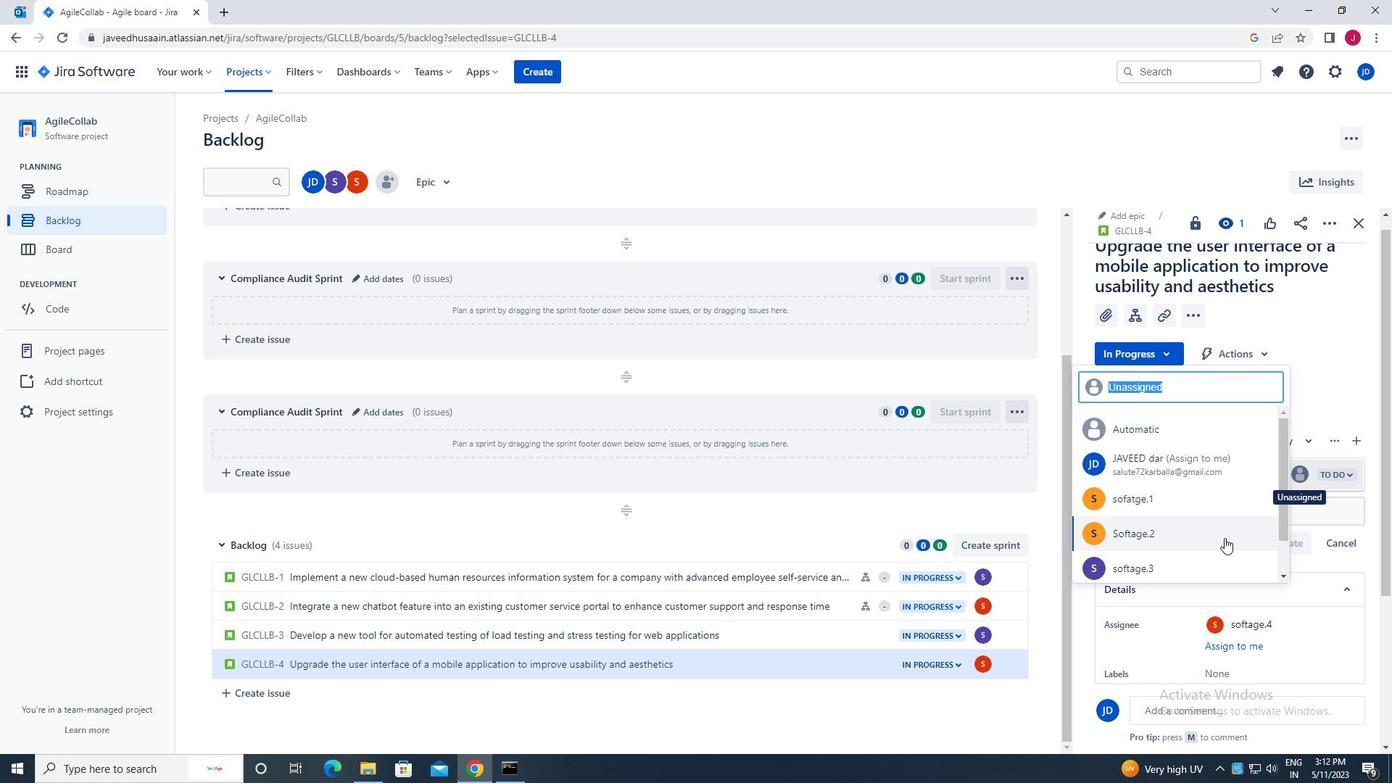 
Action: Mouse scrolled (1207, 539) with delta (0, 0)
Screenshot: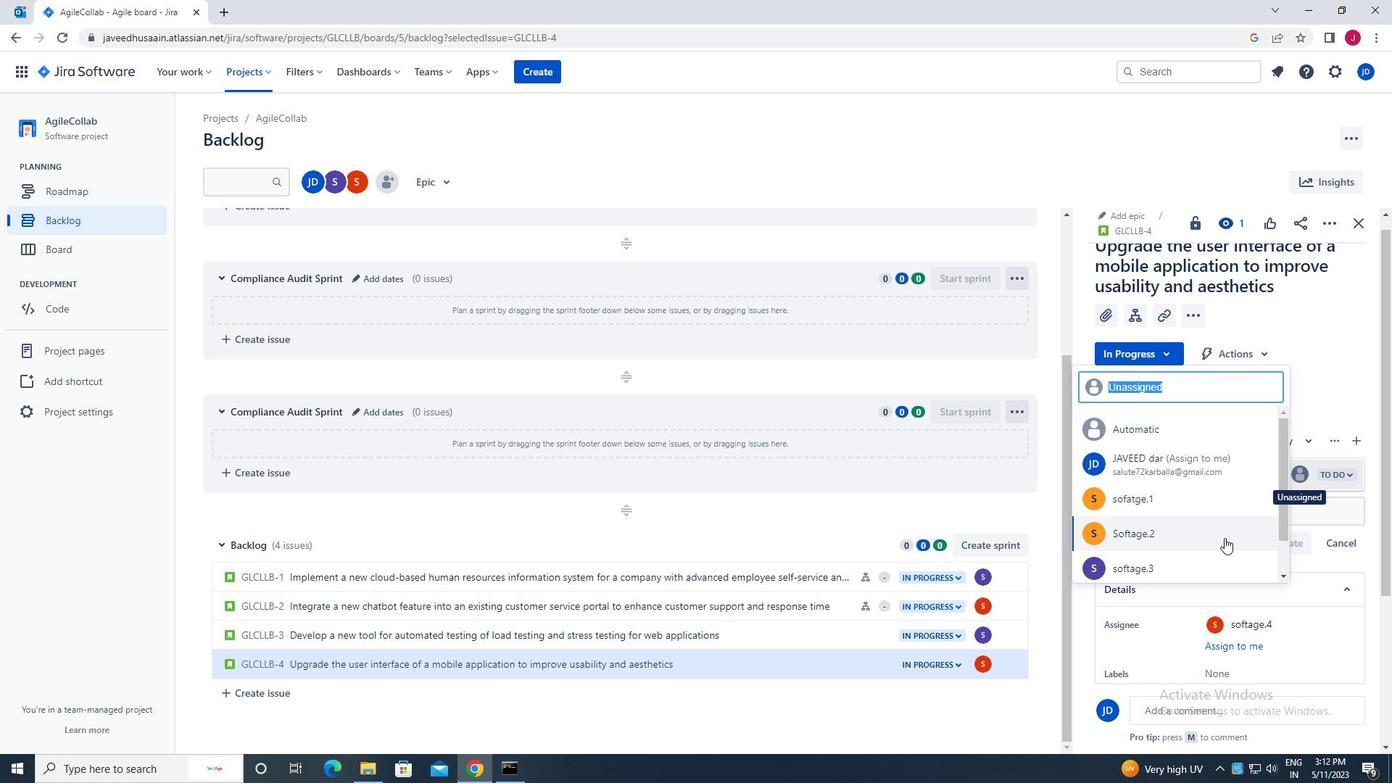 
Action: Mouse scrolled (1207, 539) with delta (0, 0)
Screenshot: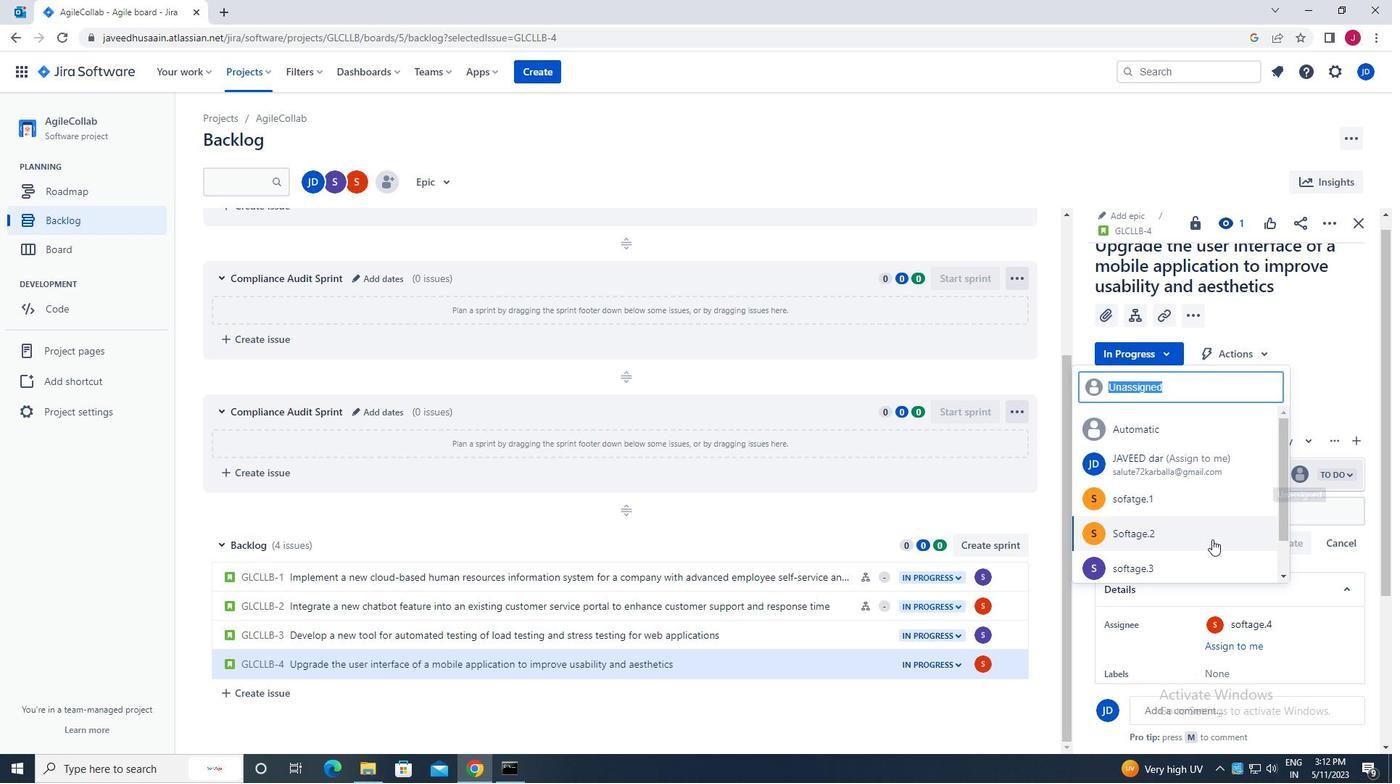 
Action: Mouse scrolled (1207, 539) with delta (0, 0)
Screenshot: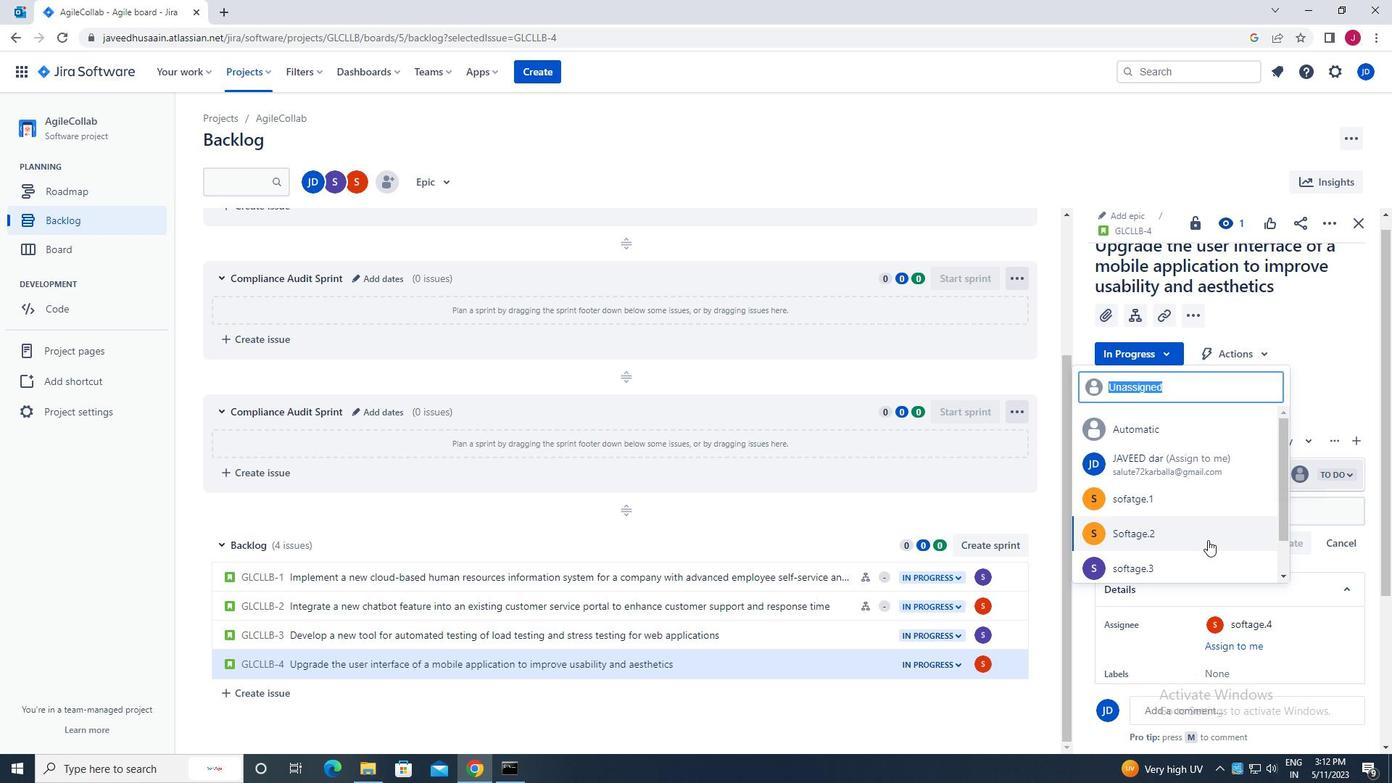 
Action: Mouse scrolled (1207, 539) with delta (0, 0)
Screenshot: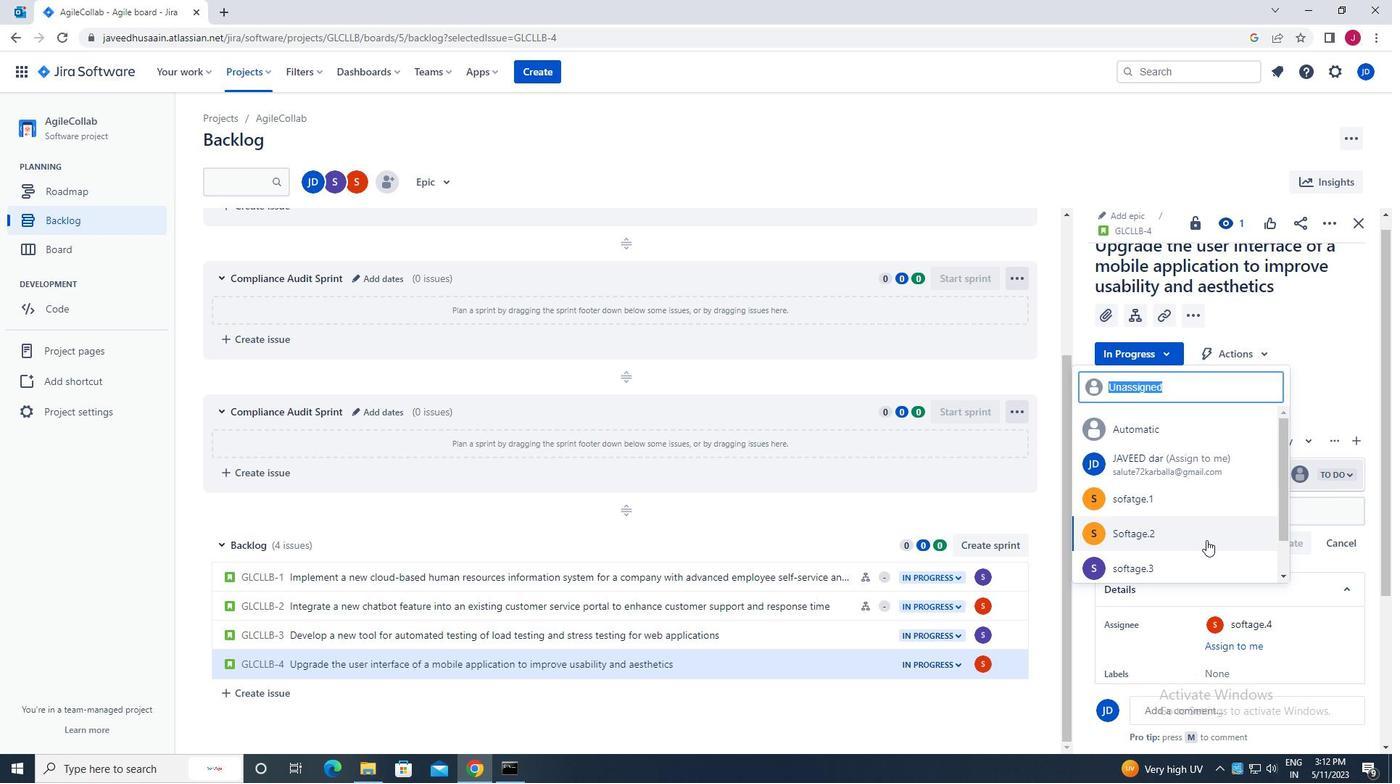 
Action: Mouse scrolled (1207, 539) with delta (0, 0)
Screenshot: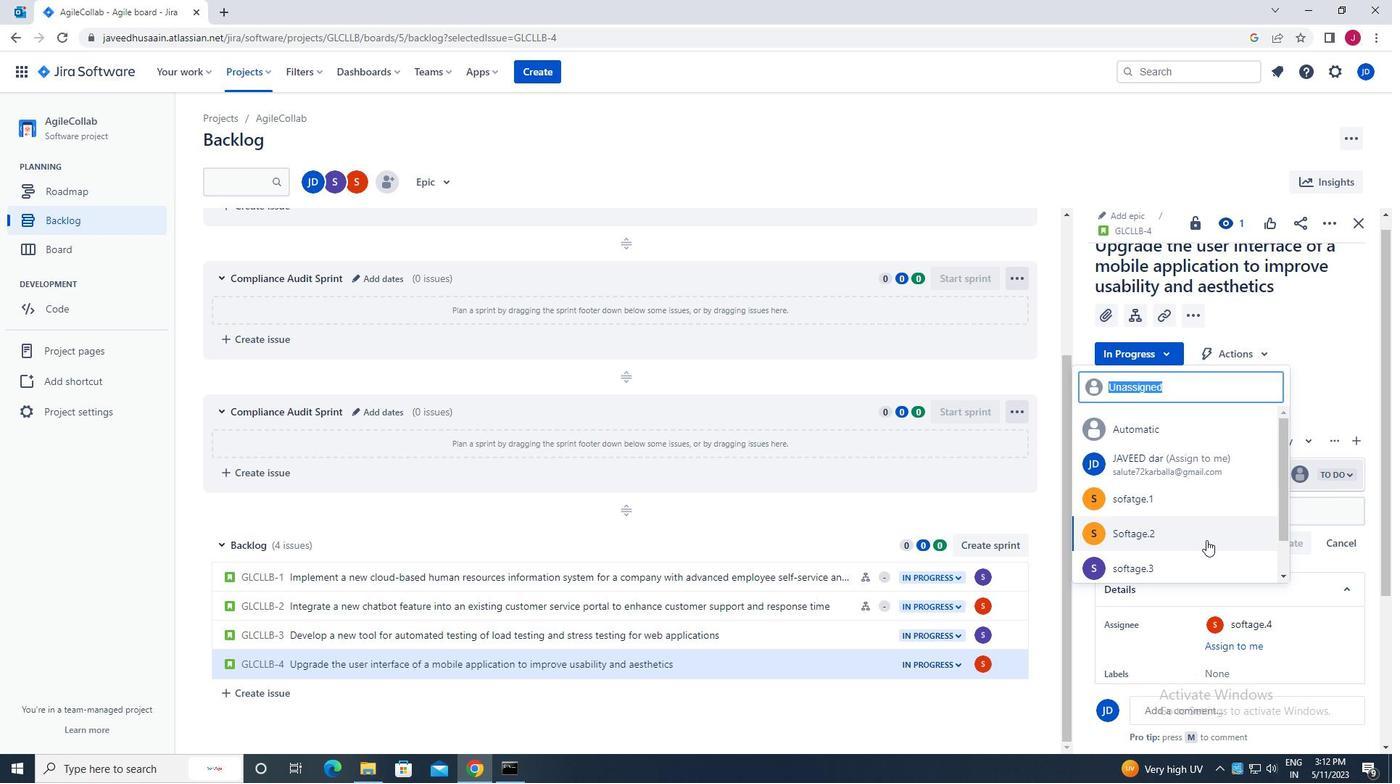 
Action: Mouse scrolled (1207, 539) with delta (0, 0)
Screenshot: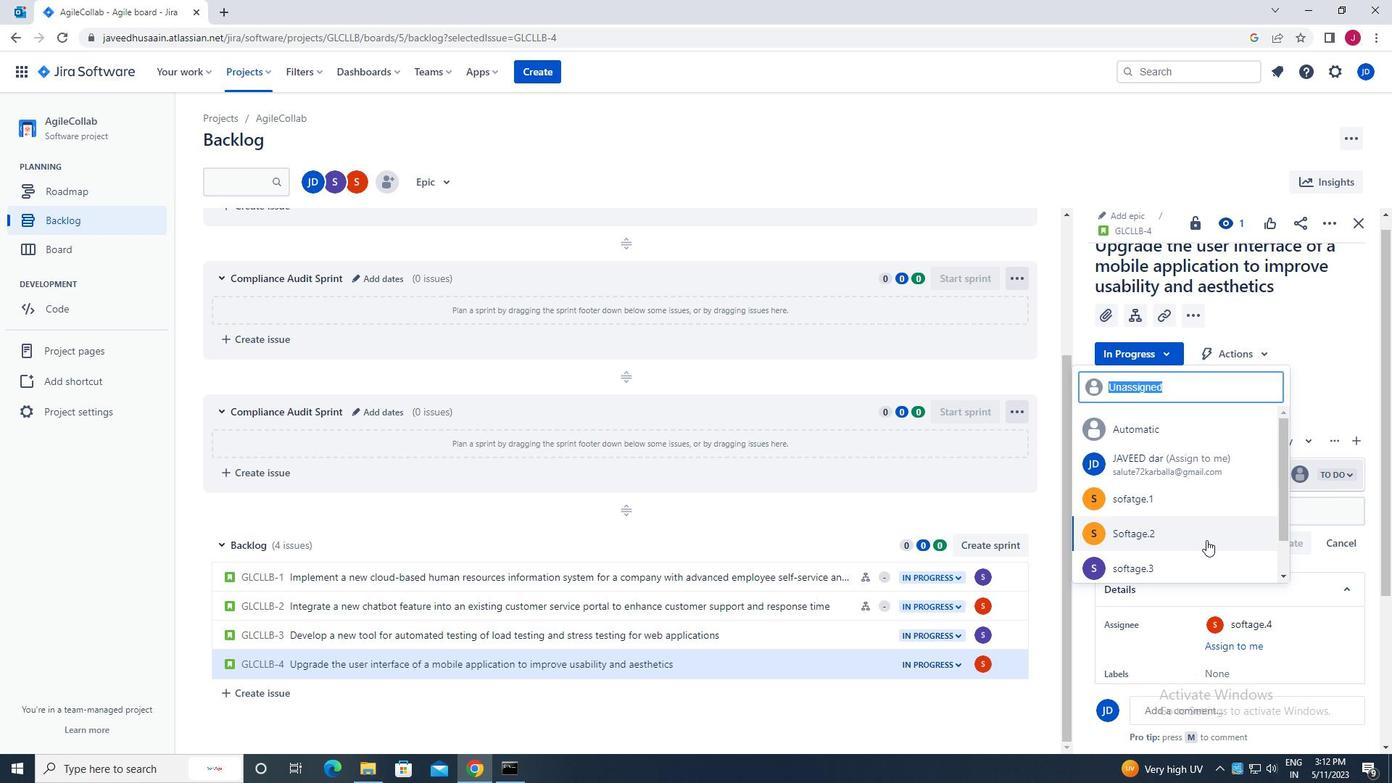 
Action: Mouse moved to (1153, 553)
Screenshot: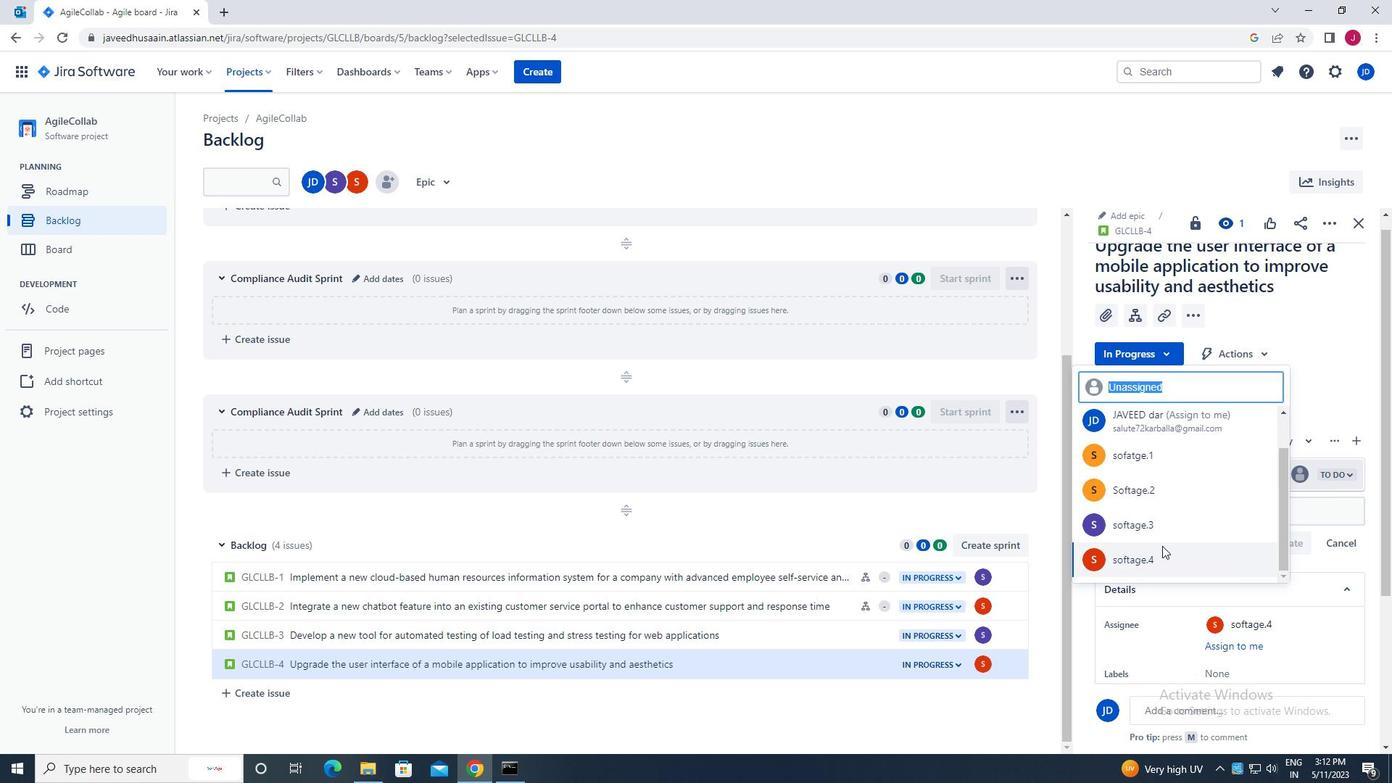 
Action: Mouse pressed left at (1153, 553)
Screenshot: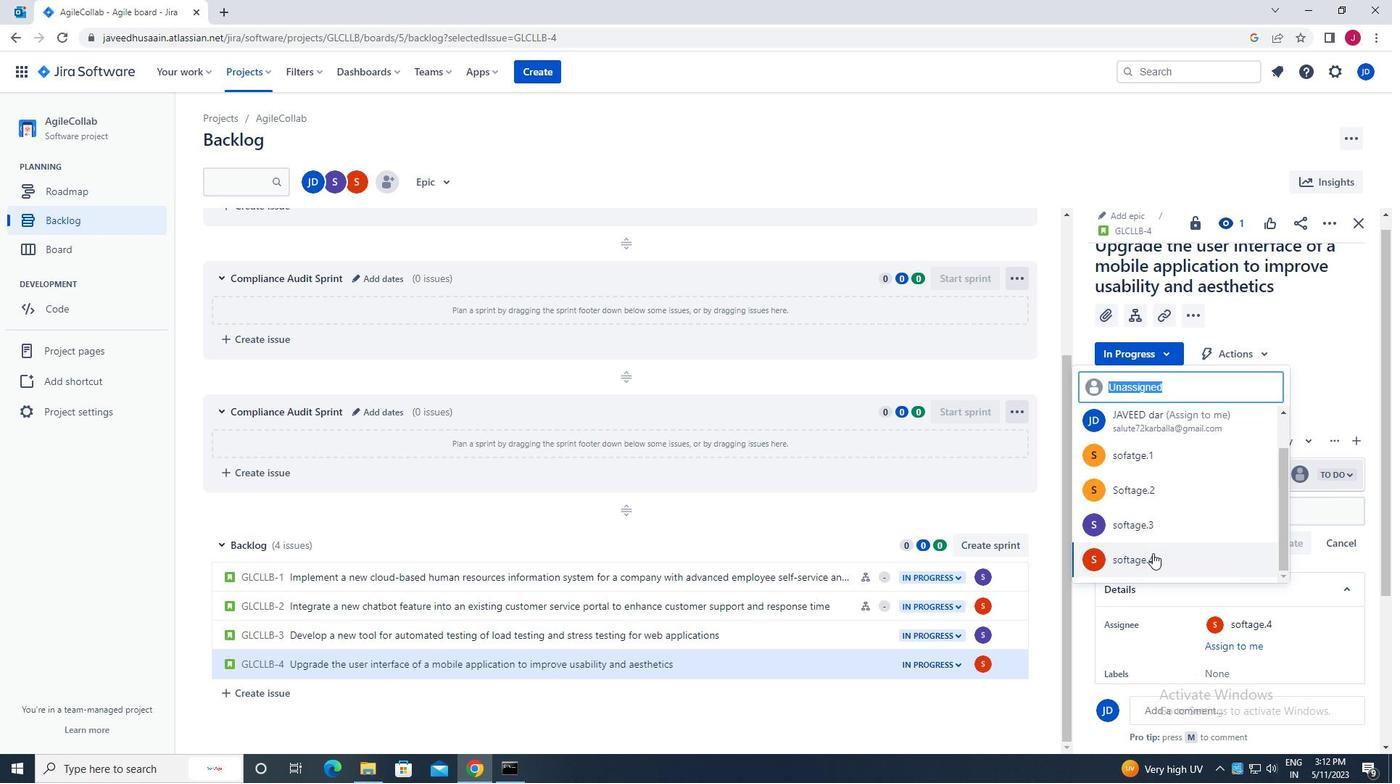 
Action: Mouse moved to (1356, 221)
Screenshot: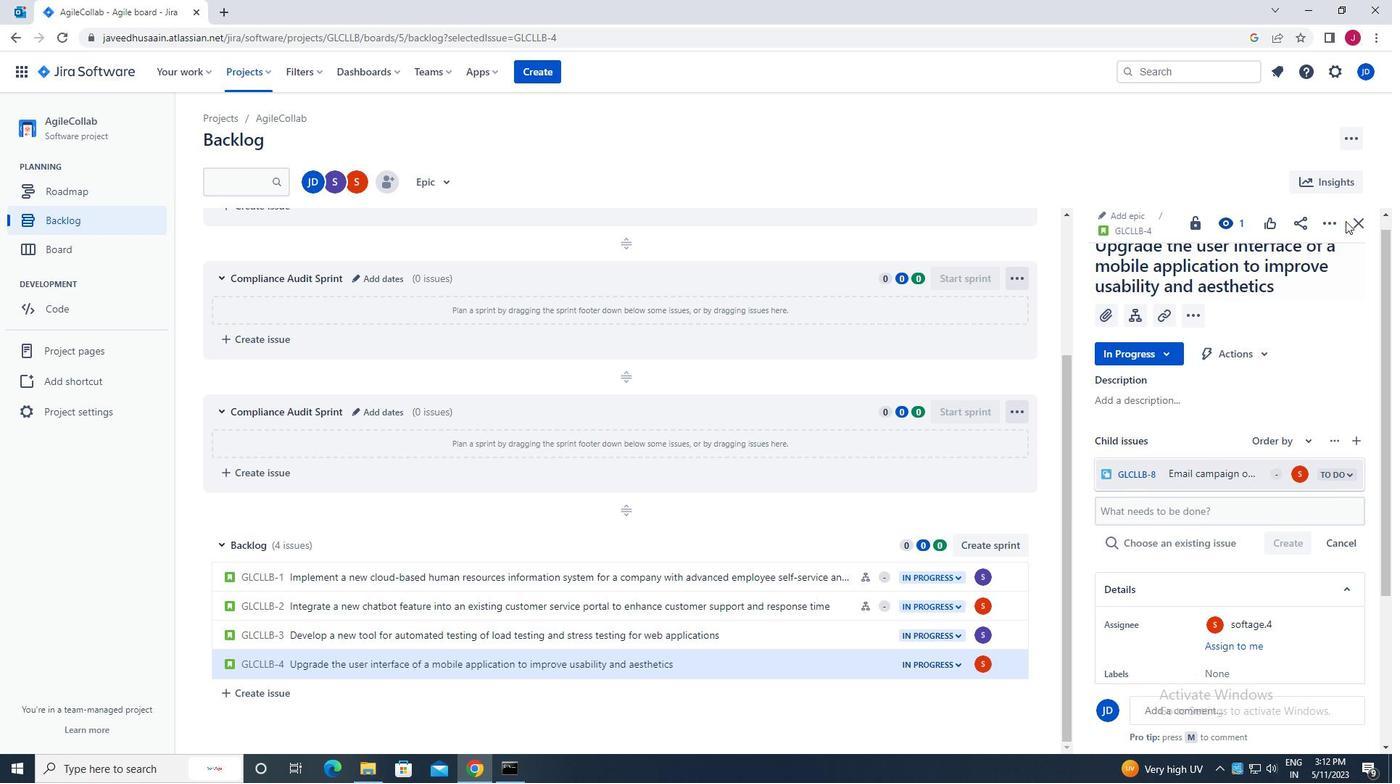 
Action: Mouse pressed left at (1356, 221)
Screenshot: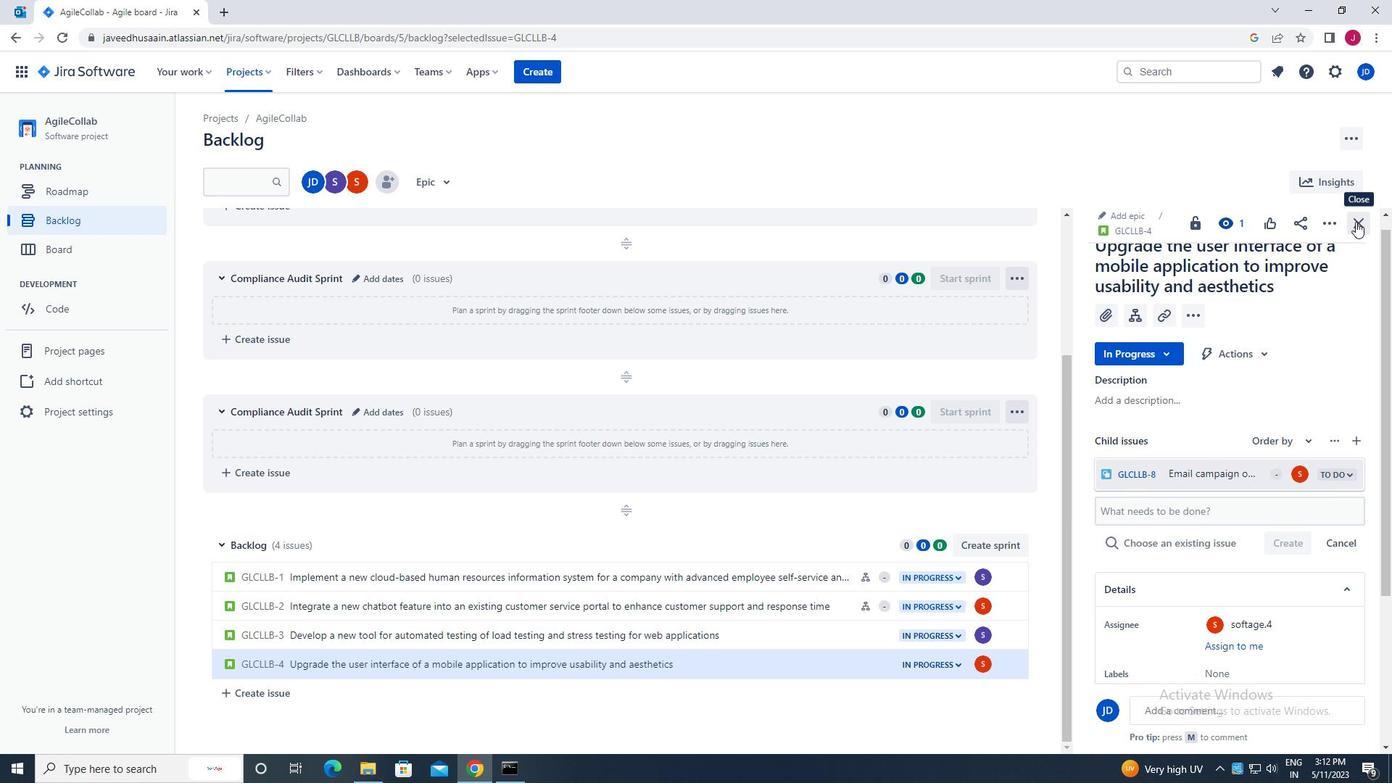 
